Task: Find connections with filter location Mougins with filter topic #homebuyers with filter profile language German with filter current company Teladoc Health with filter school Chettinad Vidyashram with filter industry Steam and Air-Conditioning Supply with filter service category Loans with filter keywords title Store Manager
Action: Mouse moved to (627, 113)
Screenshot: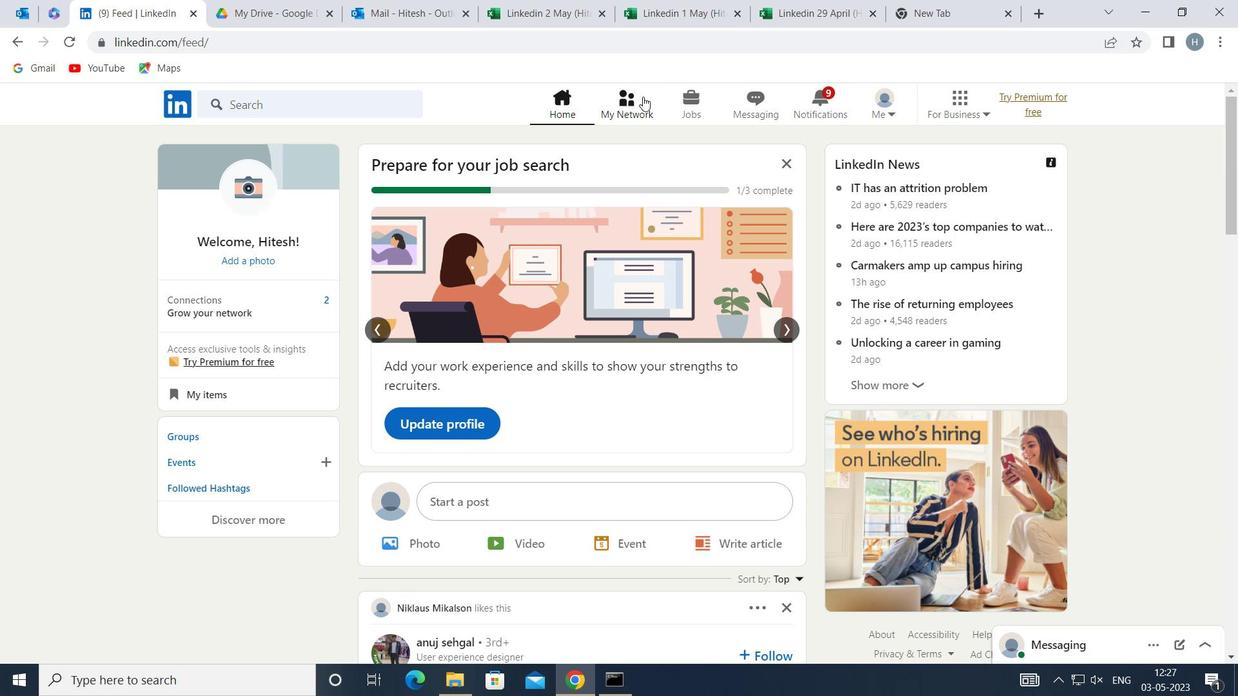 
Action: Mouse pressed left at (627, 113)
Screenshot: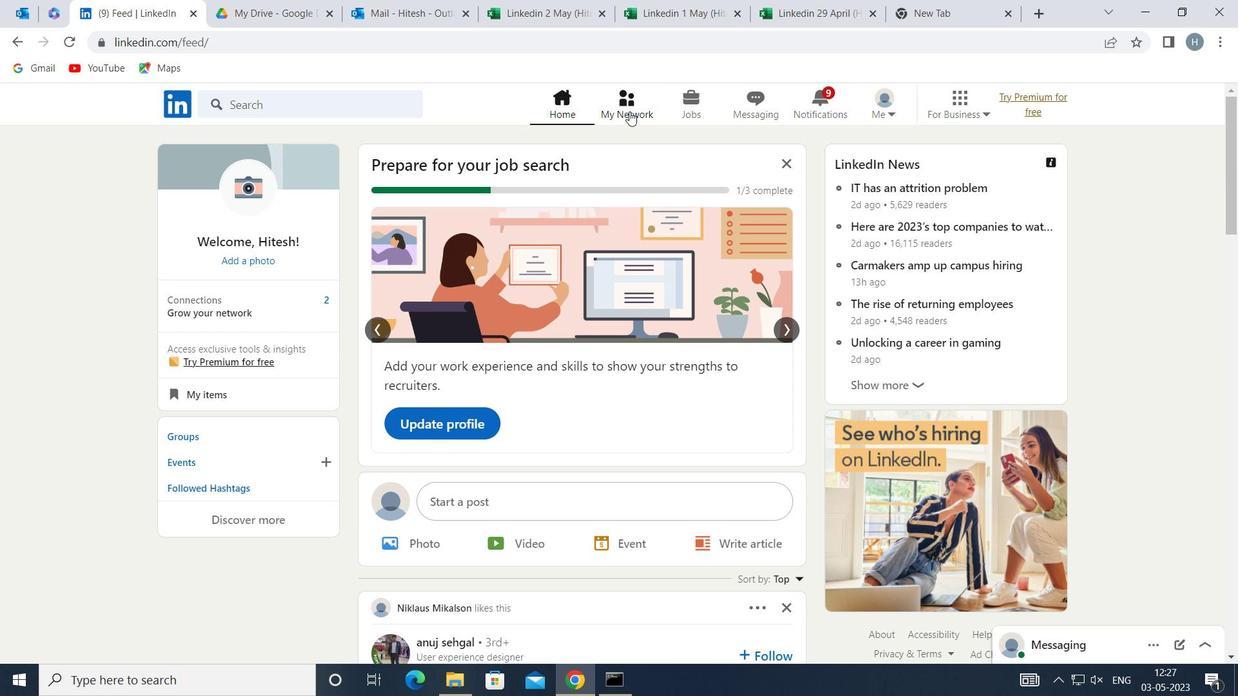 
Action: Mouse moved to (332, 192)
Screenshot: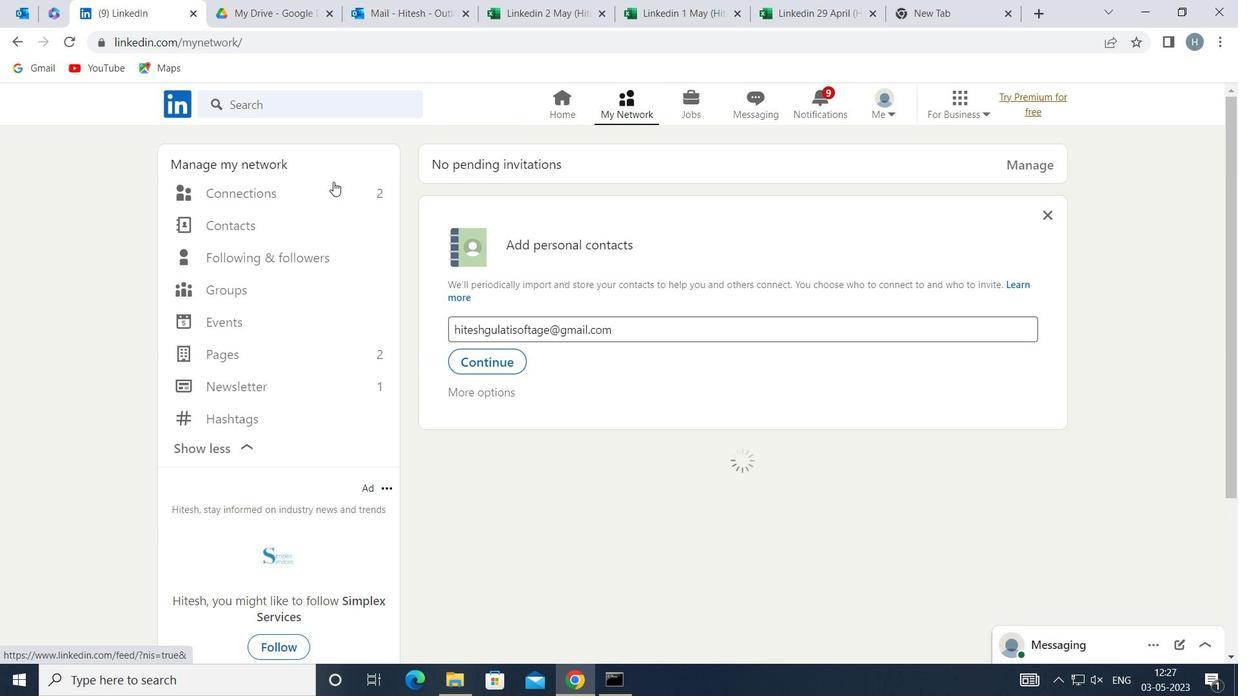 
Action: Mouse pressed left at (332, 192)
Screenshot: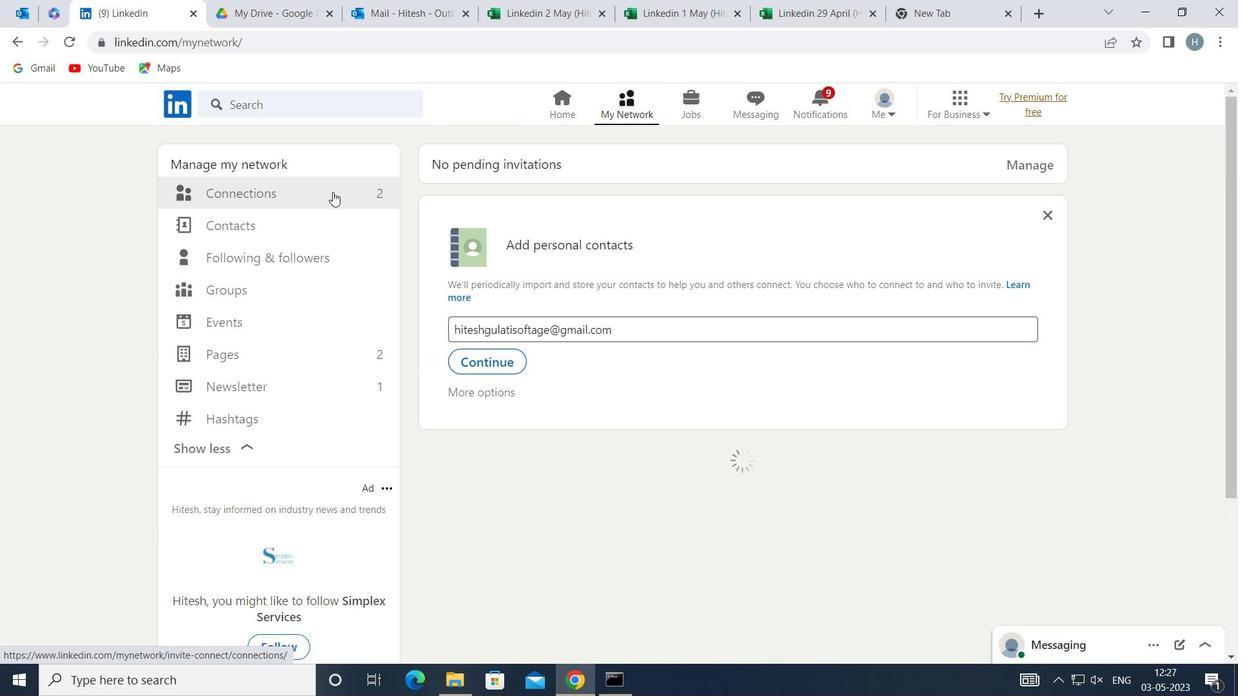 
Action: Mouse moved to (717, 192)
Screenshot: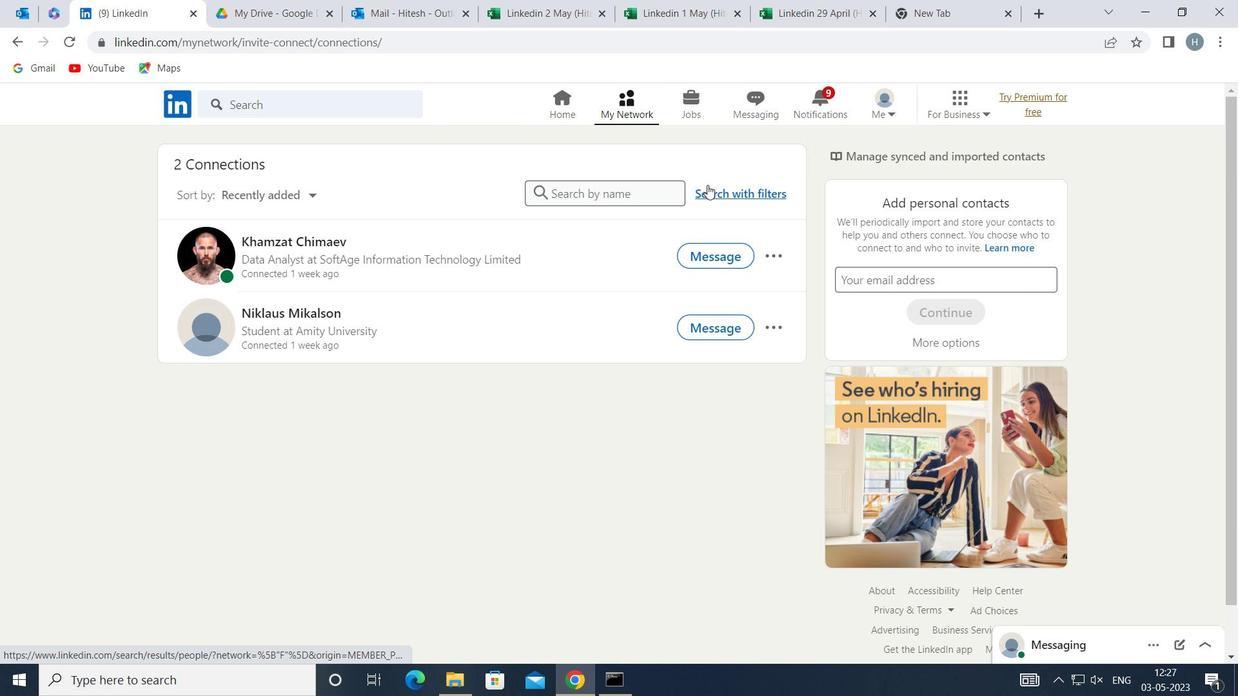 
Action: Mouse pressed left at (717, 192)
Screenshot: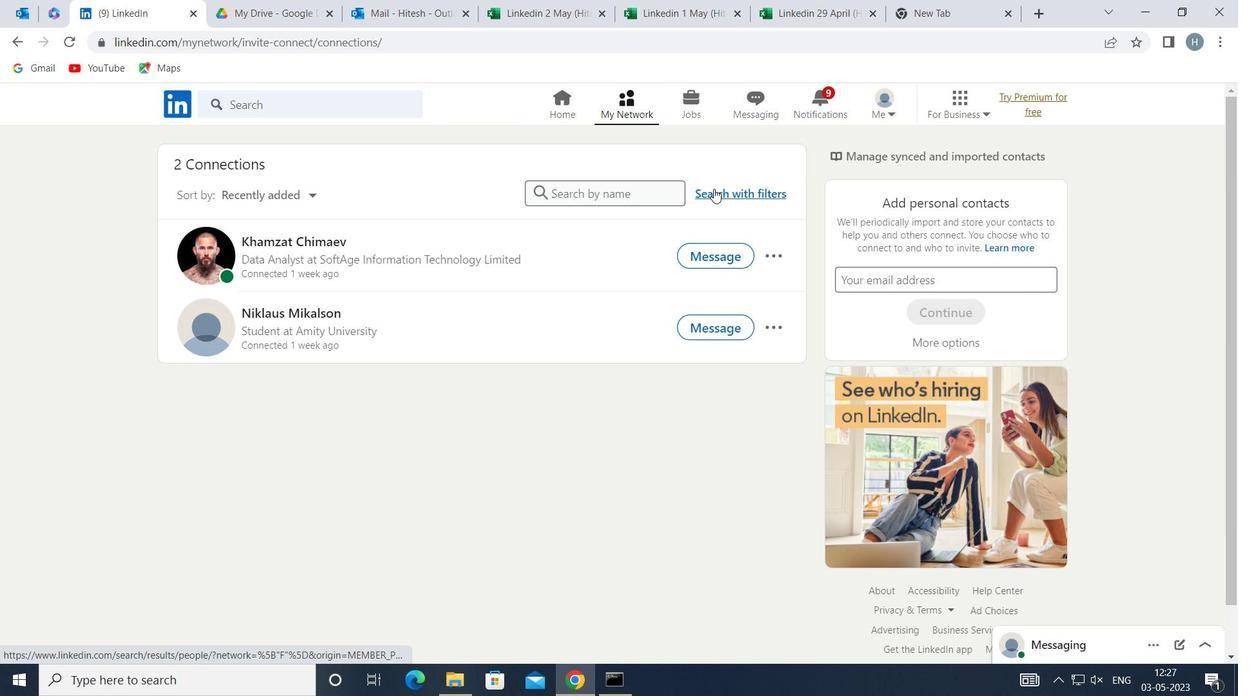 
Action: Mouse moved to (687, 150)
Screenshot: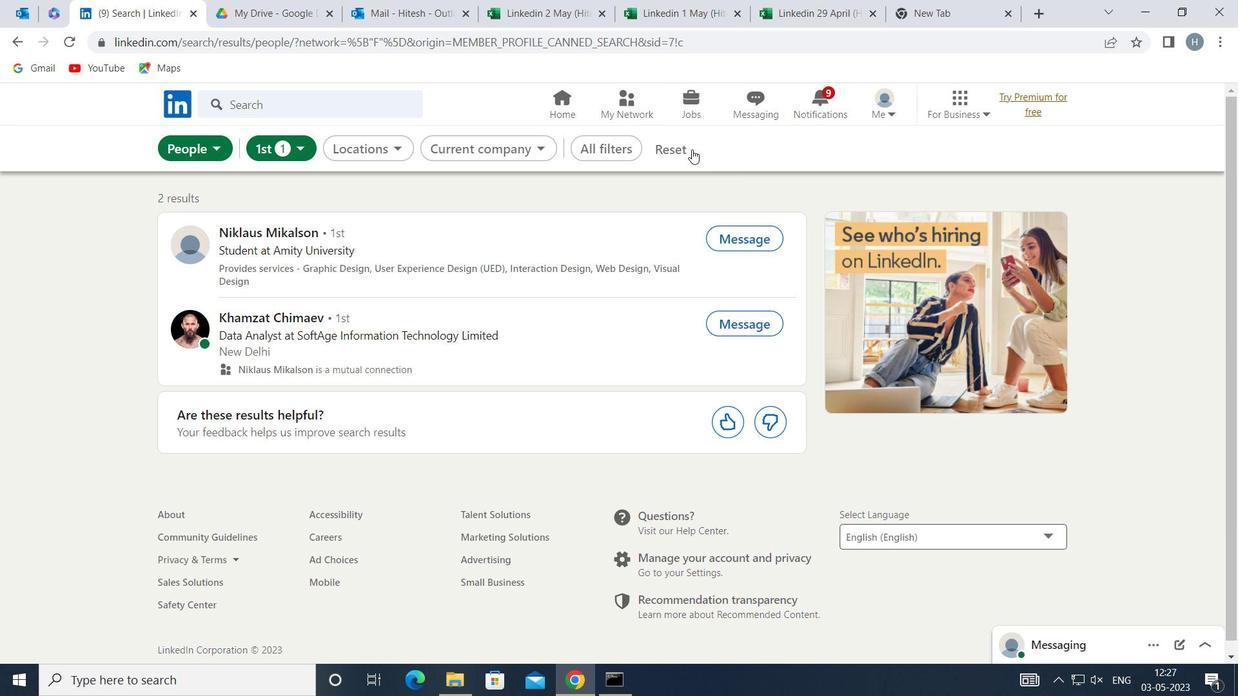 
Action: Mouse pressed left at (687, 150)
Screenshot: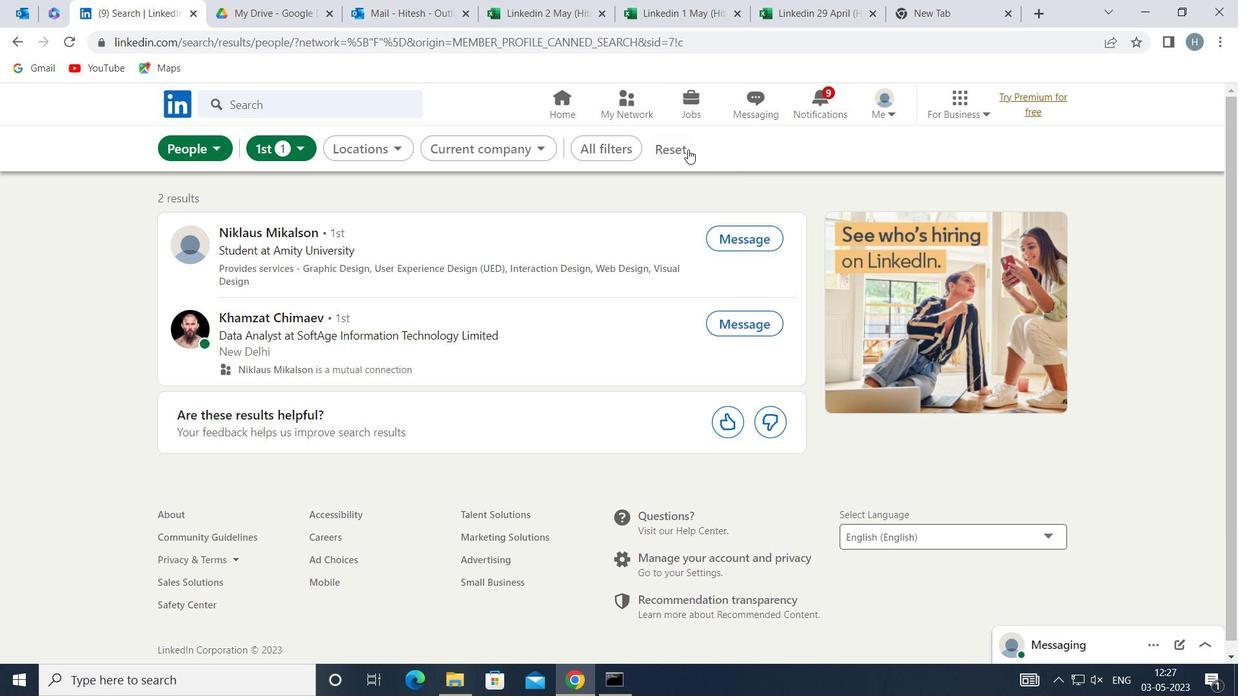 
Action: Mouse moved to (658, 148)
Screenshot: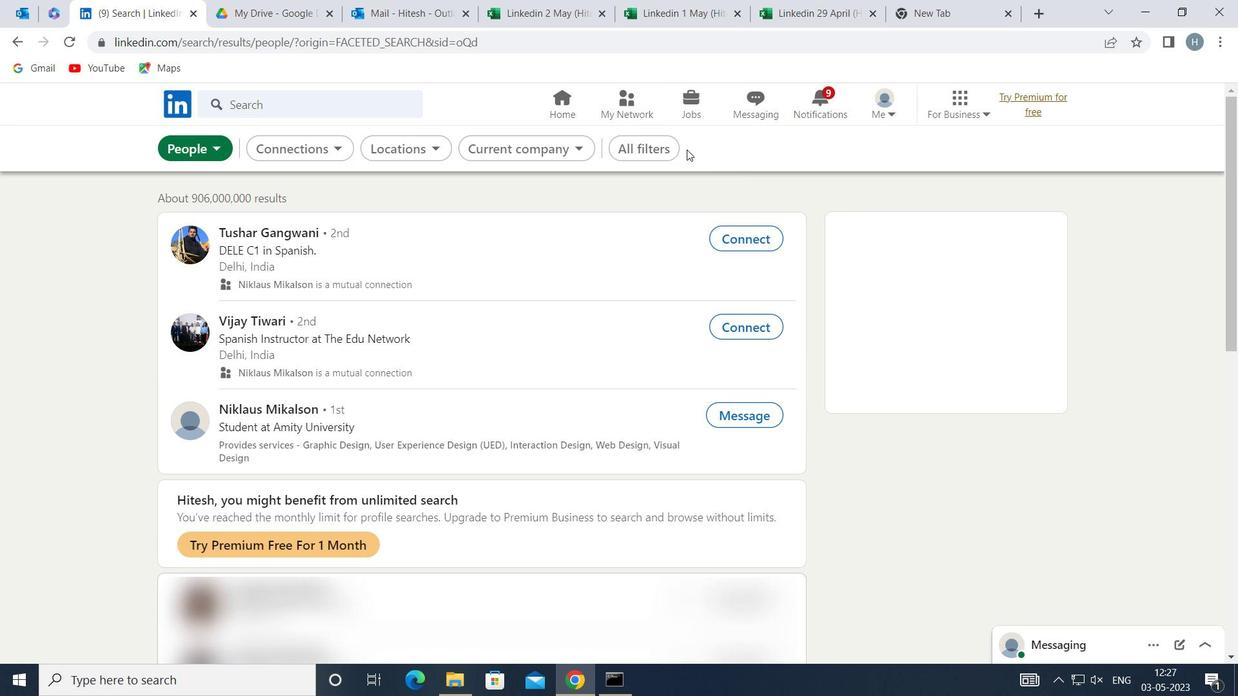 
Action: Mouse pressed left at (658, 148)
Screenshot: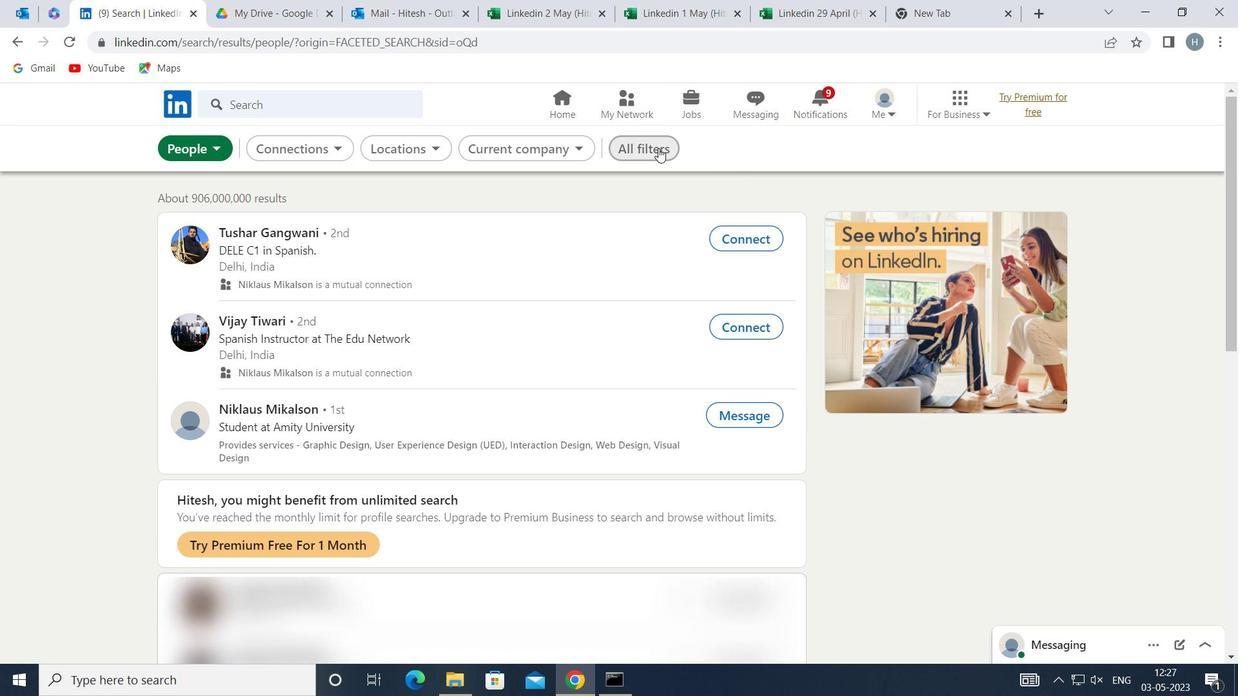 
Action: Mouse moved to (894, 272)
Screenshot: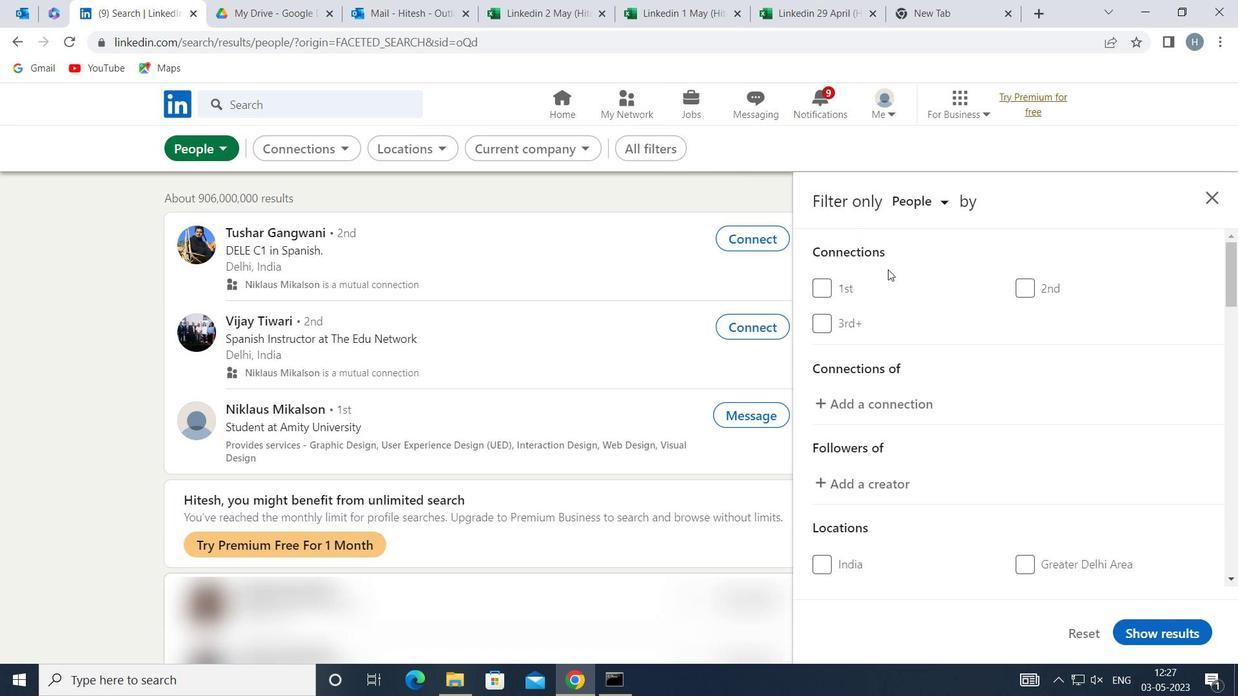 
Action: Mouse scrolled (894, 272) with delta (0, 0)
Screenshot: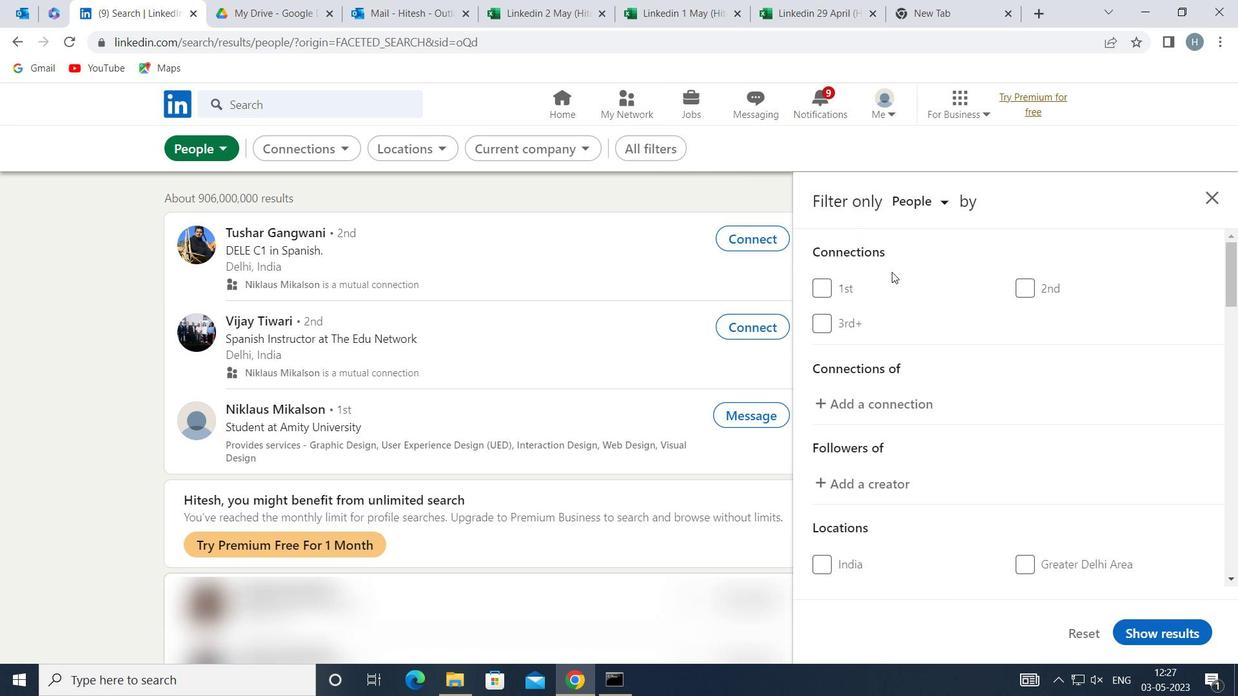 
Action: Mouse moved to (896, 275)
Screenshot: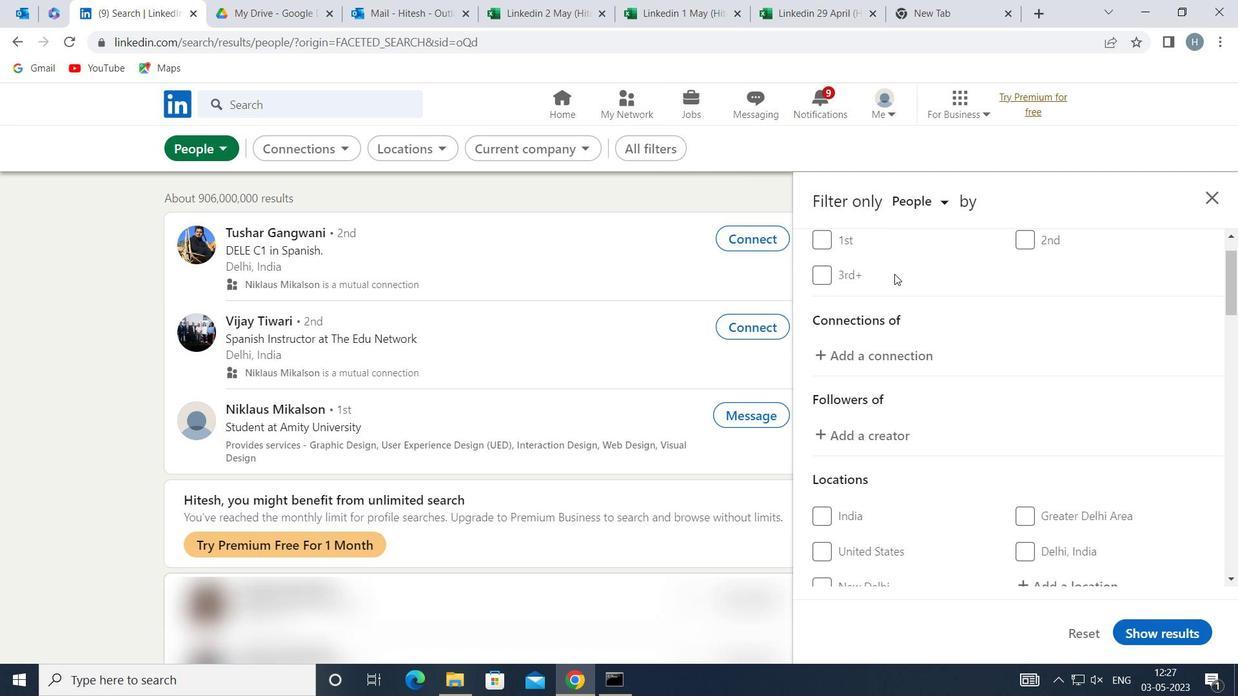 
Action: Mouse scrolled (896, 274) with delta (0, 0)
Screenshot: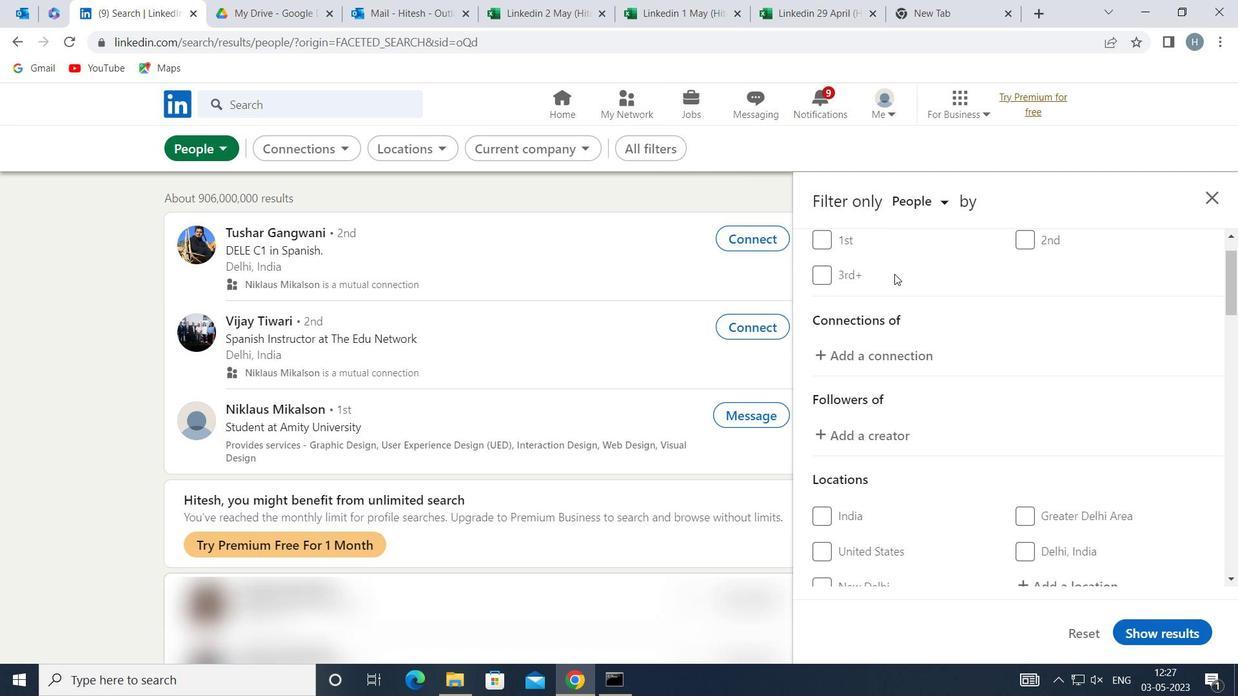 
Action: Mouse moved to (1067, 467)
Screenshot: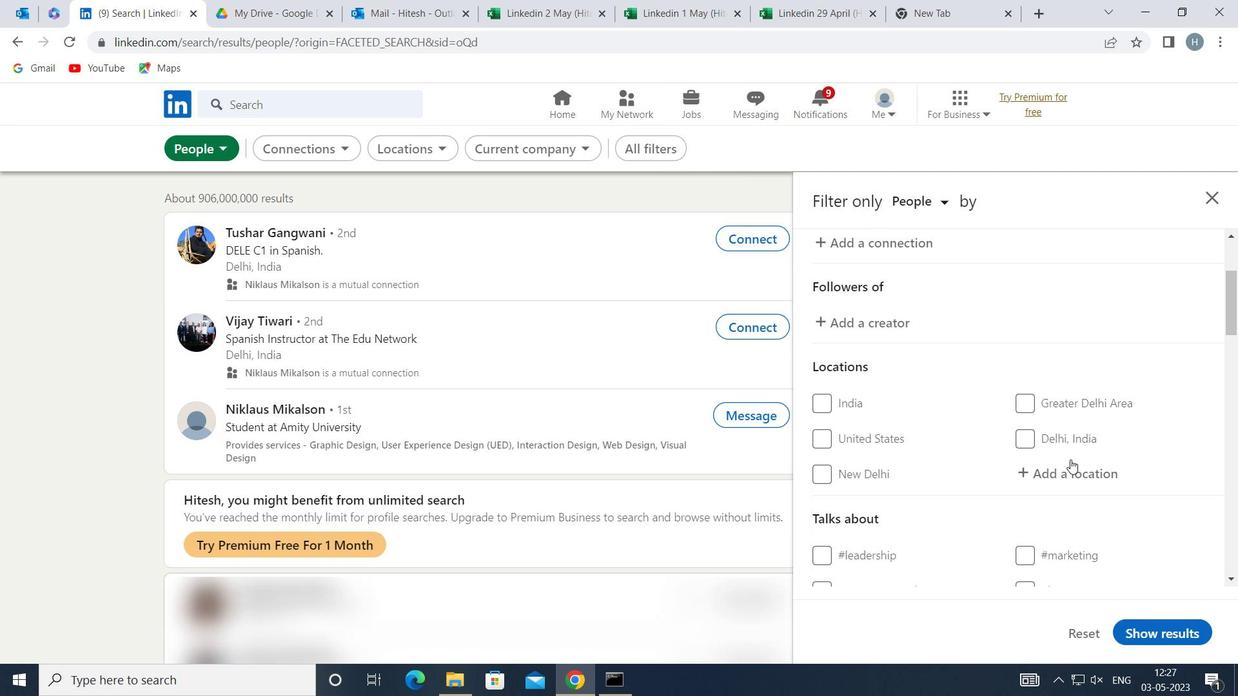 
Action: Mouse pressed left at (1067, 467)
Screenshot: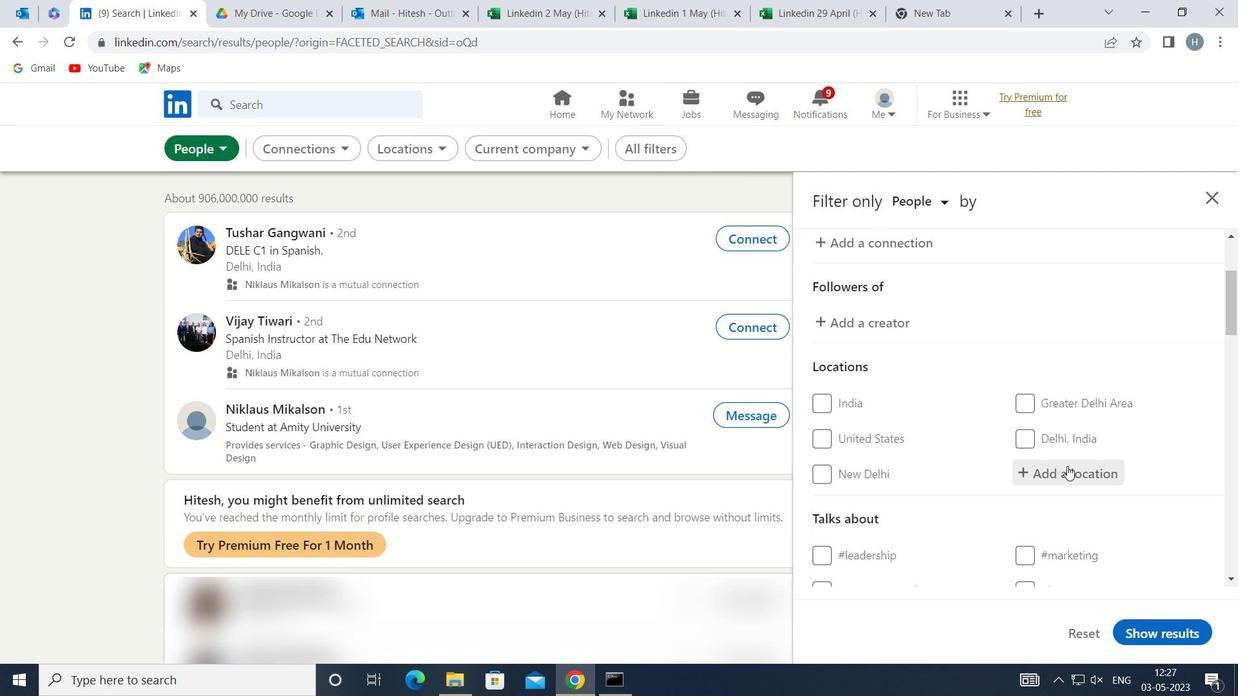 
Action: Mouse moved to (1067, 468)
Screenshot: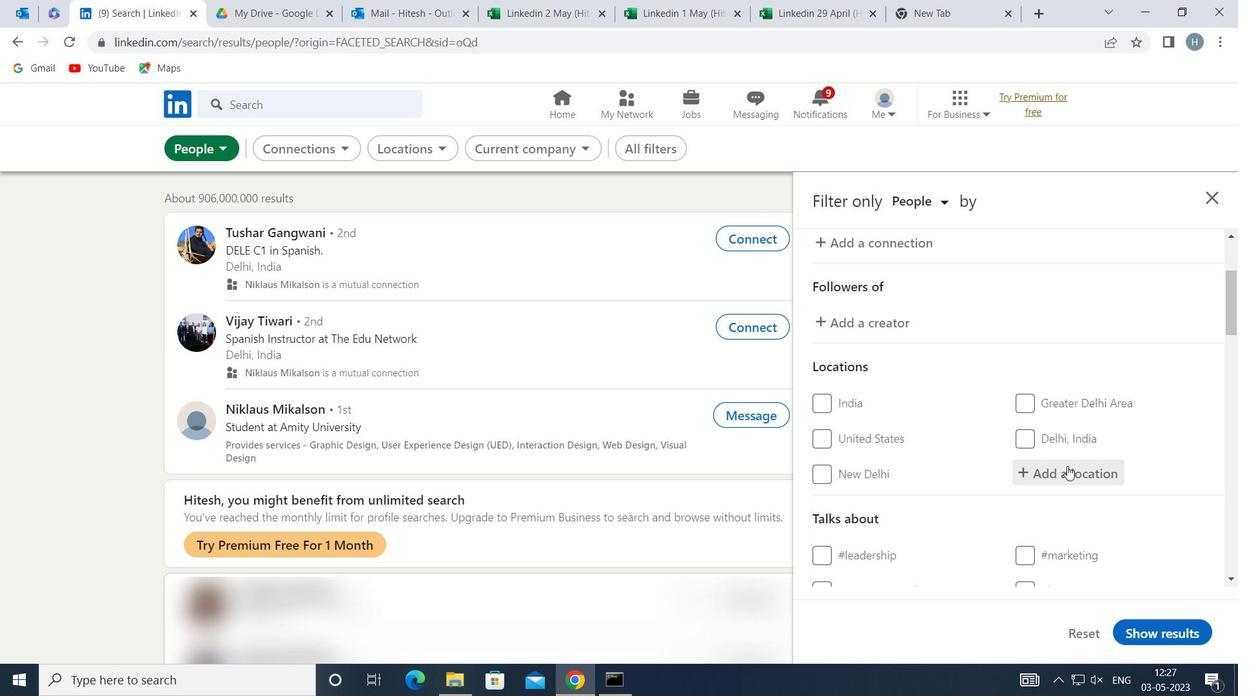 
Action: Key pressed <Key.shift>MOUGINS
Screenshot: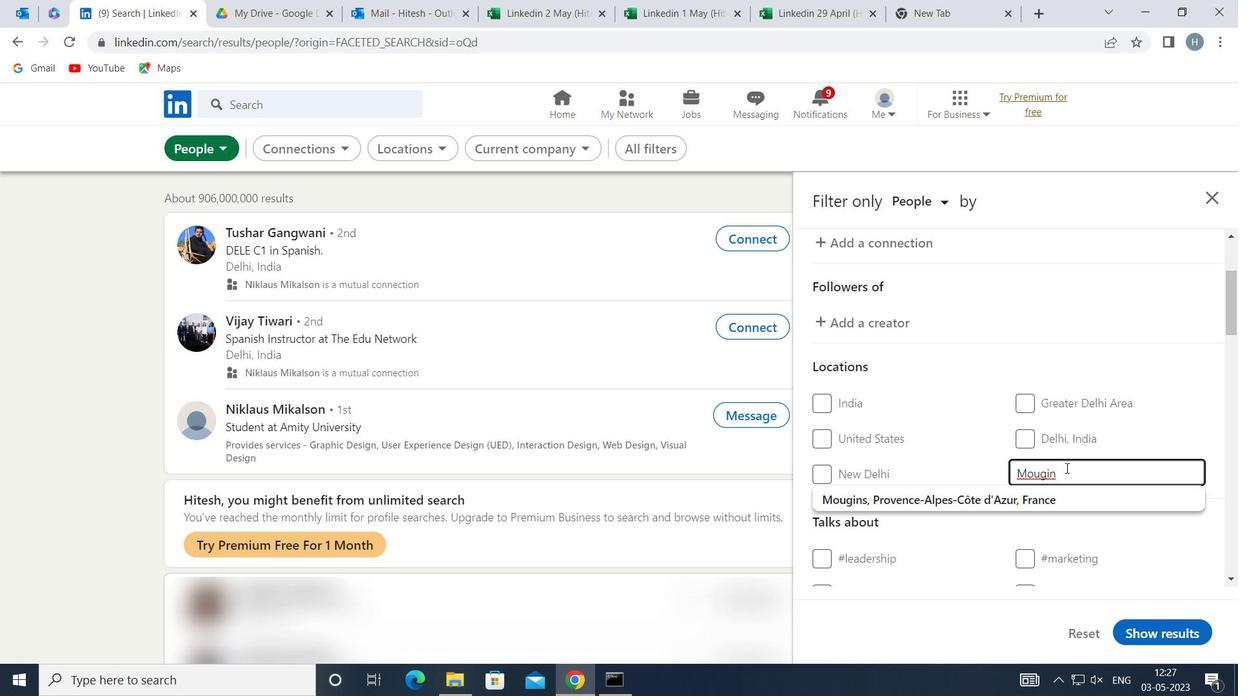 
Action: Mouse moved to (1062, 496)
Screenshot: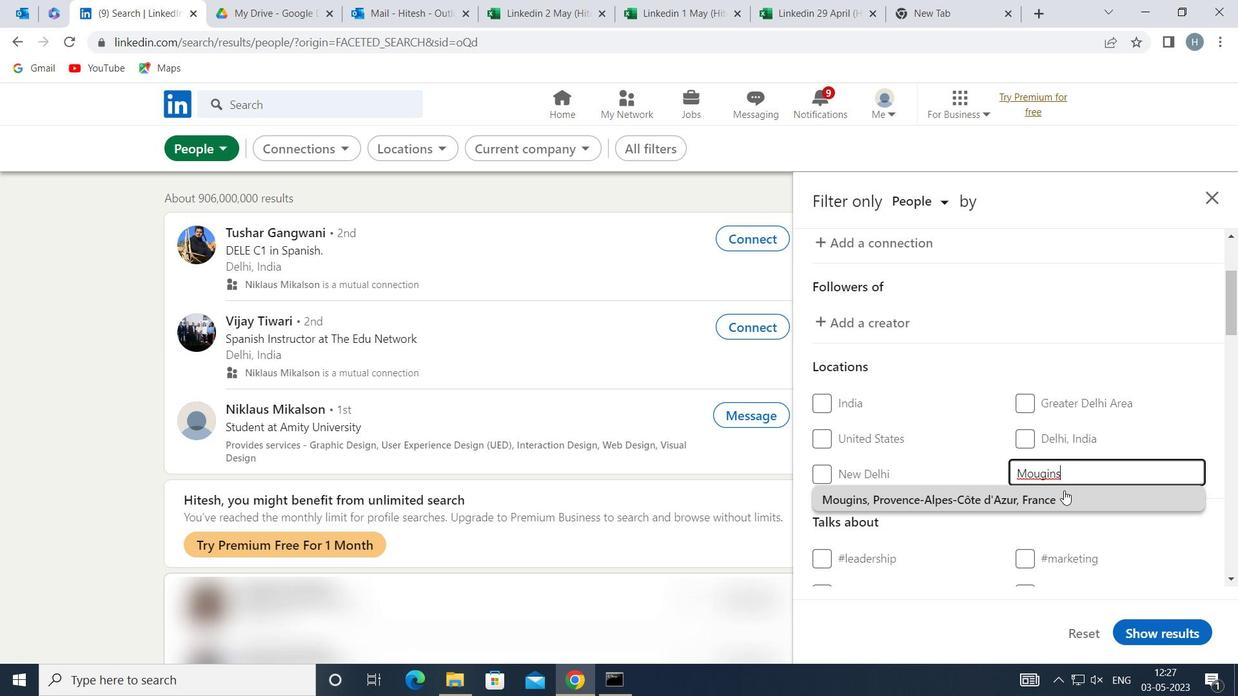 
Action: Mouse pressed left at (1062, 496)
Screenshot: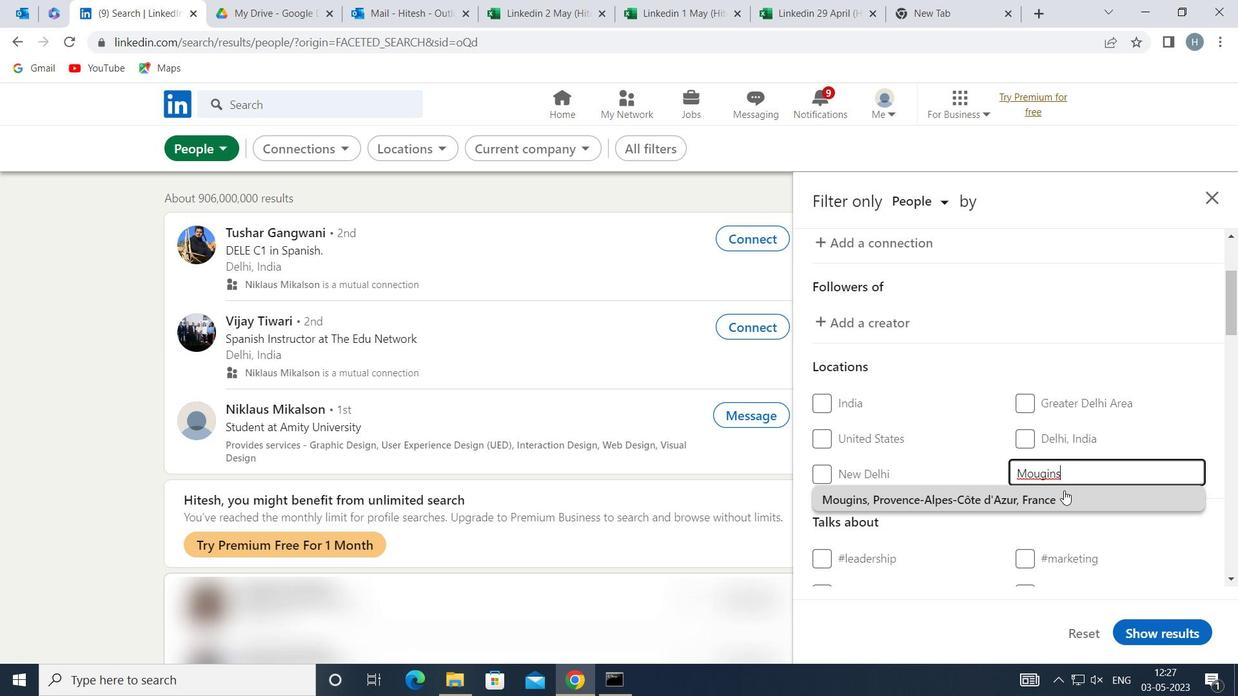 
Action: Mouse moved to (1059, 485)
Screenshot: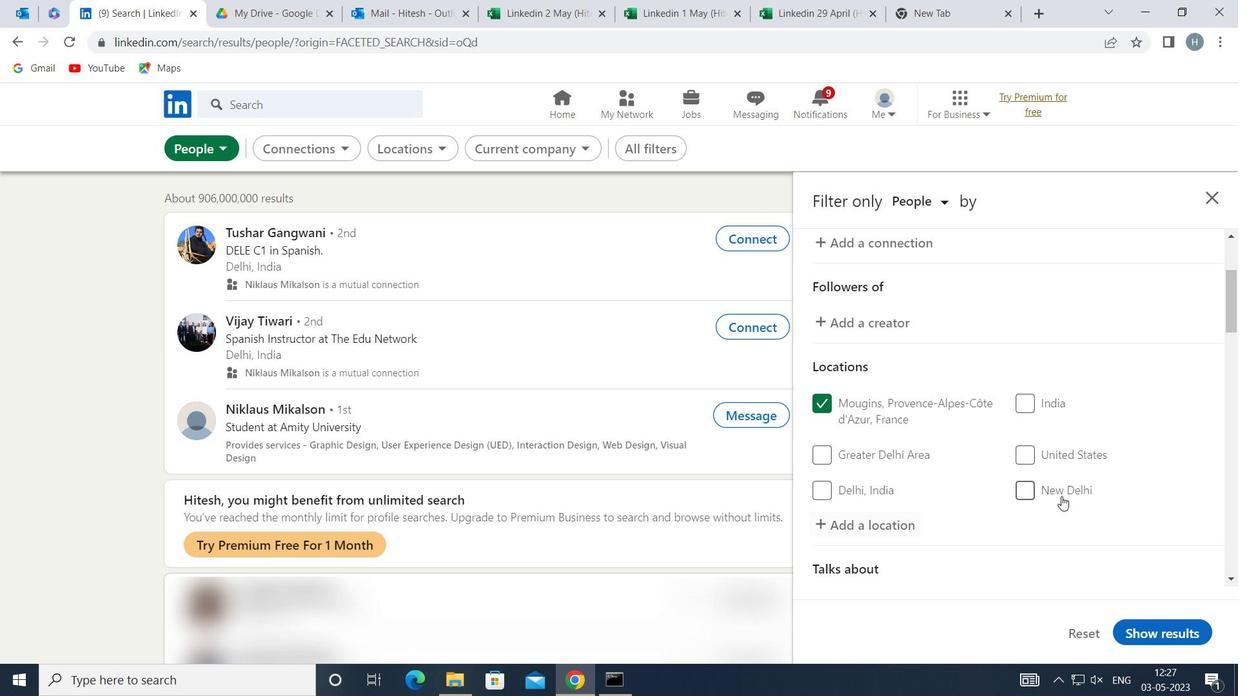 
Action: Mouse scrolled (1059, 484) with delta (0, 0)
Screenshot: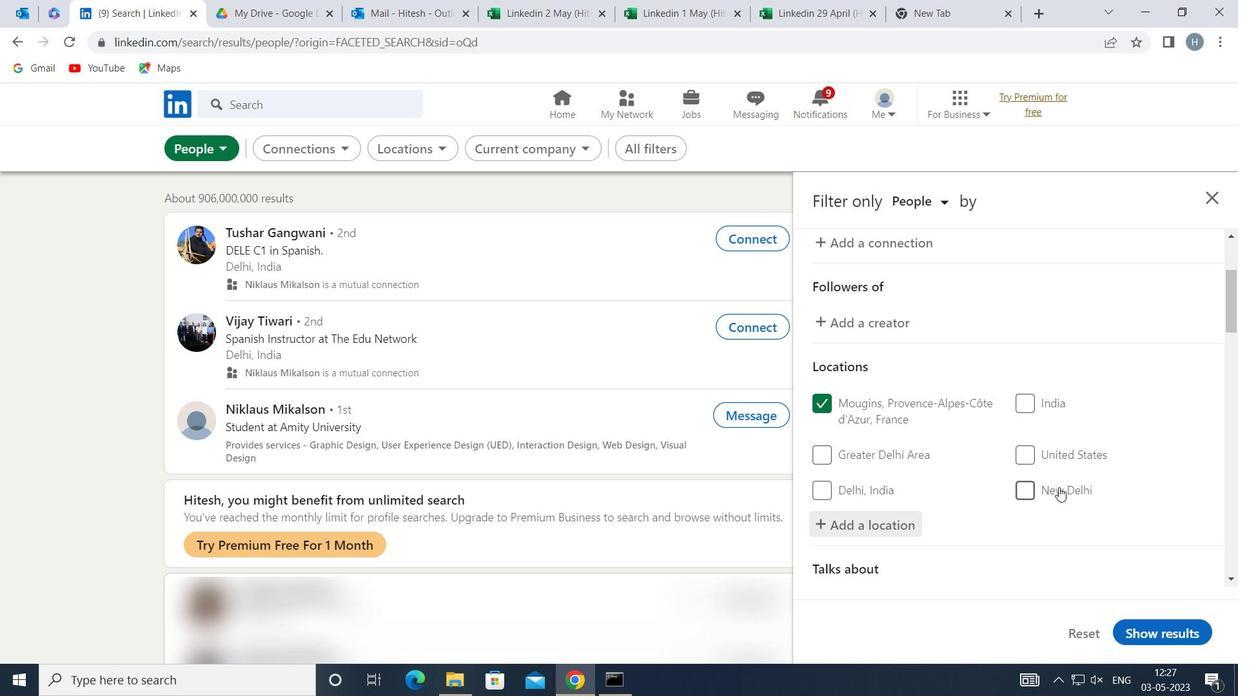 
Action: Mouse moved to (1053, 469)
Screenshot: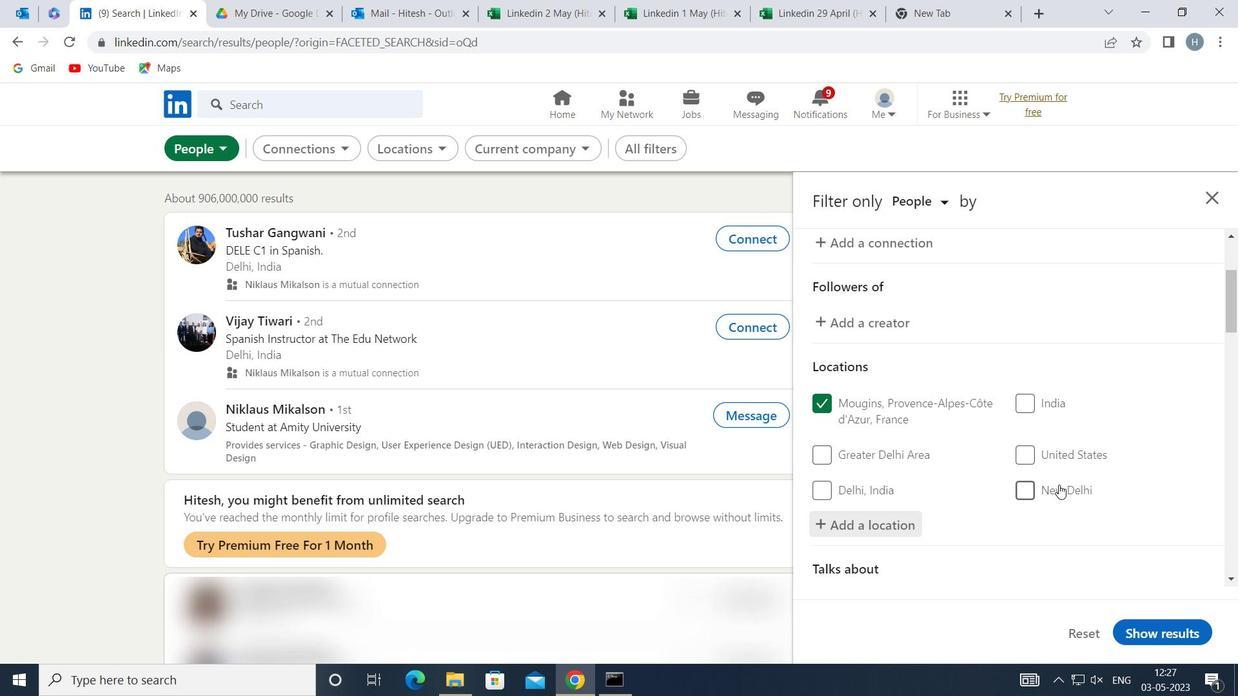 
Action: Mouse scrolled (1053, 468) with delta (0, 0)
Screenshot: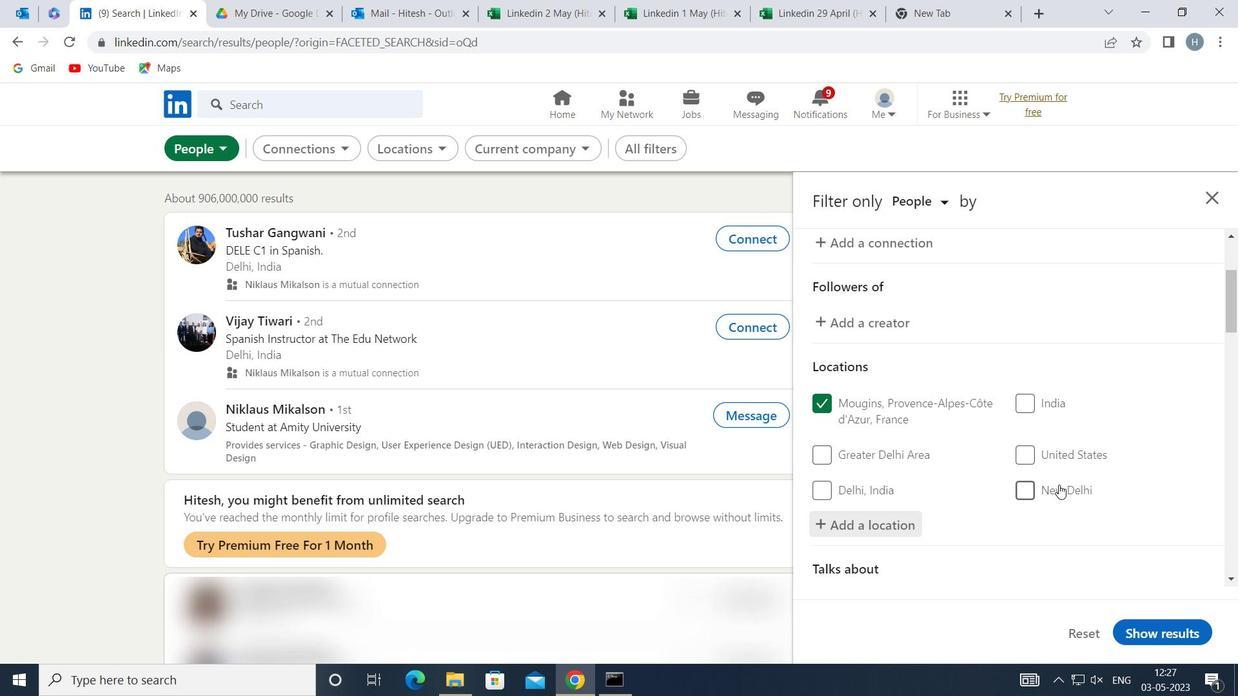 
Action: Mouse moved to (1055, 449)
Screenshot: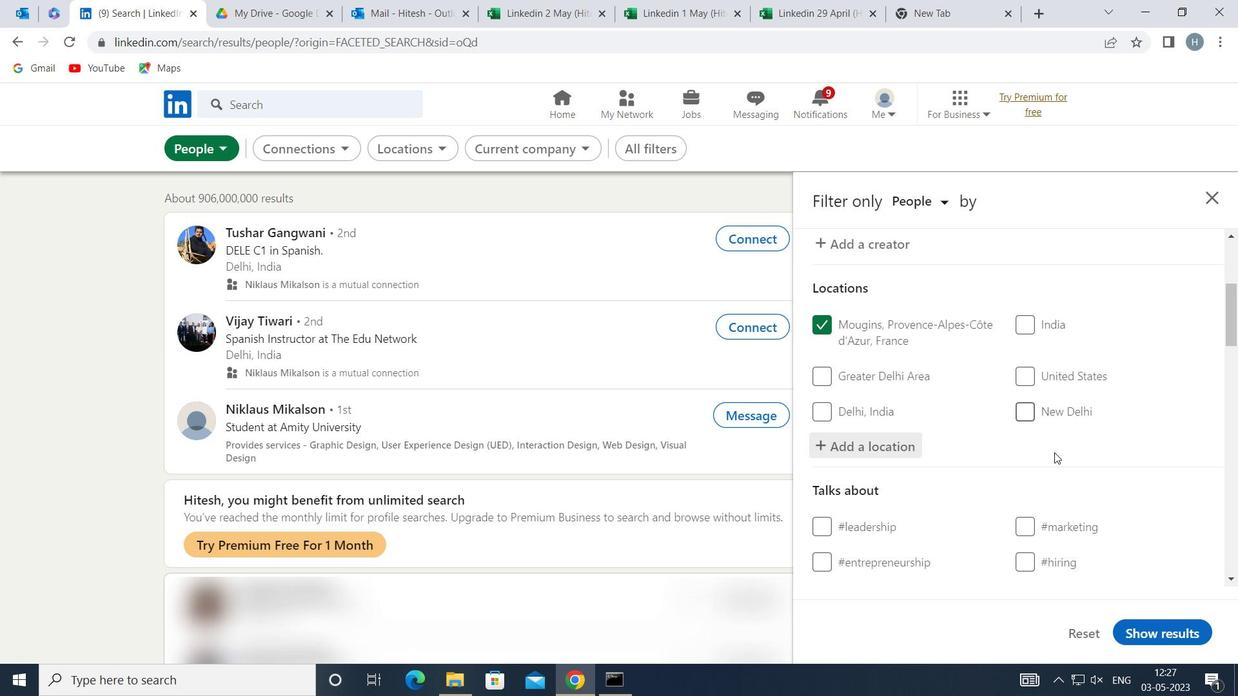 
Action: Mouse scrolled (1055, 448) with delta (0, 0)
Screenshot: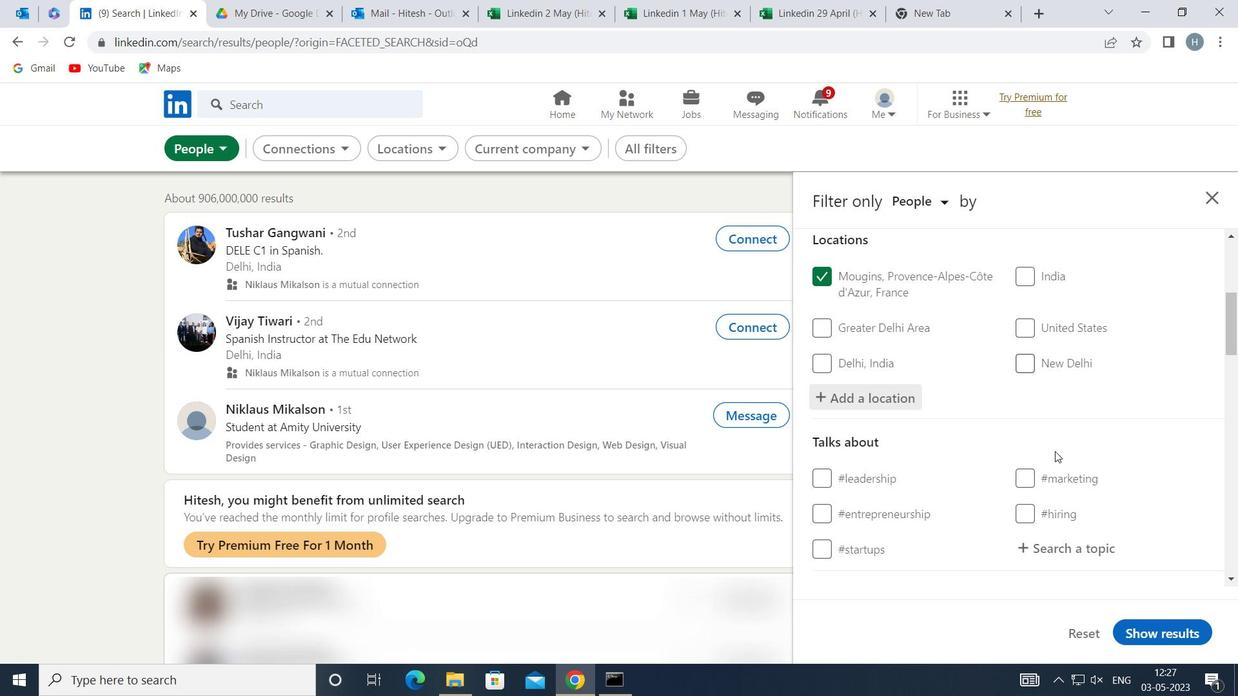 
Action: Mouse moved to (1067, 436)
Screenshot: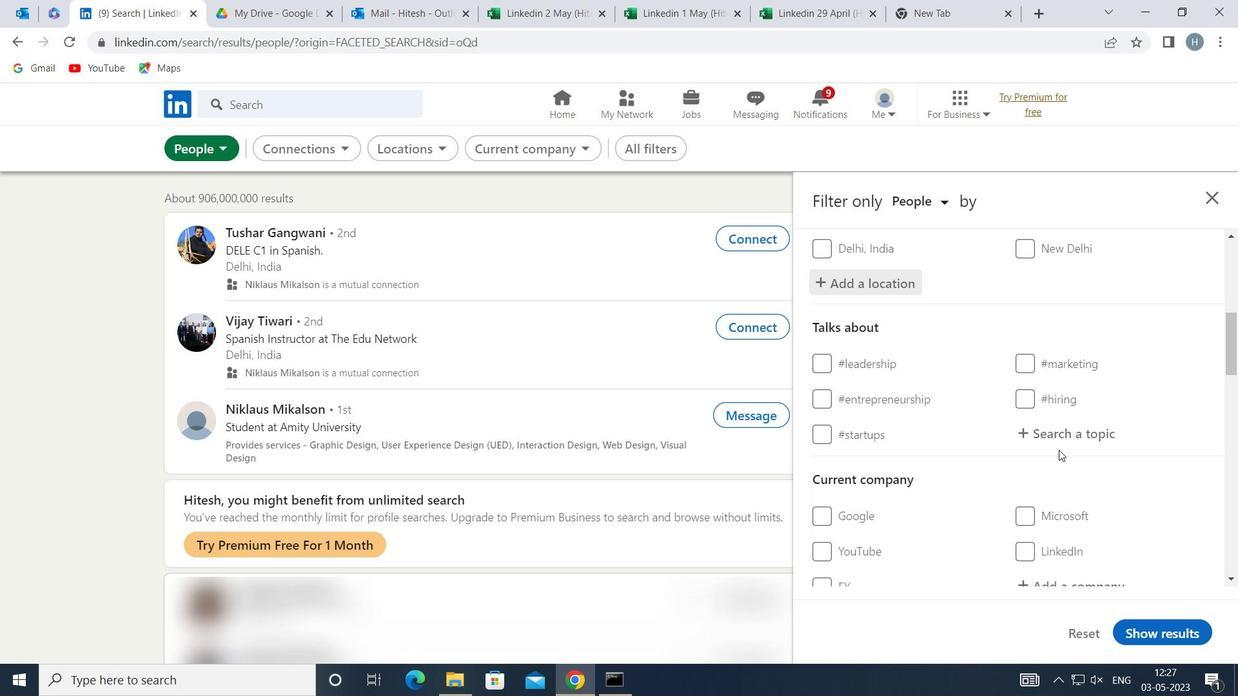 
Action: Mouse pressed left at (1067, 436)
Screenshot: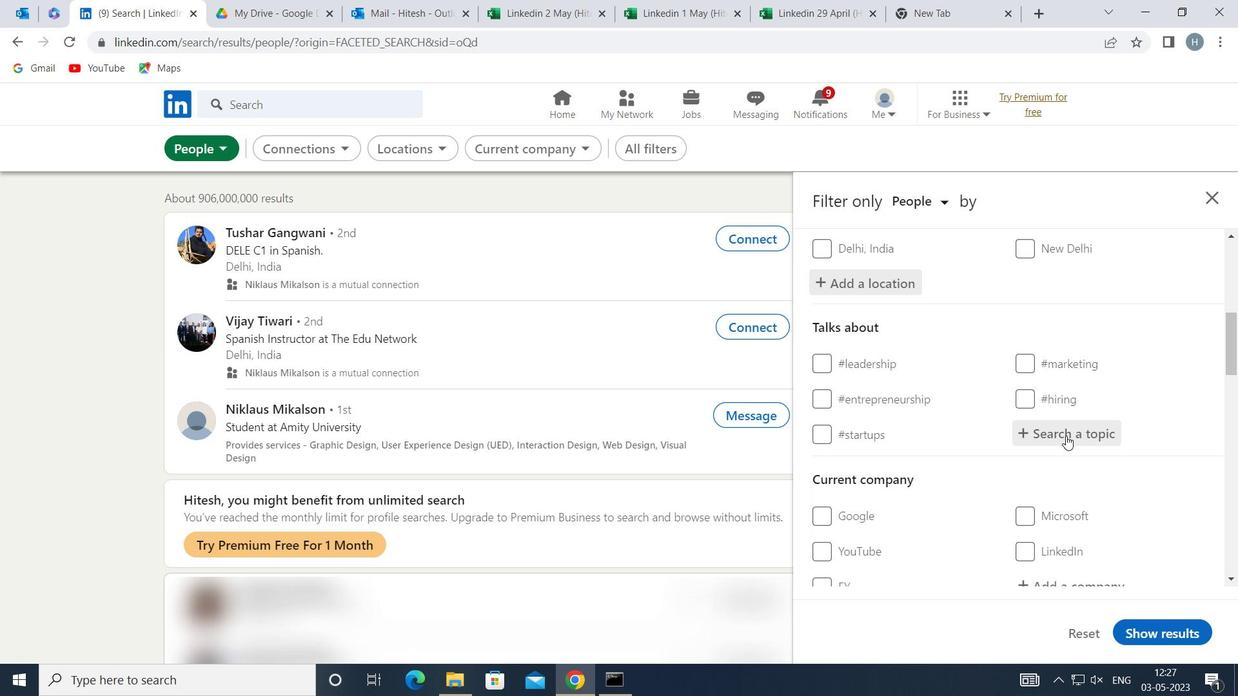 
Action: Key pressed HOMEBUYERS
Screenshot: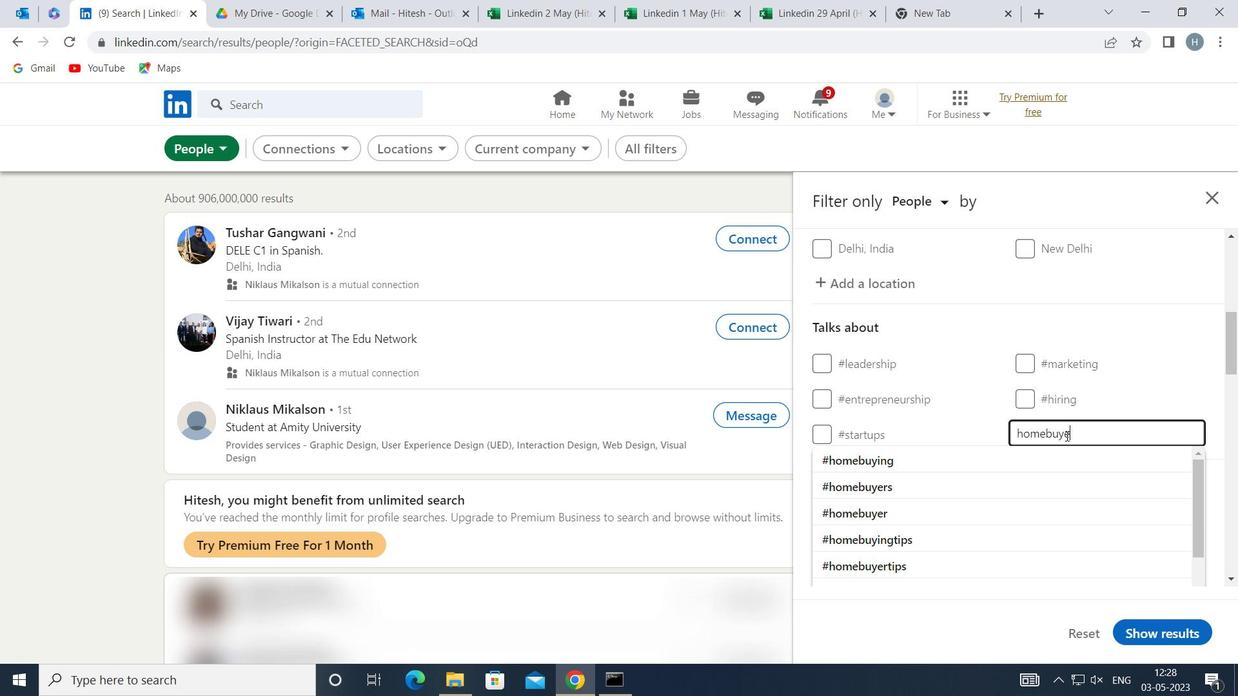 
Action: Mouse moved to (989, 454)
Screenshot: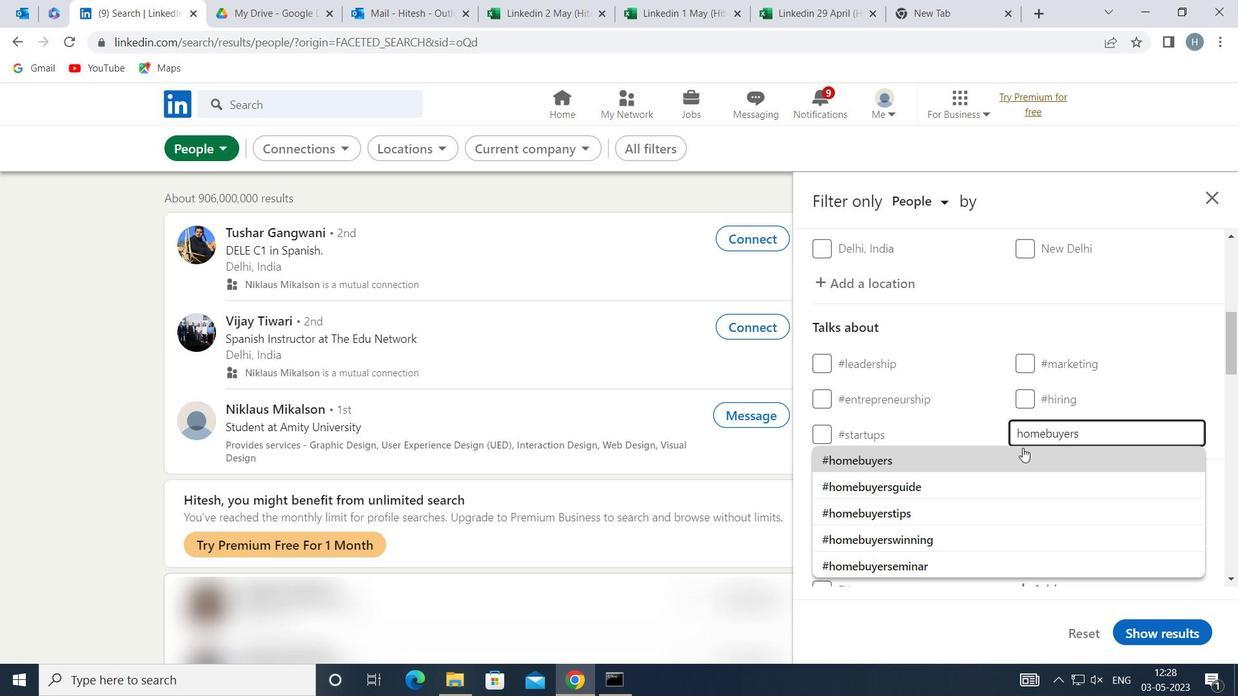 
Action: Mouse pressed left at (989, 454)
Screenshot: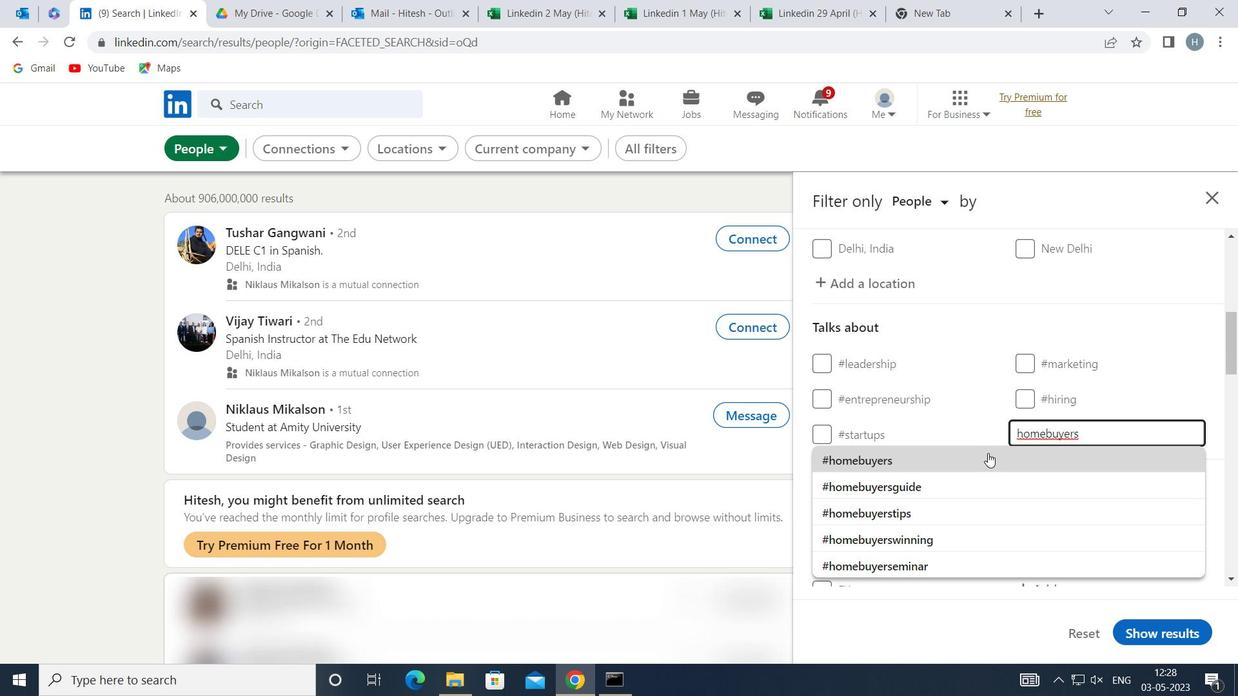 
Action: Mouse scrolled (989, 453) with delta (0, 0)
Screenshot: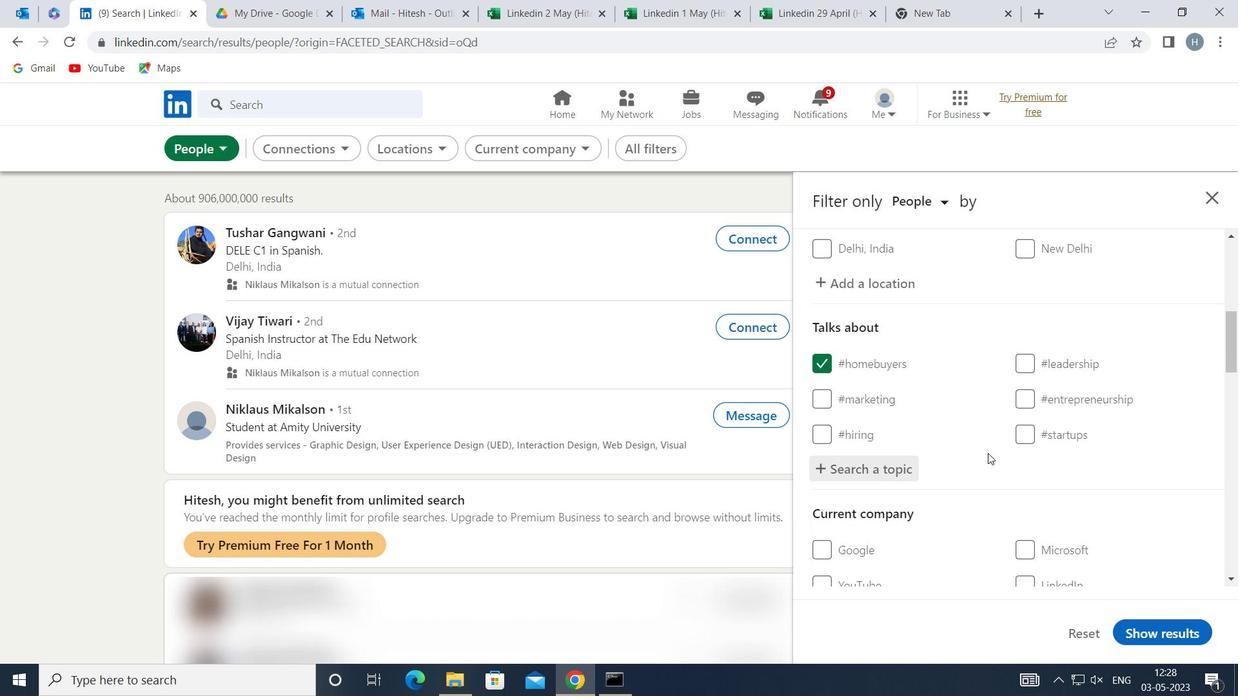 
Action: Mouse scrolled (989, 453) with delta (0, 0)
Screenshot: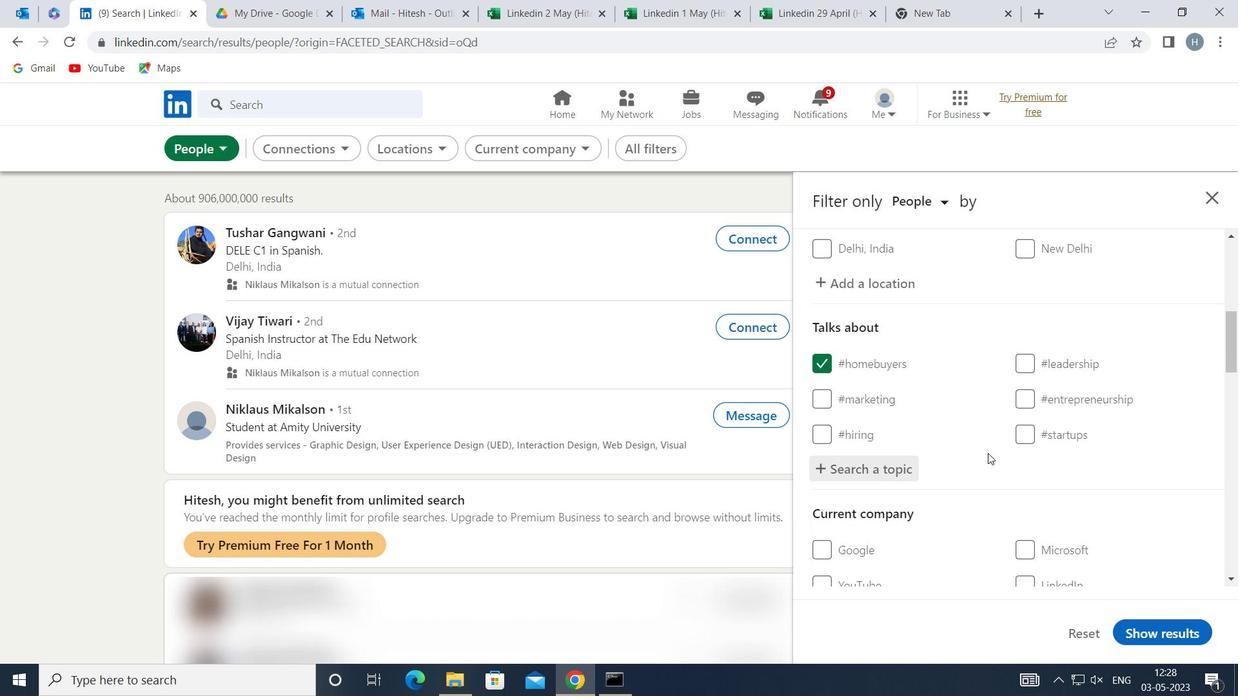 
Action: Mouse moved to (987, 453)
Screenshot: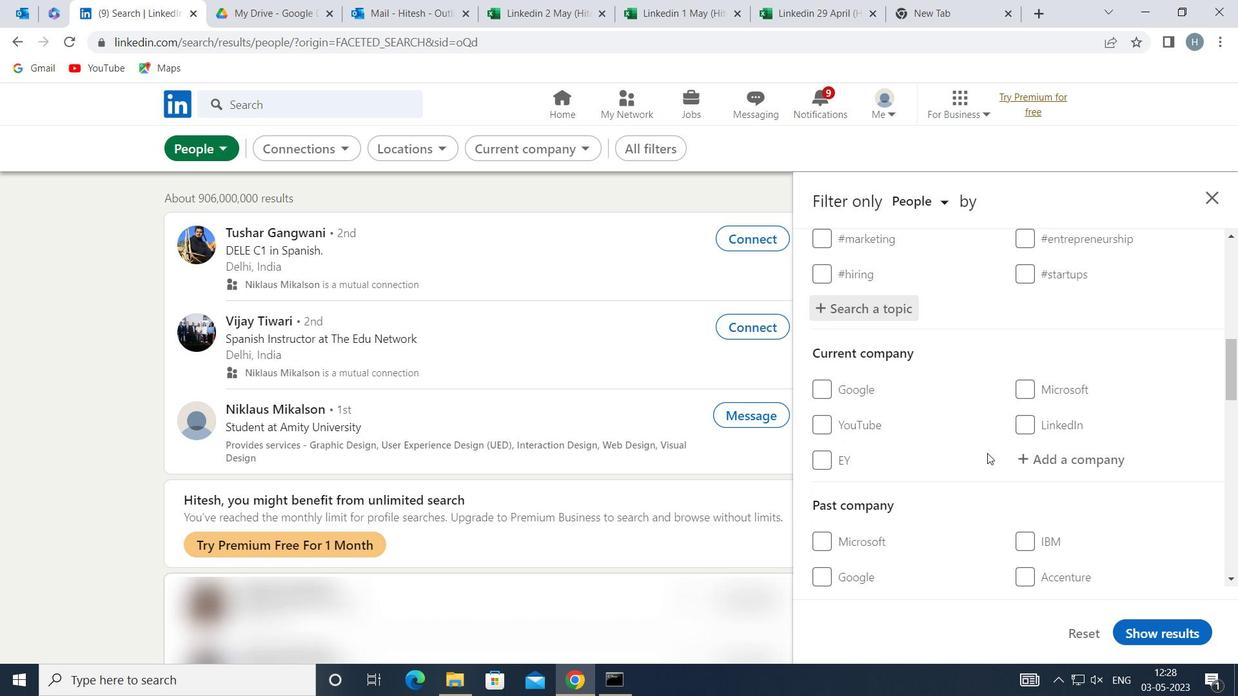 
Action: Mouse scrolled (987, 452) with delta (0, 0)
Screenshot: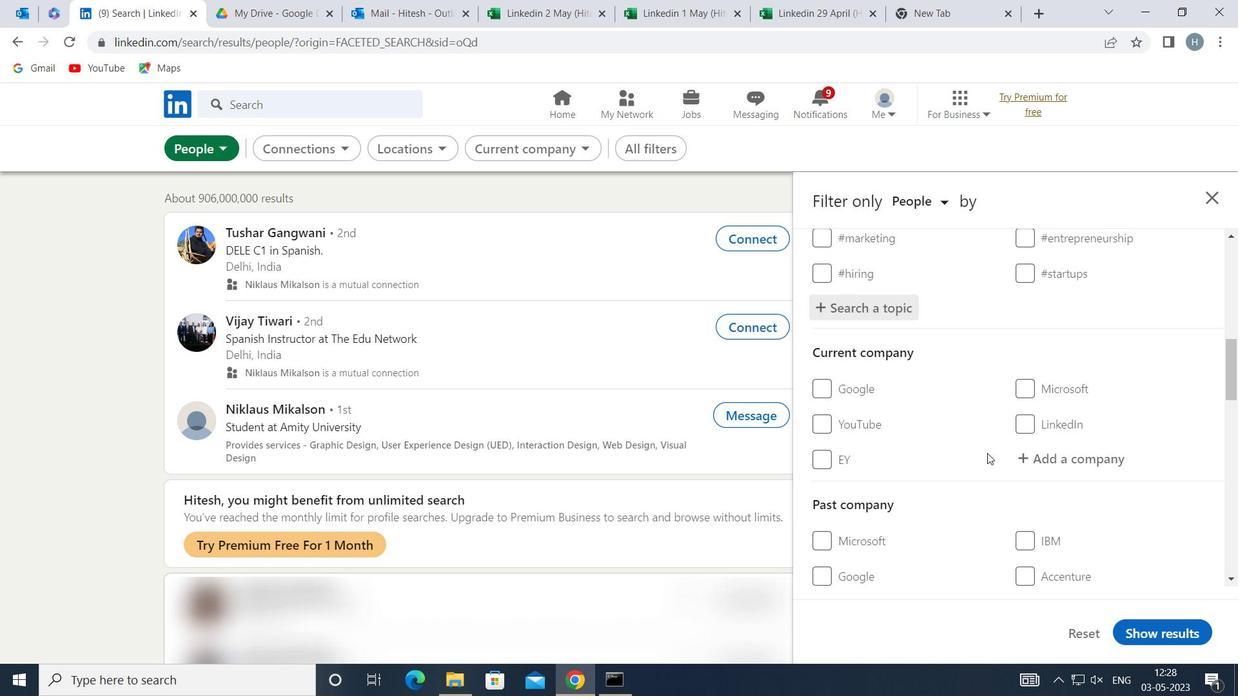 
Action: Mouse moved to (987, 453)
Screenshot: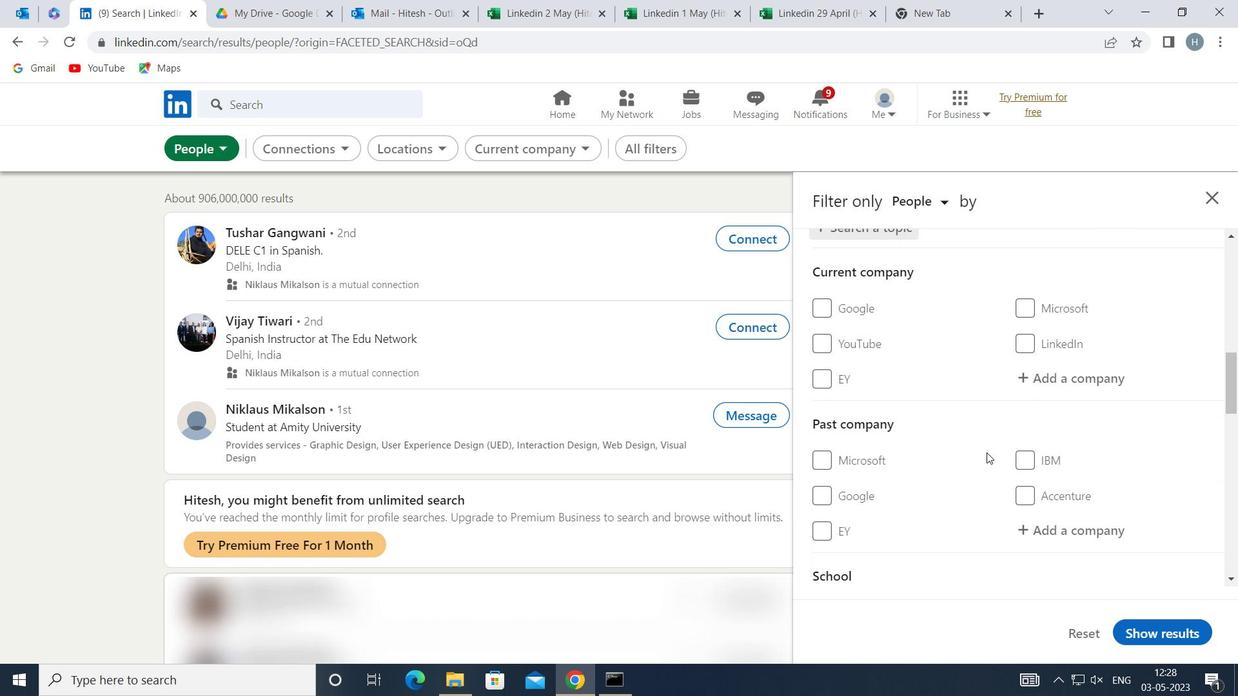 
Action: Mouse scrolled (987, 452) with delta (0, 0)
Screenshot: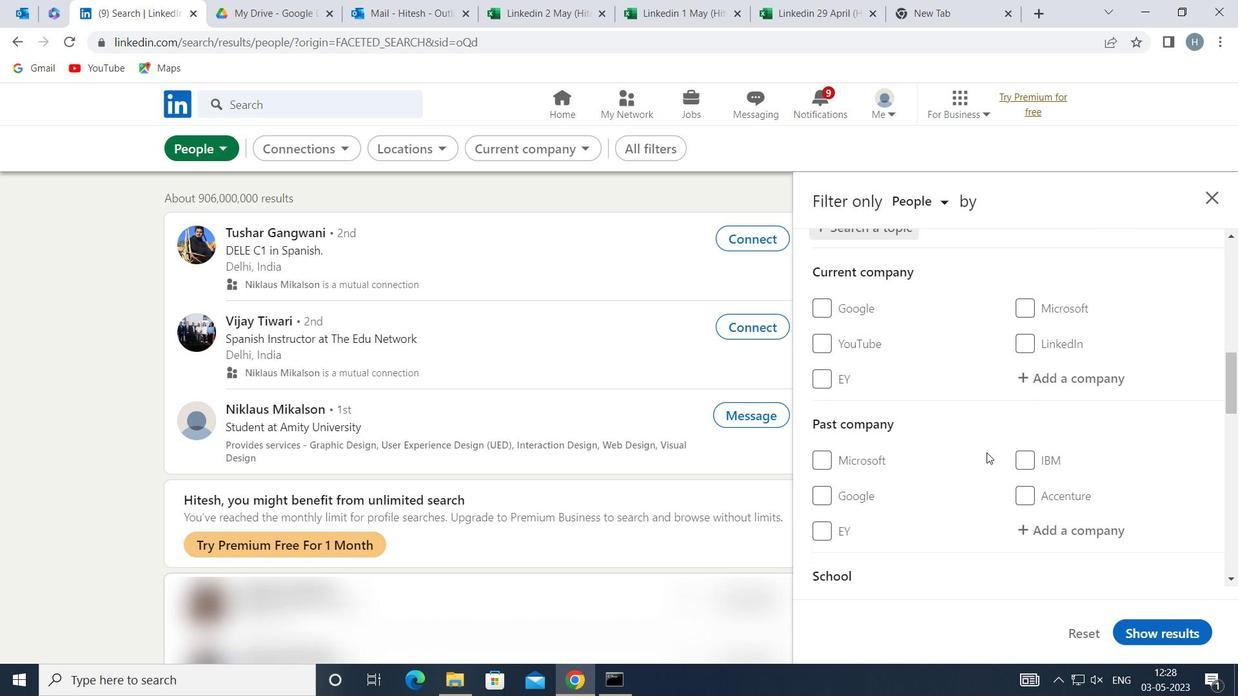 
Action: Mouse scrolled (987, 452) with delta (0, 0)
Screenshot: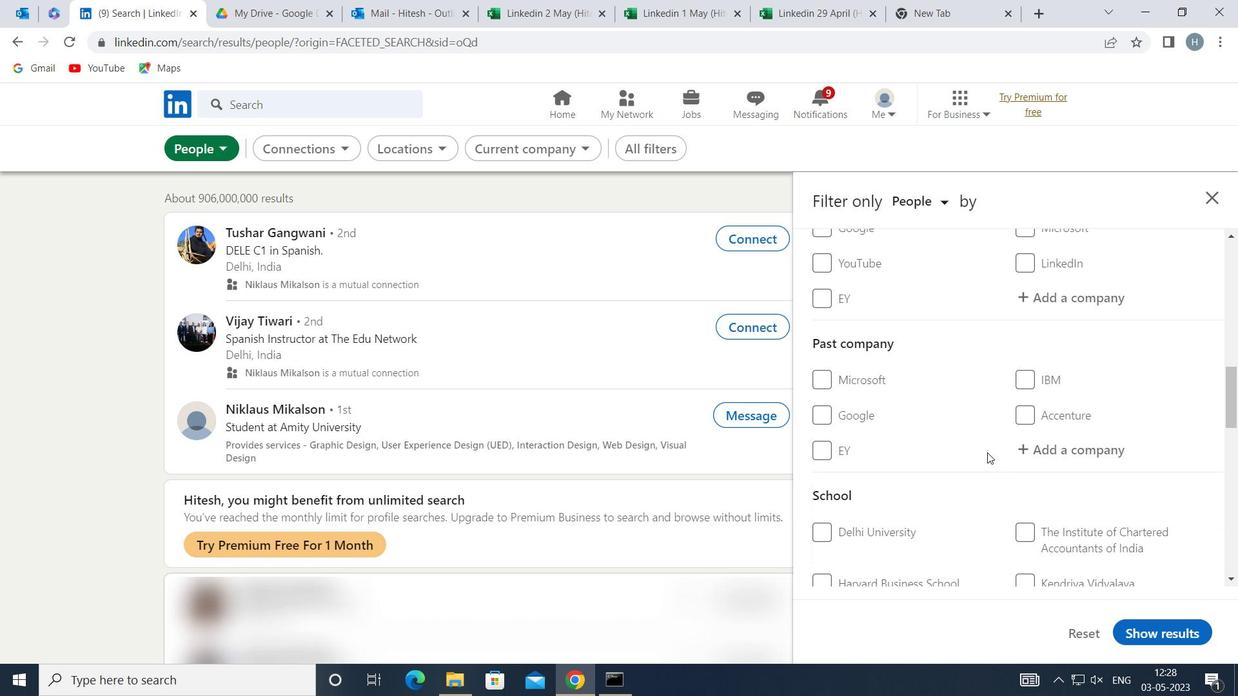 
Action: Mouse moved to (981, 457)
Screenshot: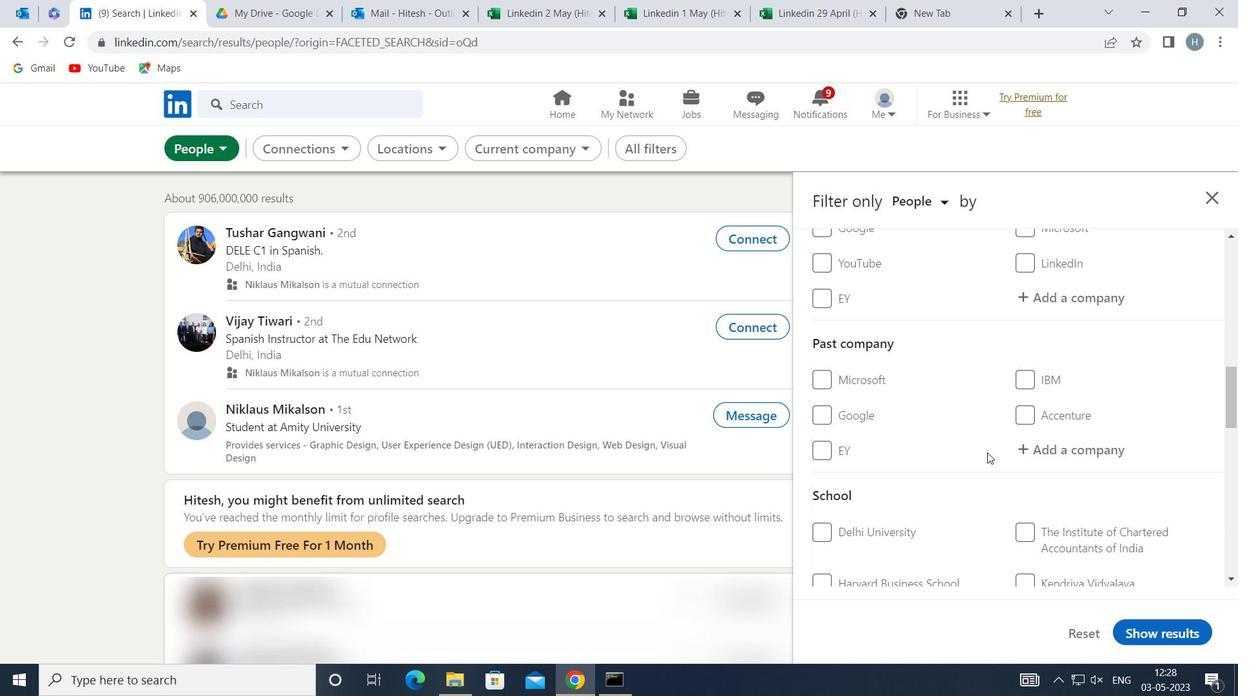 
Action: Mouse scrolled (981, 456) with delta (0, 0)
Screenshot: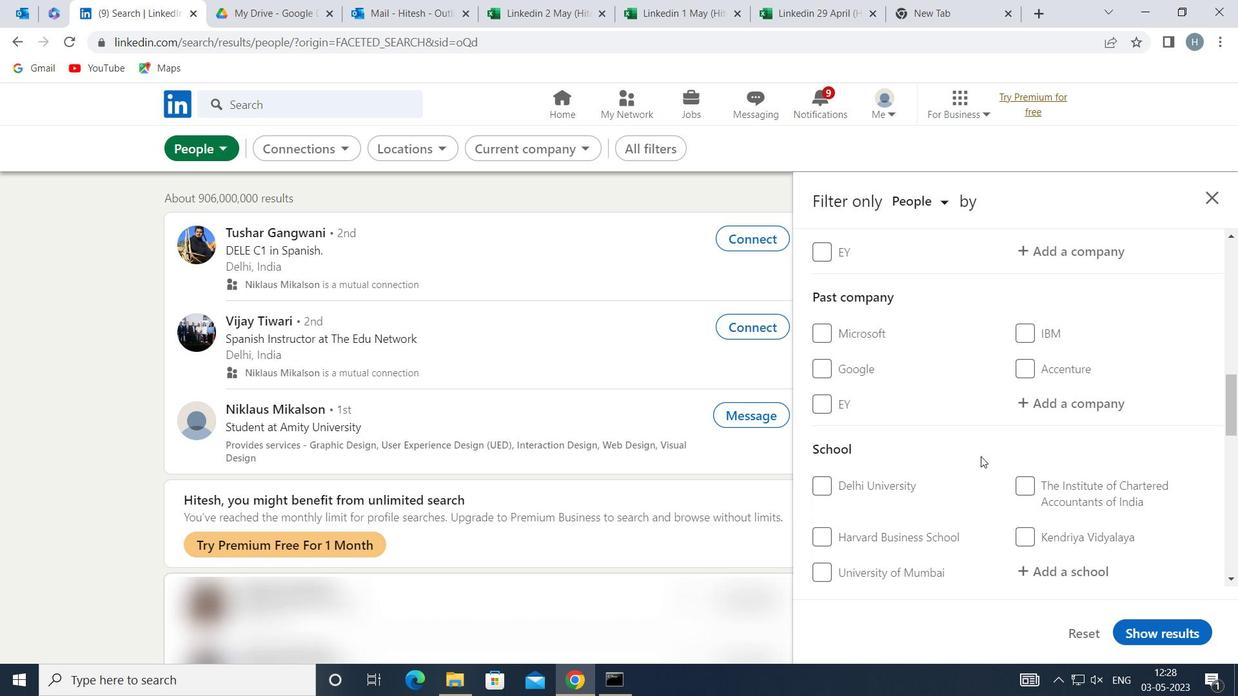 
Action: Mouse scrolled (981, 456) with delta (0, 0)
Screenshot: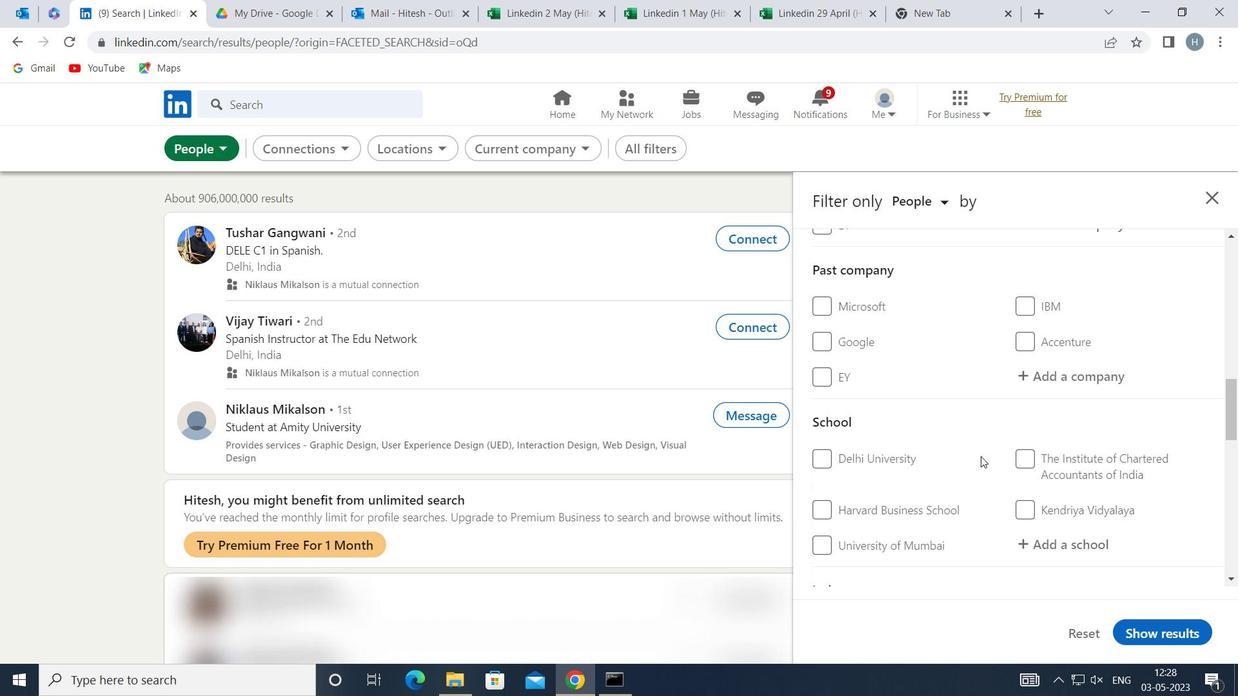
Action: Mouse scrolled (981, 456) with delta (0, 0)
Screenshot: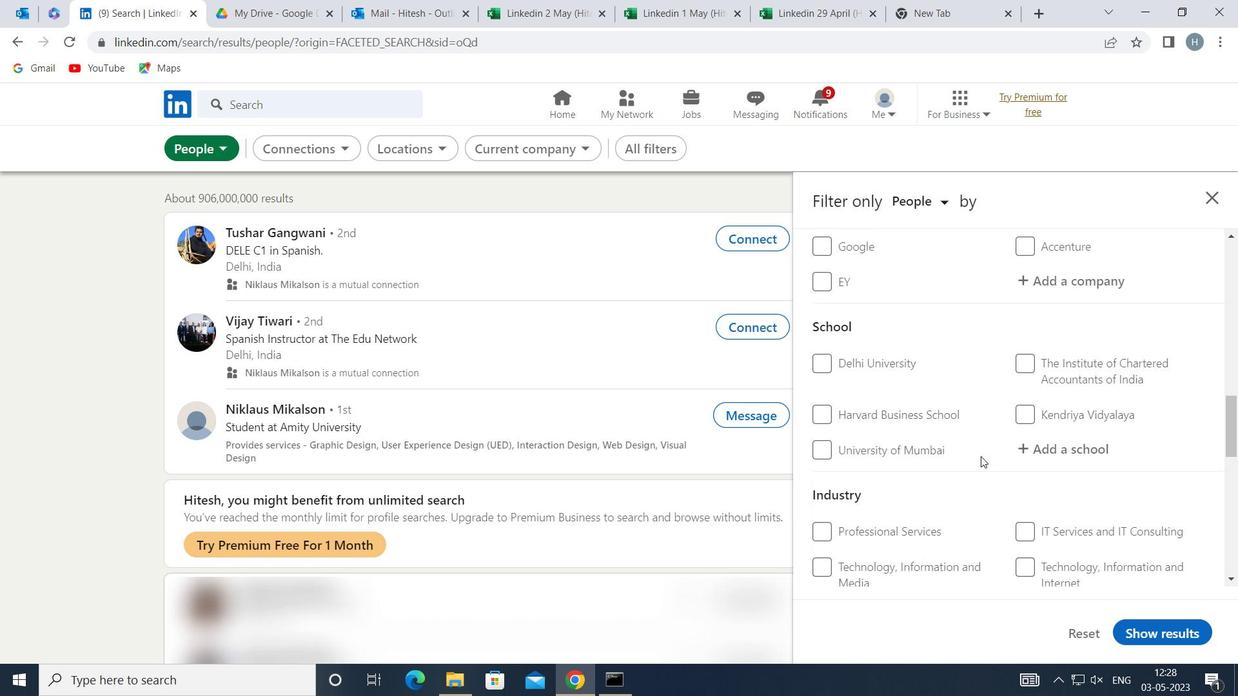 
Action: Mouse moved to (978, 462)
Screenshot: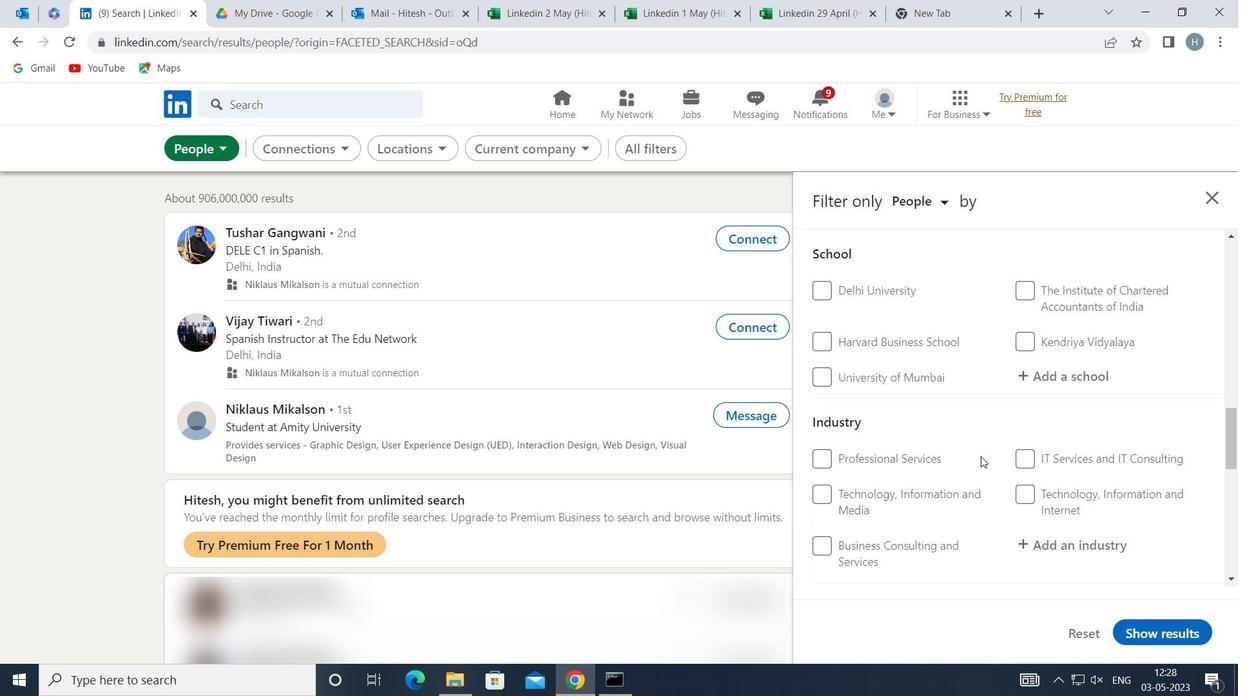 
Action: Mouse scrolled (978, 461) with delta (0, 0)
Screenshot: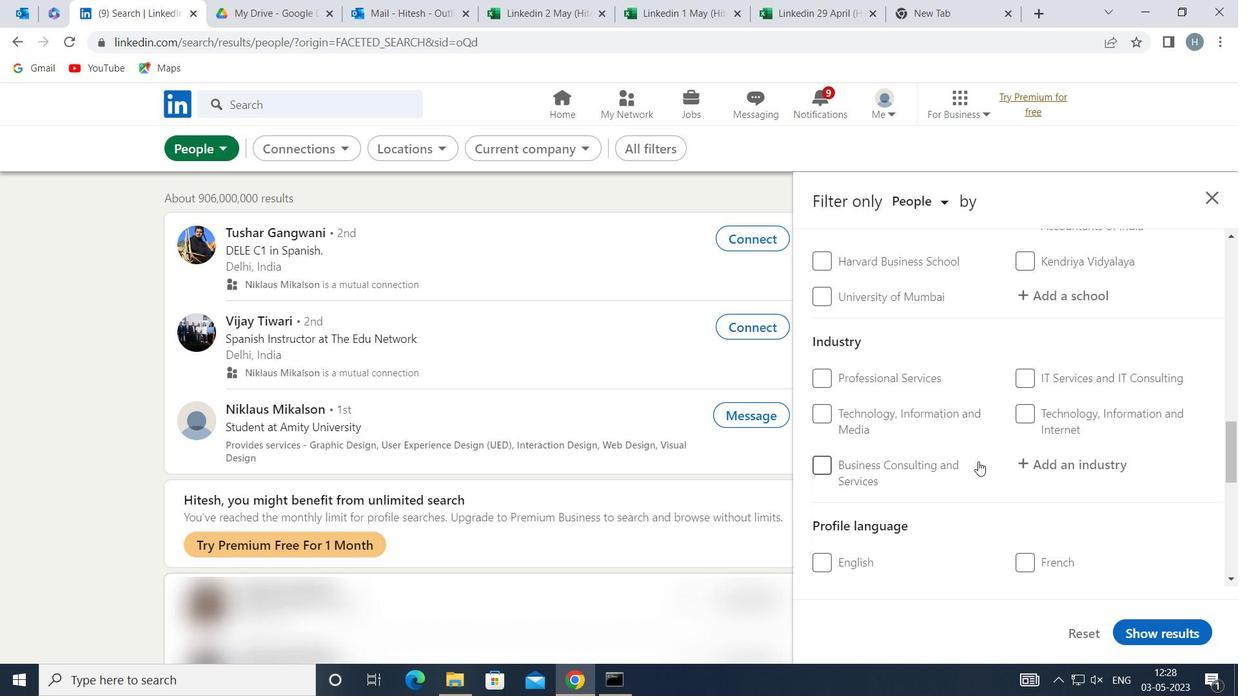 
Action: Mouse moved to (978, 461)
Screenshot: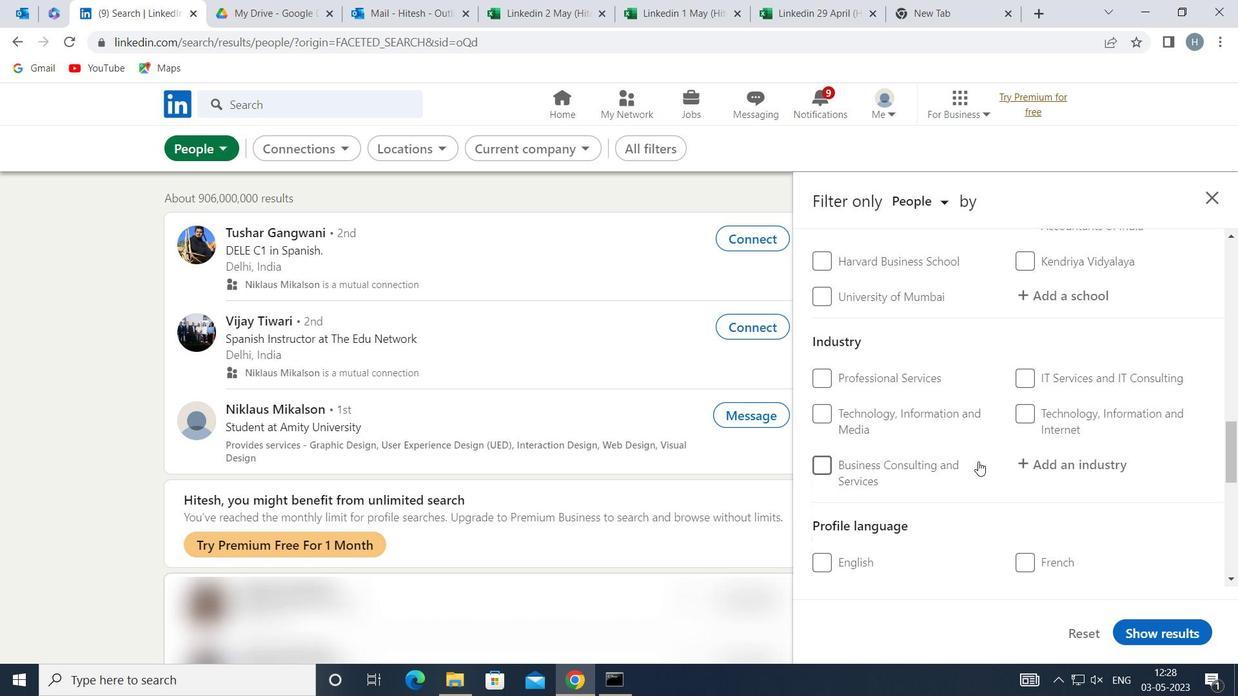 
Action: Mouse scrolled (978, 460) with delta (0, 0)
Screenshot: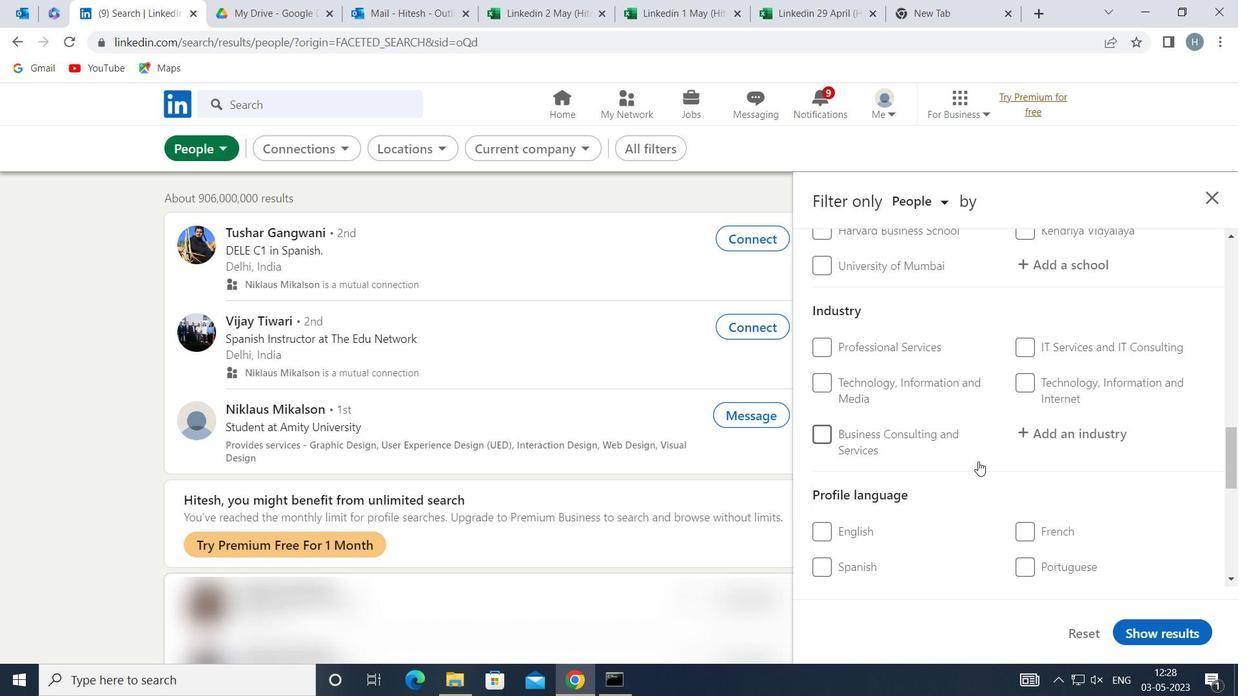 
Action: Mouse moved to (860, 468)
Screenshot: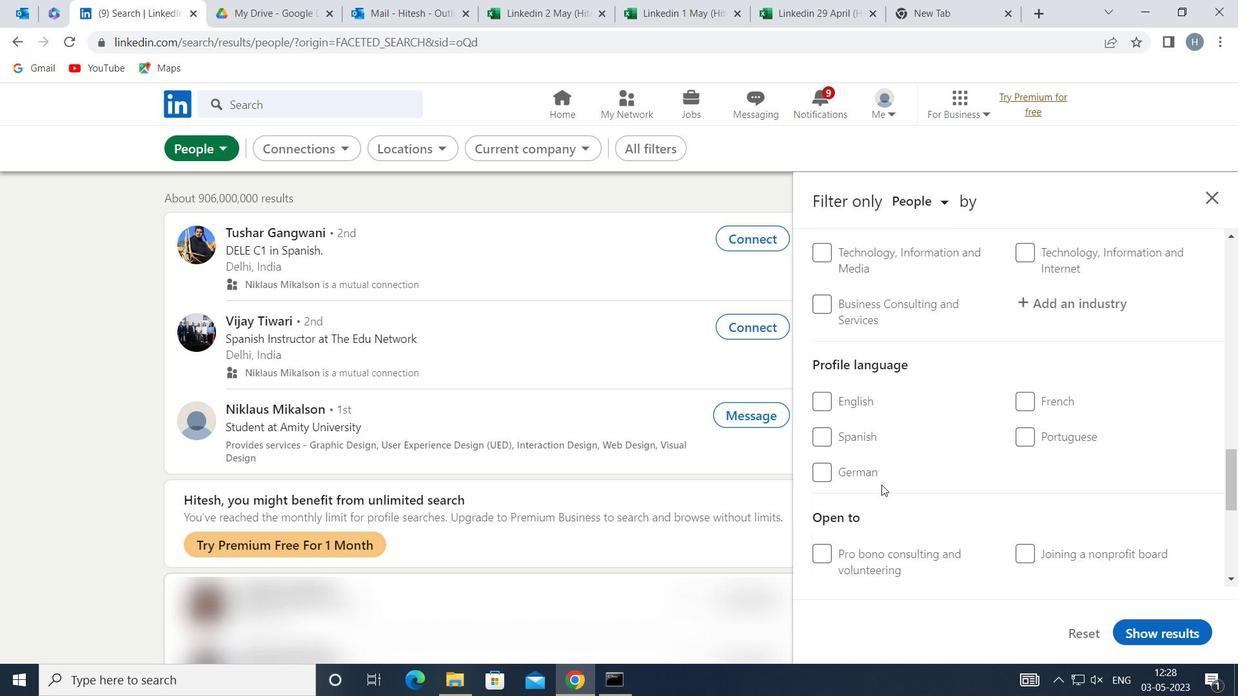 
Action: Mouse pressed left at (860, 468)
Screenshot: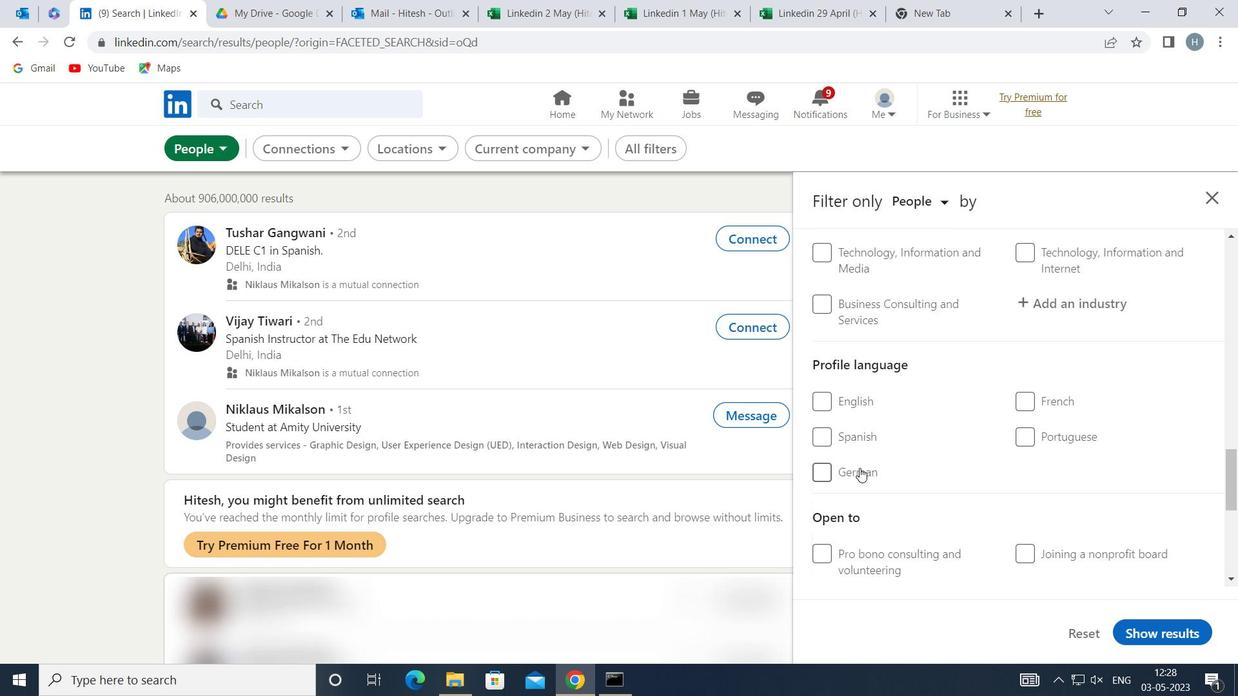 
Action: Mouse moved to (971, 463)
Screenshot: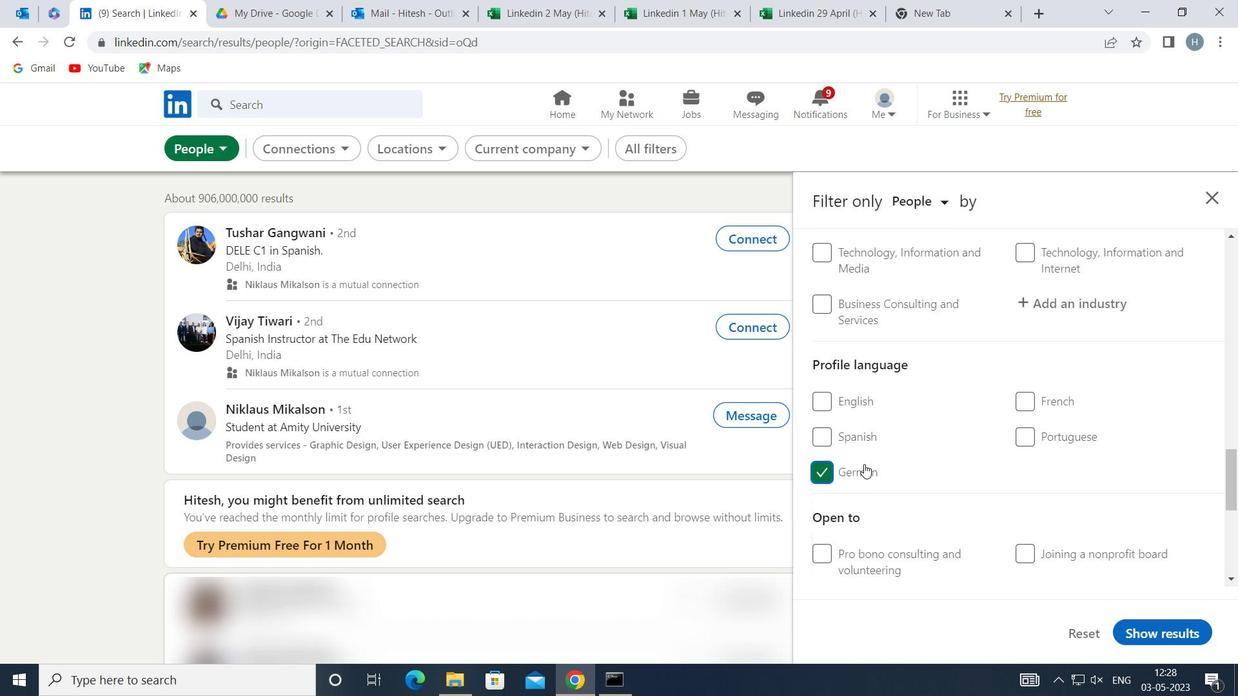 
Action: Mouse scrolled (971, 464) with delta (0, 0)
Screenshot: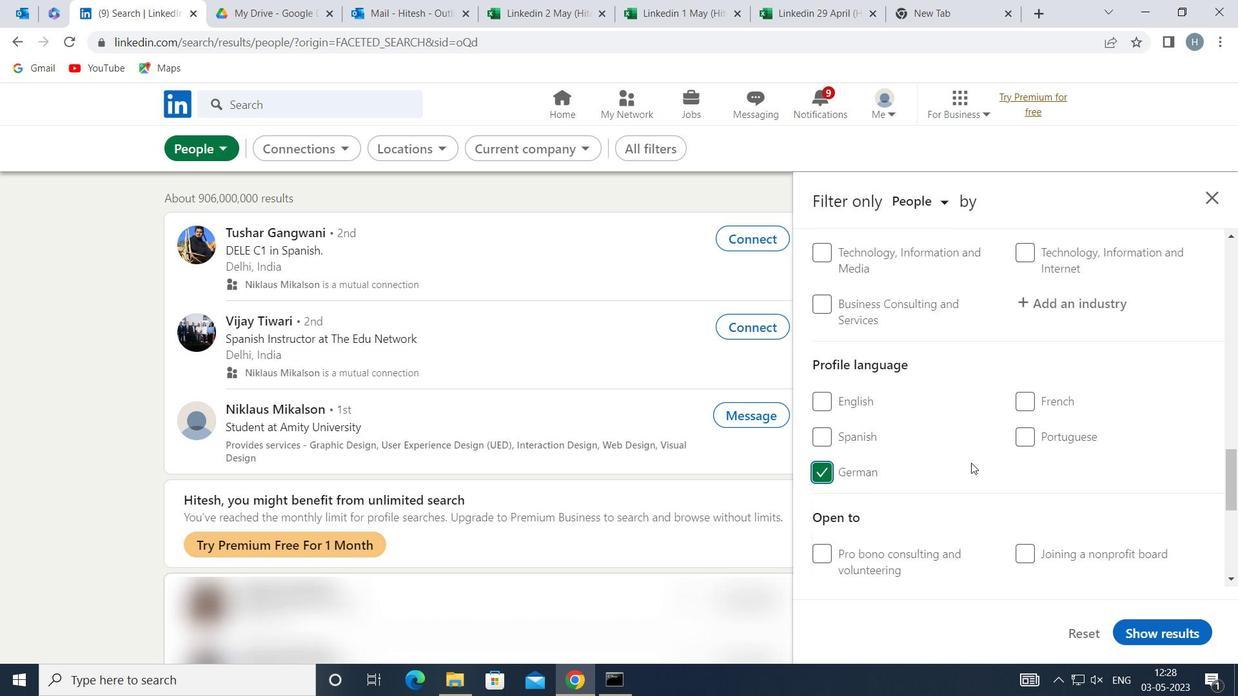 
Action: Mouse moved to (972, 463)
Screenshot: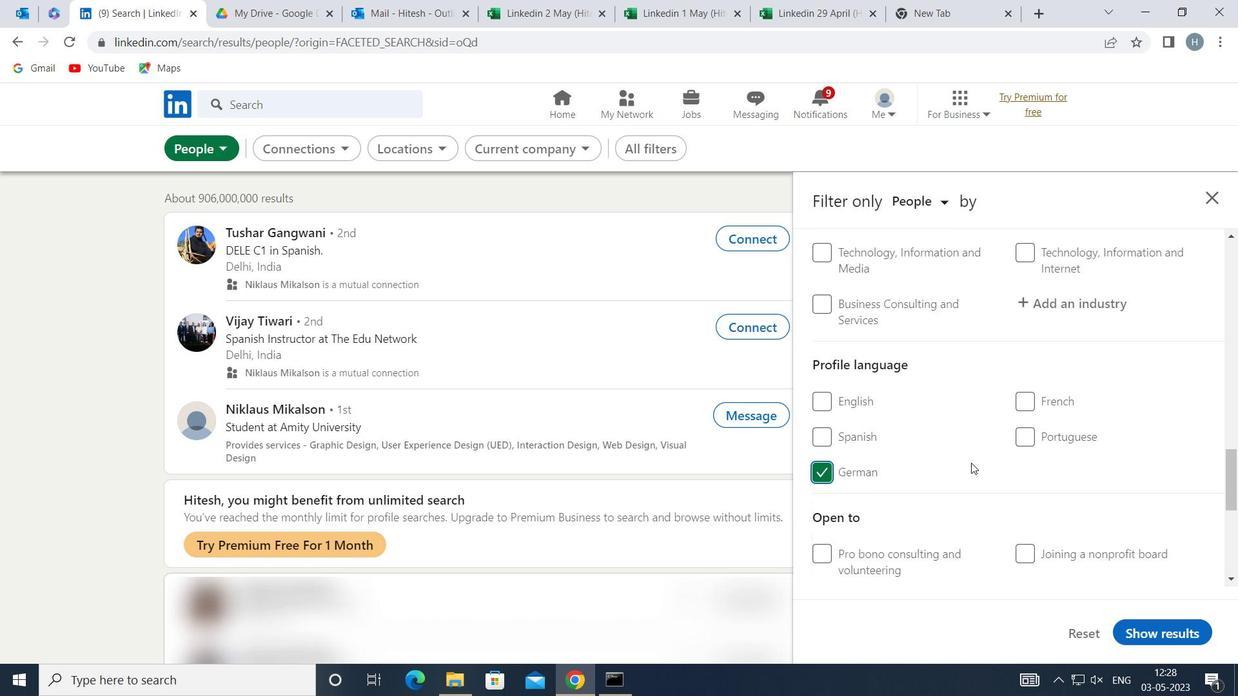 
Action: Mouse scrolled (972, 463) with delta (0, 0)
Screenshot: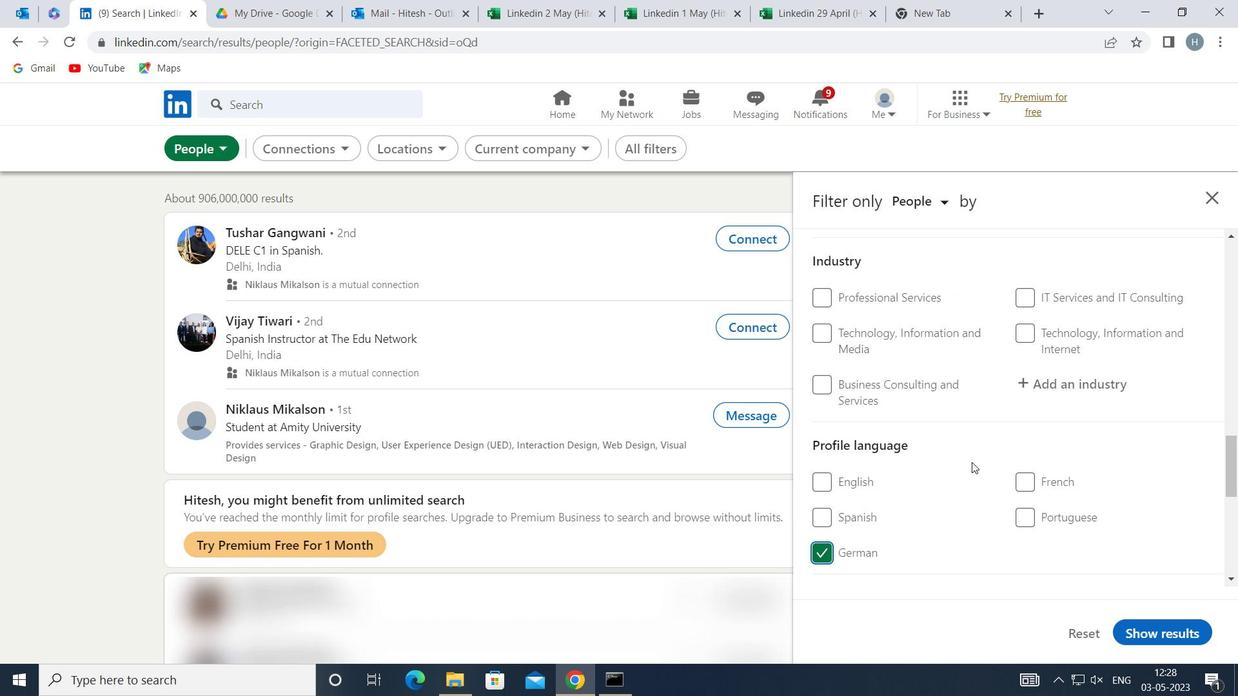 
Action: Mouse scrolled (972, 463) with delta (0, 0)
Screenshot: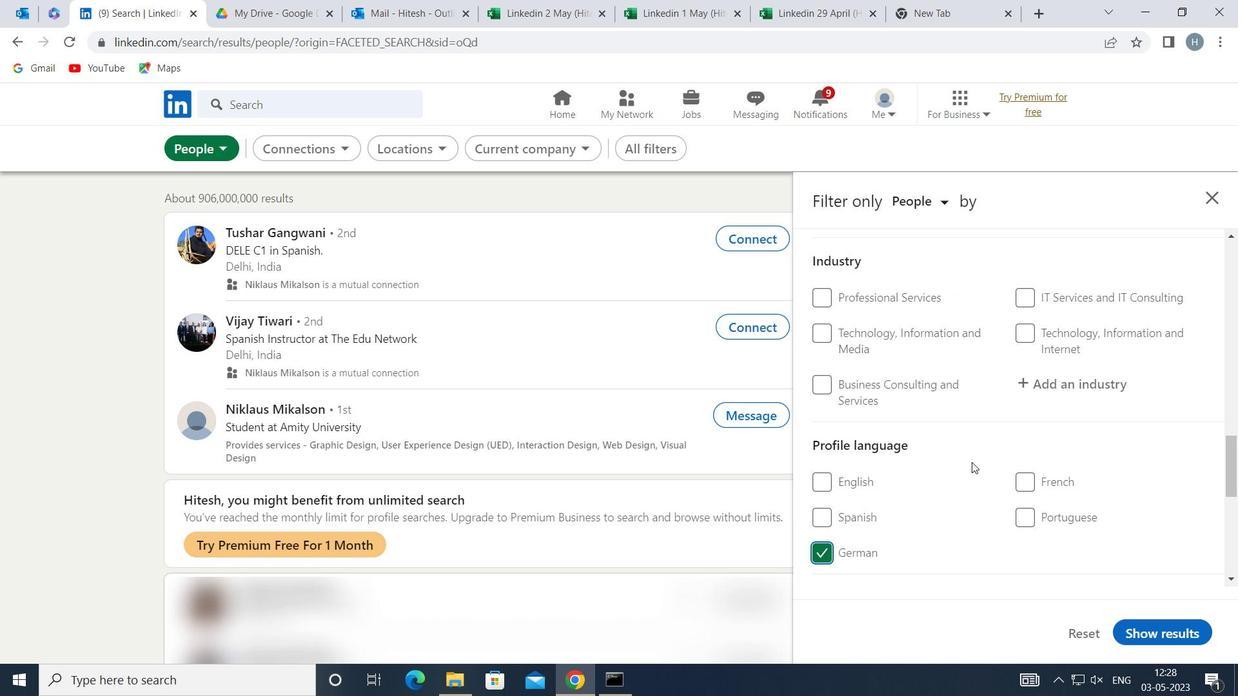 
Action: Mouse scrolled (972, 463) with delta (0, 0)
Screenshot: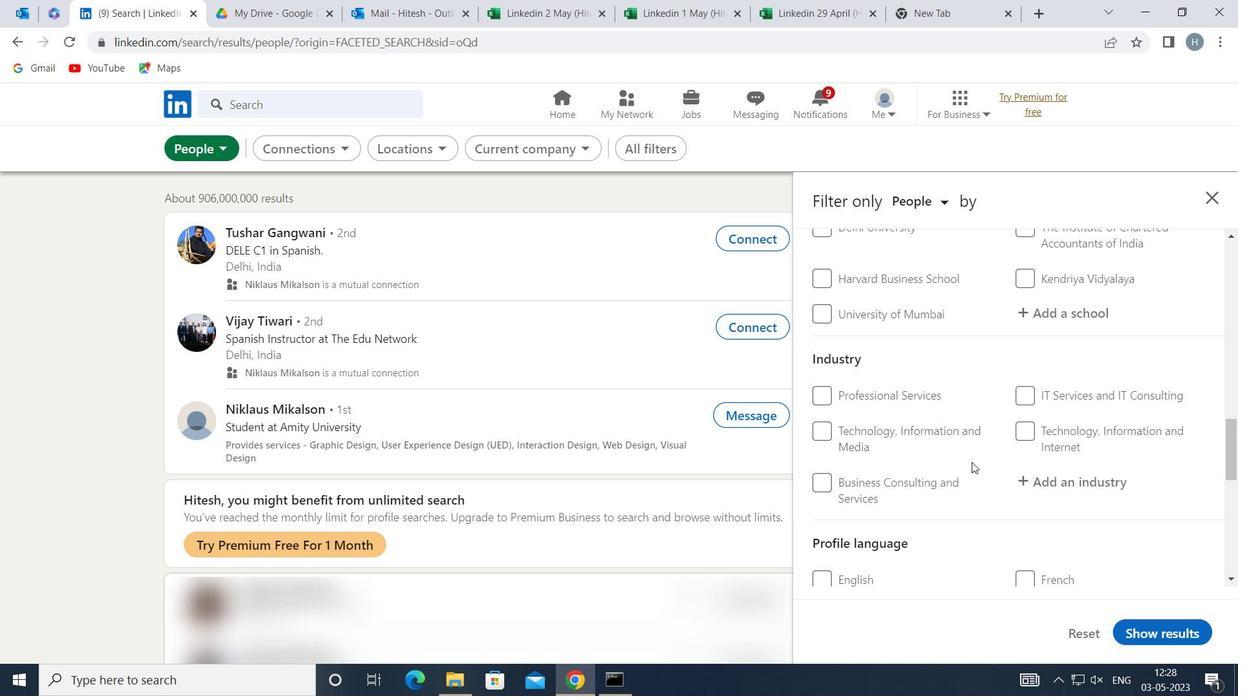 
Action: Mouse scrolled (972, 463) with delta (0, 0)
Screenshot: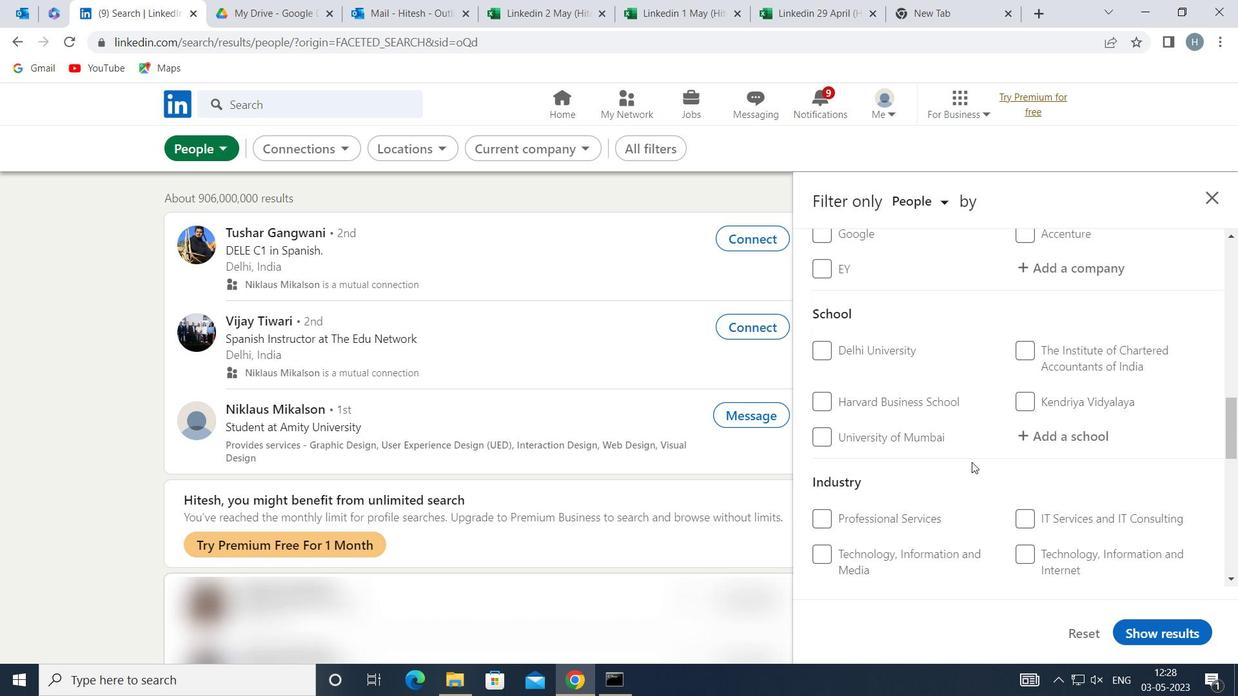 
Action: Mouse scrolled (972, 463) with delta (0, 0)
Screenshot: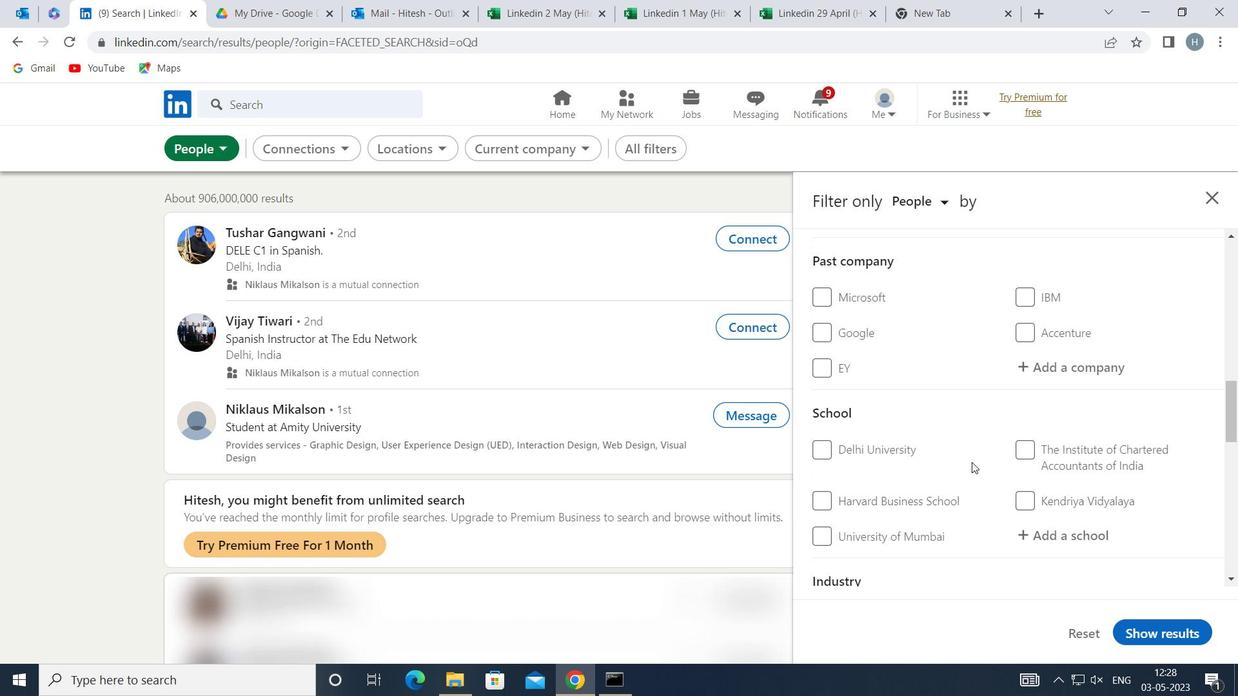 
Action: Mouse scrolled (972, 463) with delta (0, 0)
Screenshot: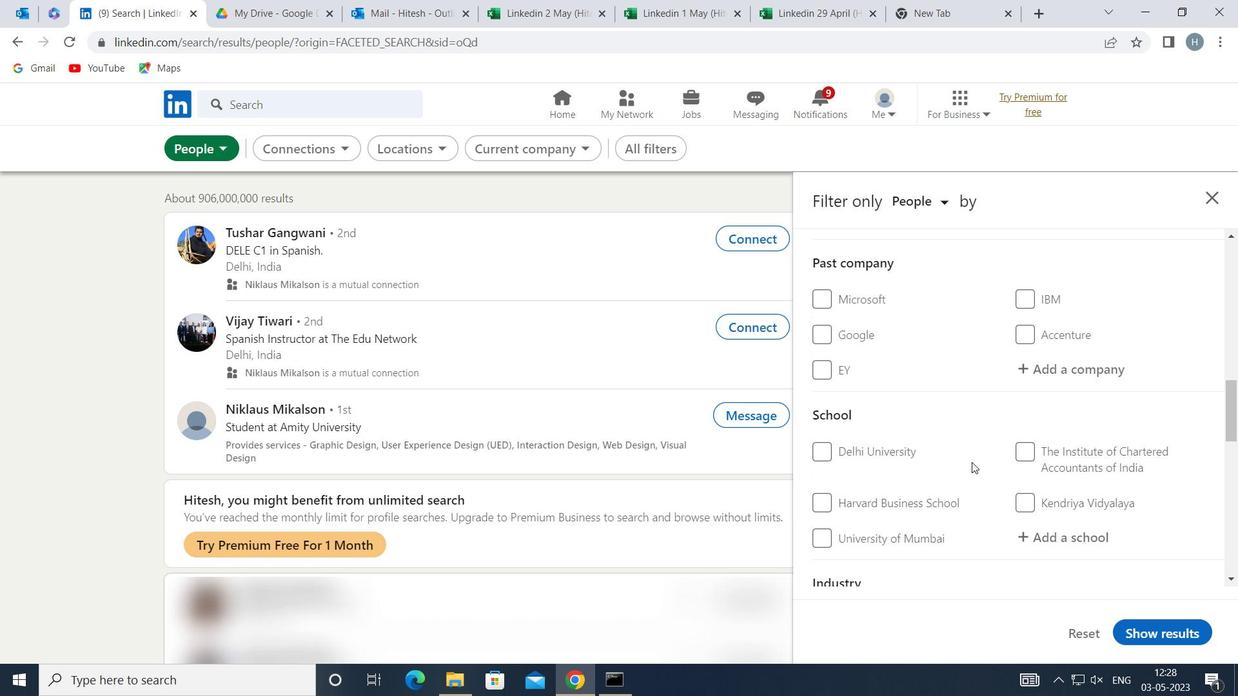 
Action: Mouse scrolled (972, 463) with delta (0, 0)
Screenshot: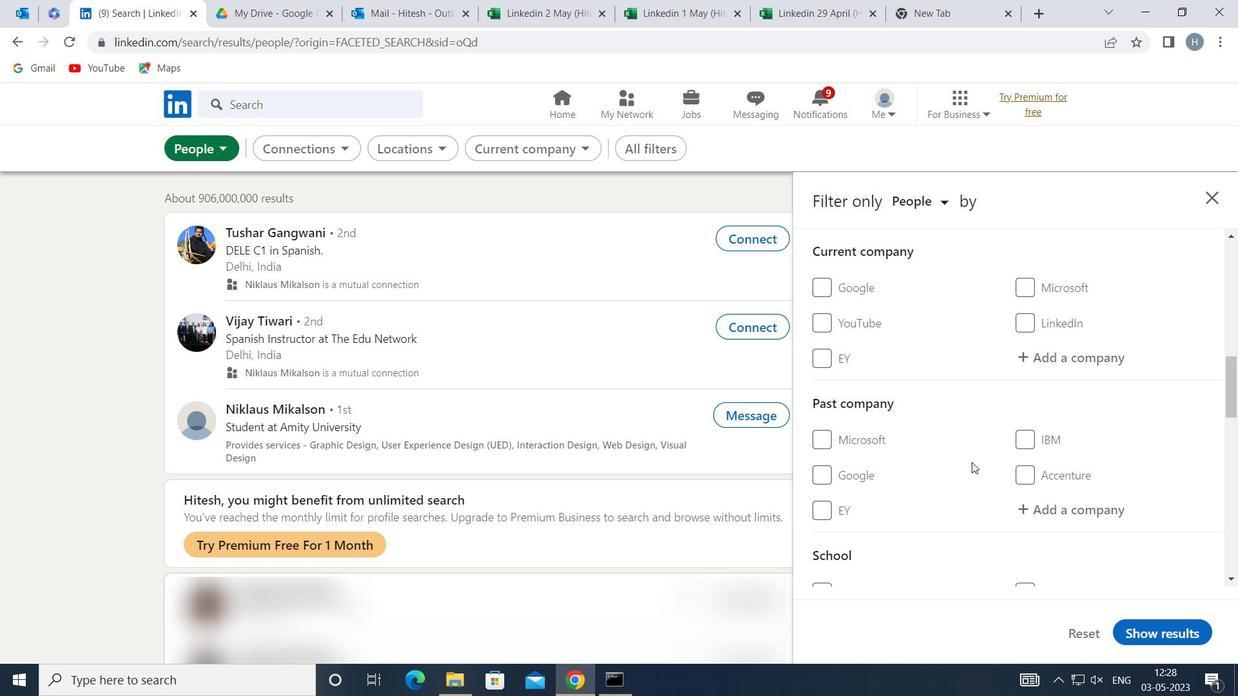 
Action: Mouse moved to (1047, 456)
Screenshot: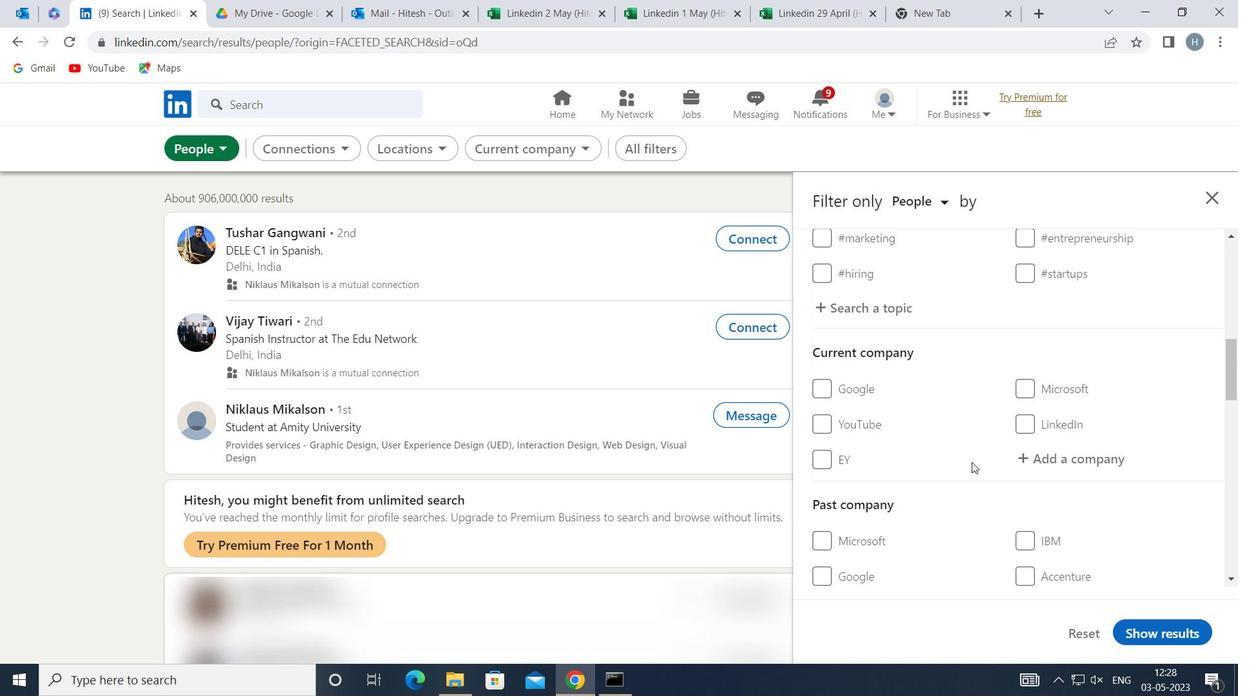 
Action: Mouse pressed left at (1047, 456)
Screenshot: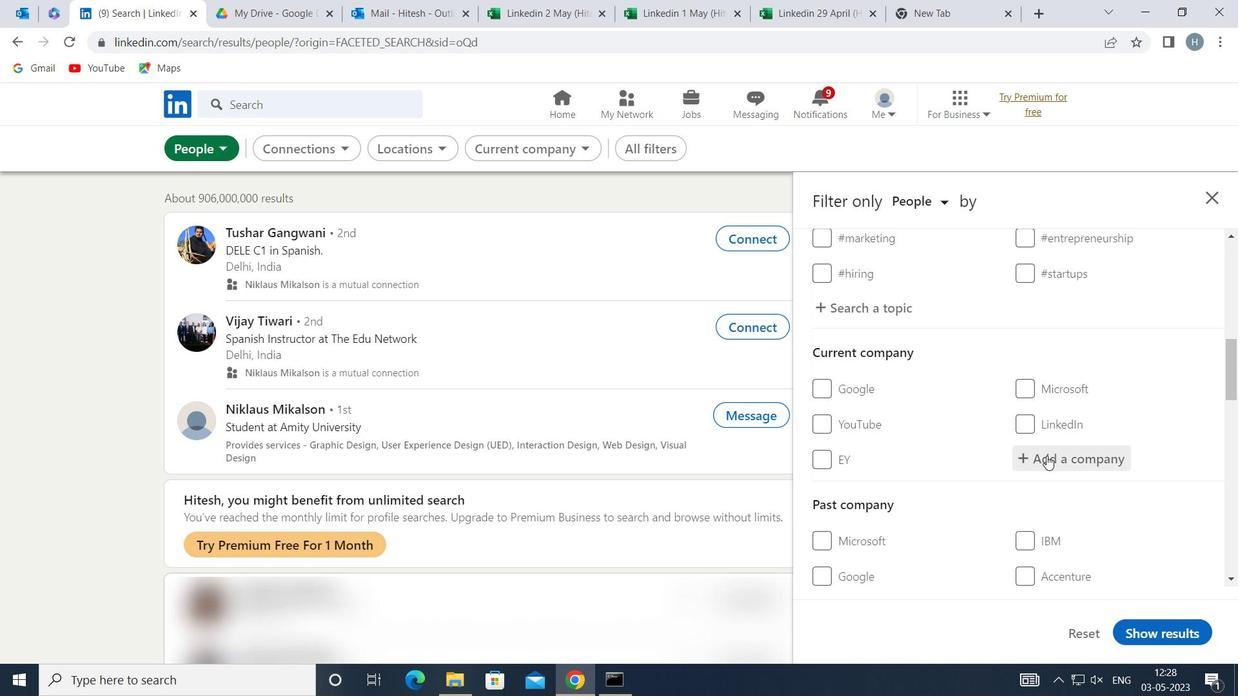 
Action: Key pressed <Key.shift>TELADOC
Screenshot: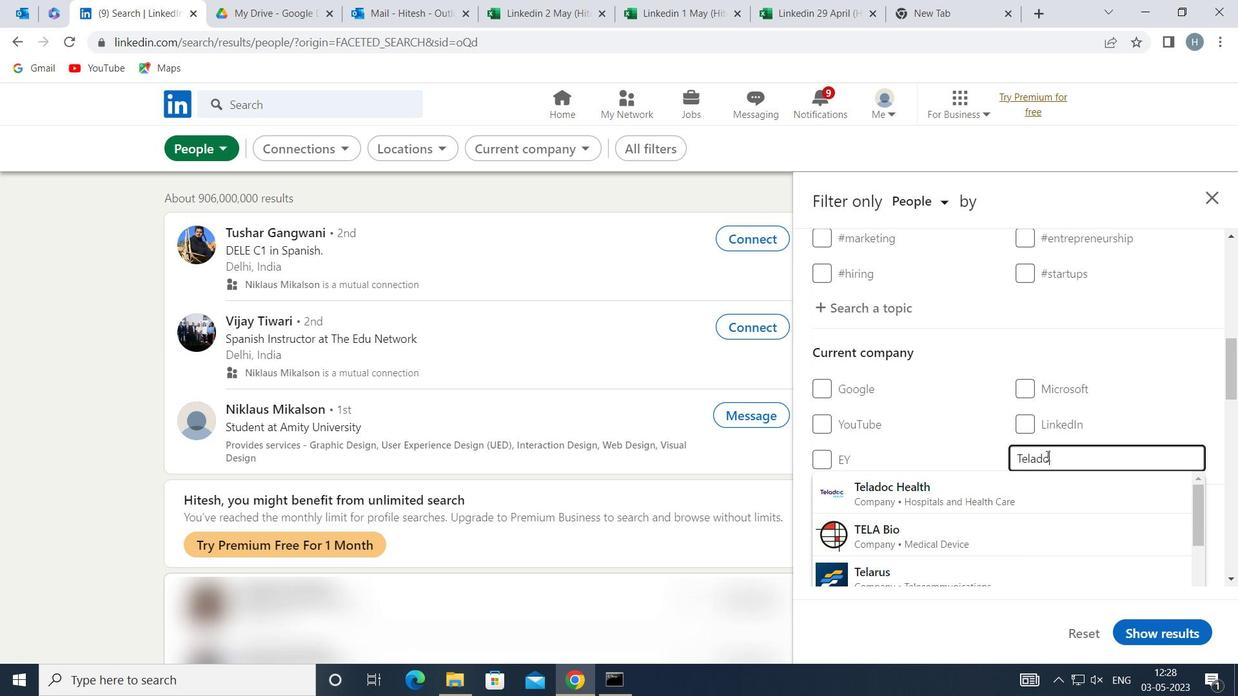 
Action: Mouse moved to (1018, 491)
Screenshot: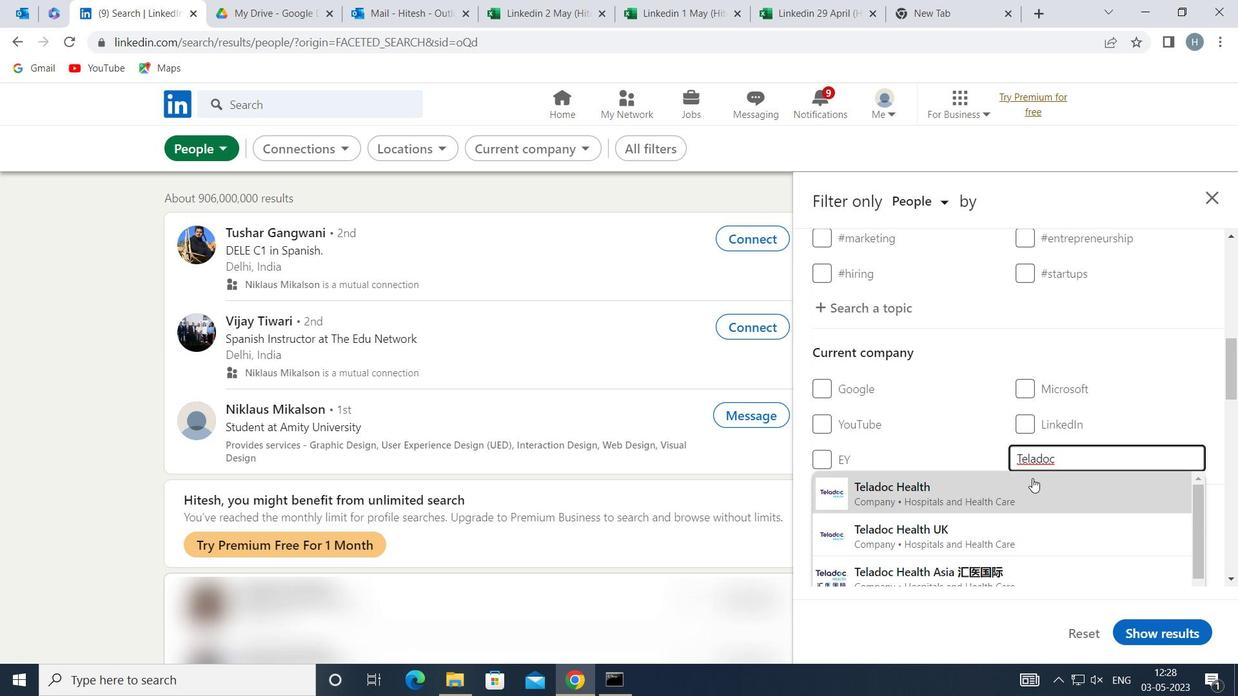 
Action: Mouse pressed left at (1018, 491)
Screenshot: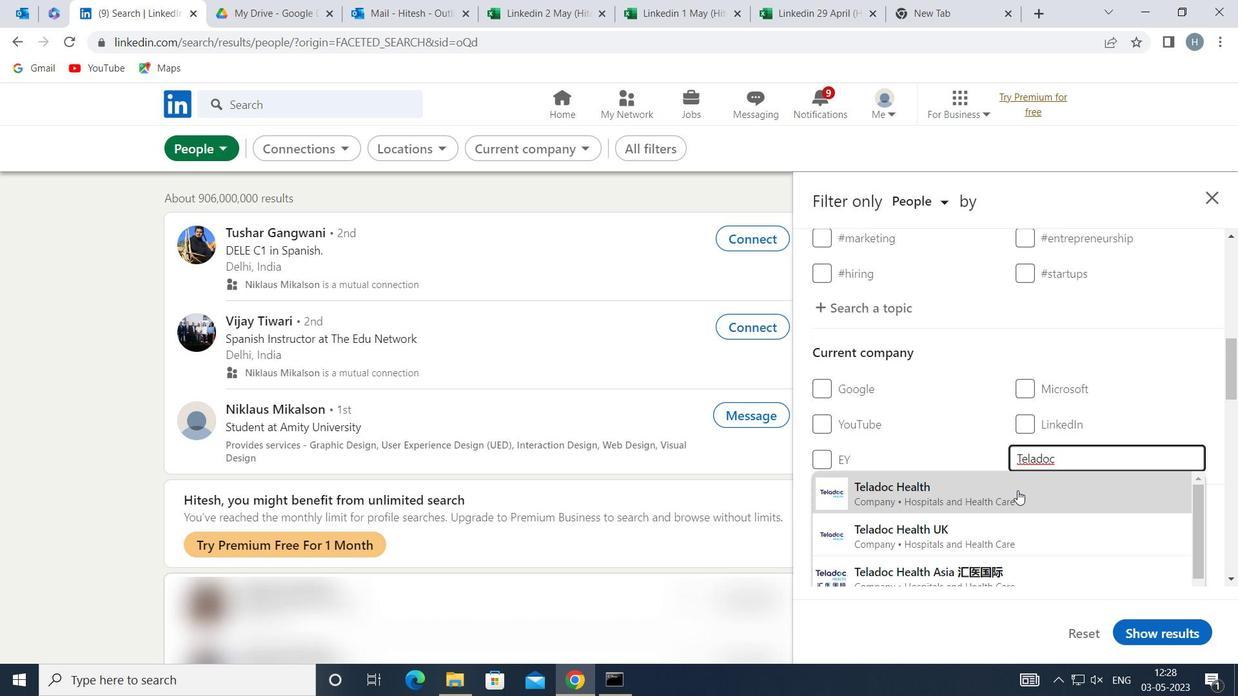 
Action: Mouse moved to (987, 449)
Screenshot: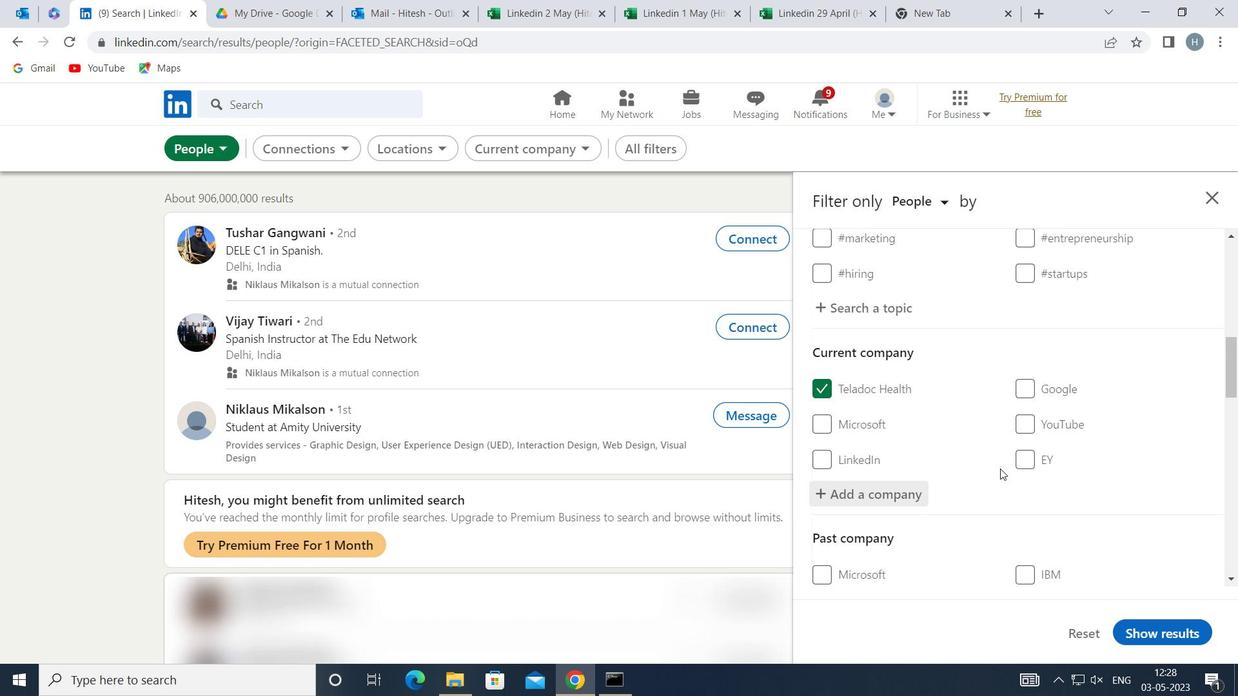 
Action: Mouse scrolled (987, 449) with delta (0, 0)
Screenshot: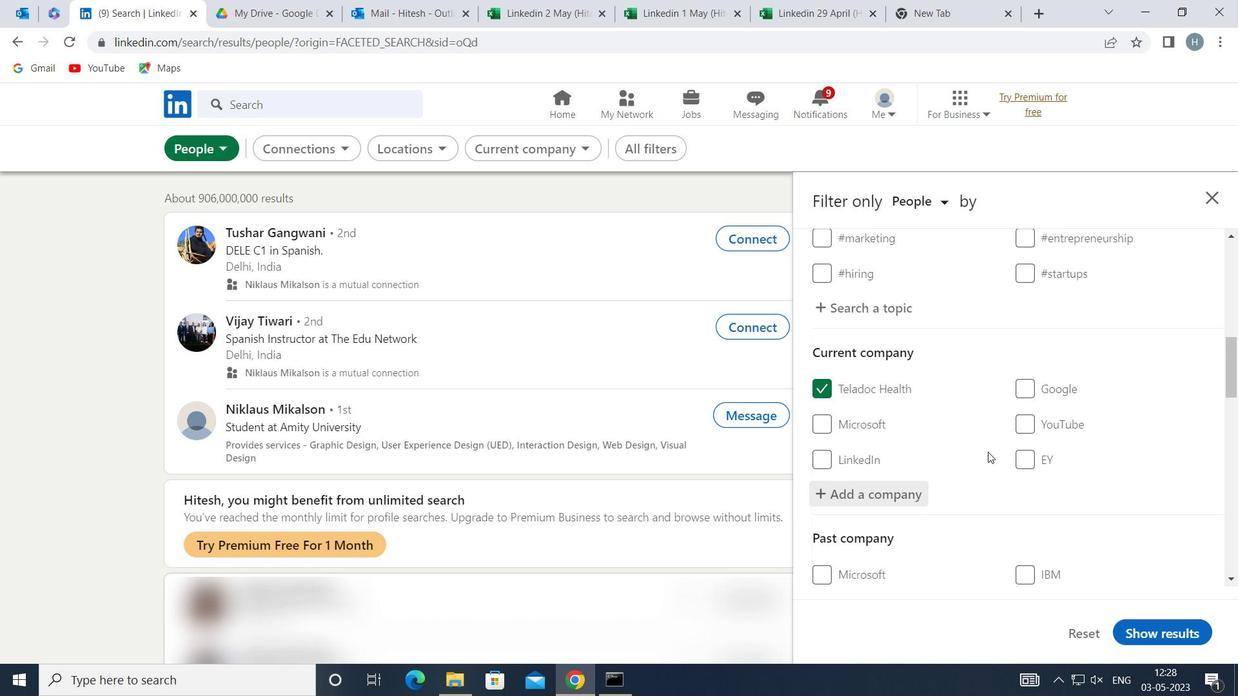 
Action: Mouse scrolled (987, 449) with delta (0, 0)
Screenshot: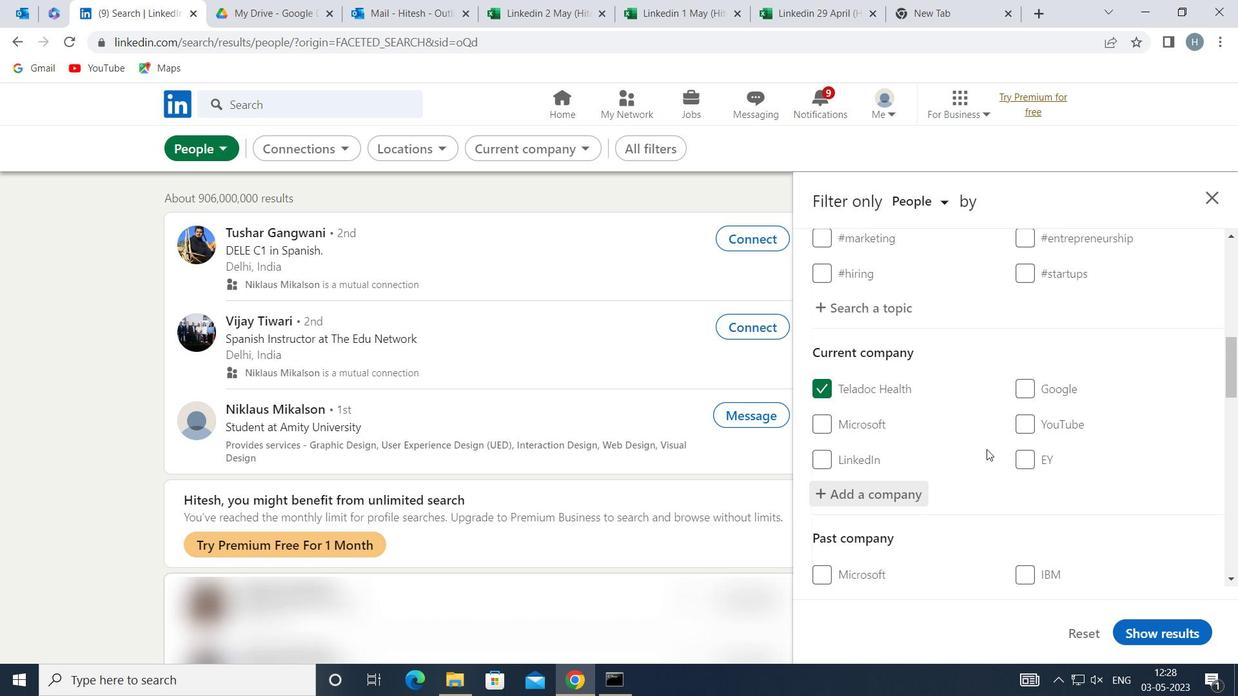 
Action: Mouse moved to (986, 447)
Screenshot: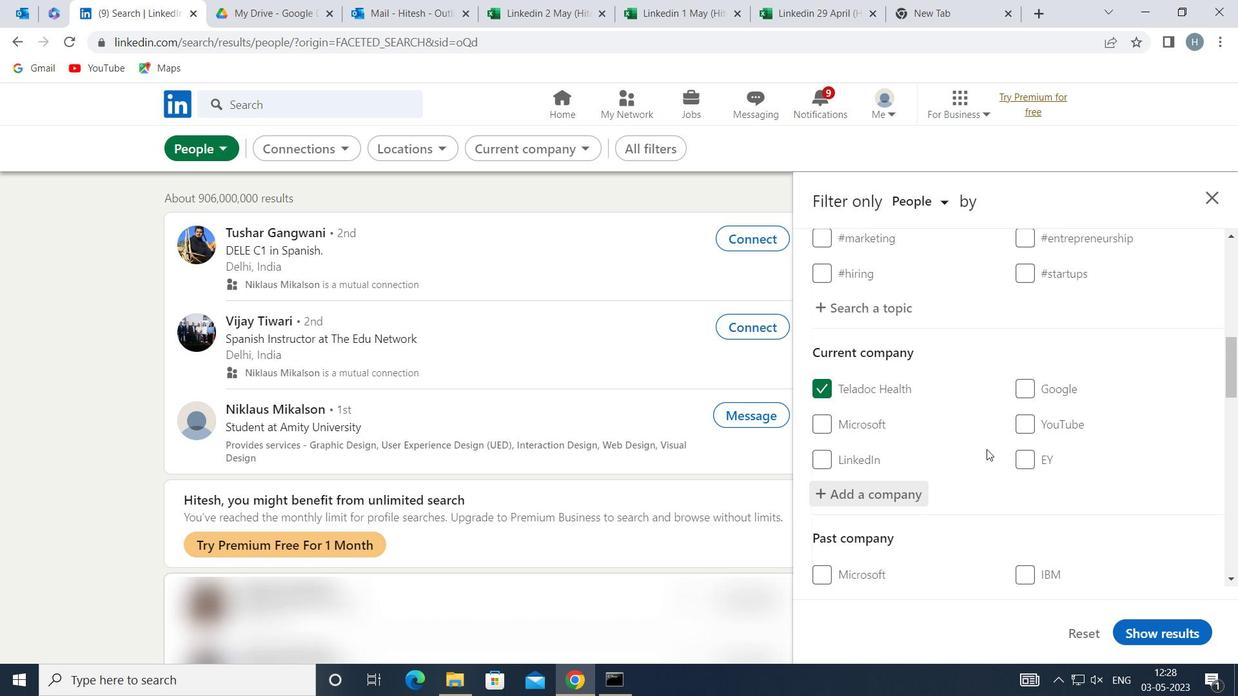 
Action: Mouse scrolled (986, 446) with delta (0, 0)
Screenshot: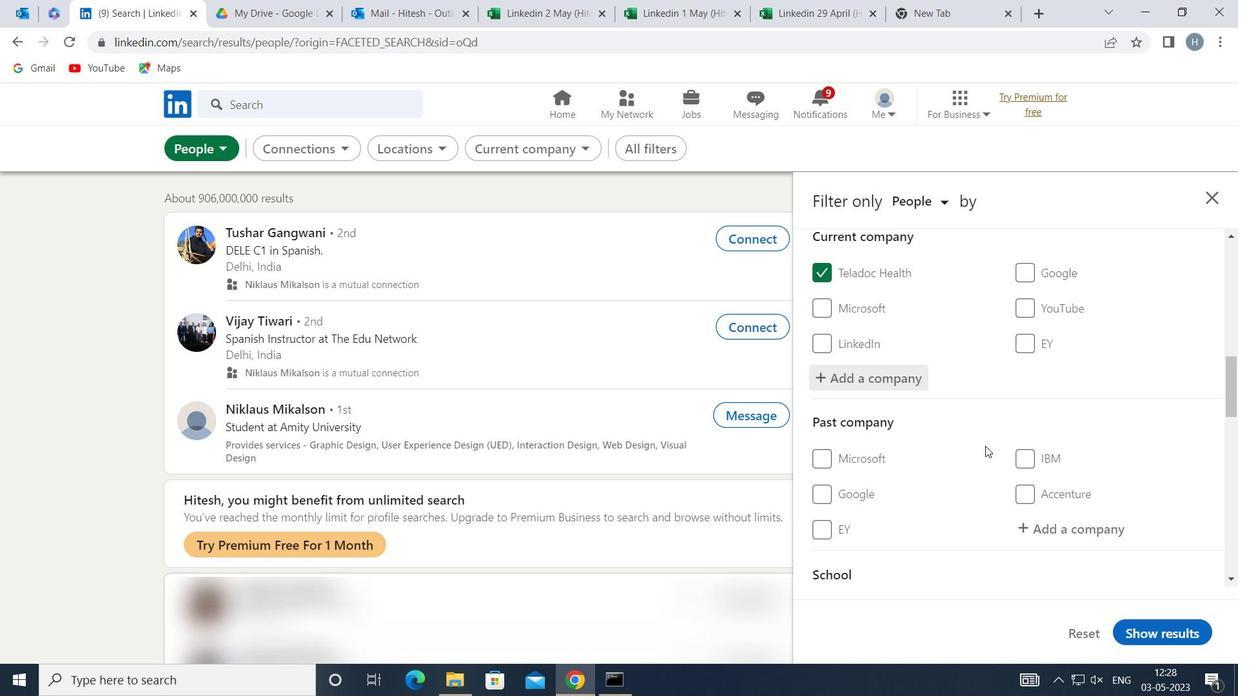 
Action: Mouse scrolled (986, 446) with delta (0, 0)
Screenshot: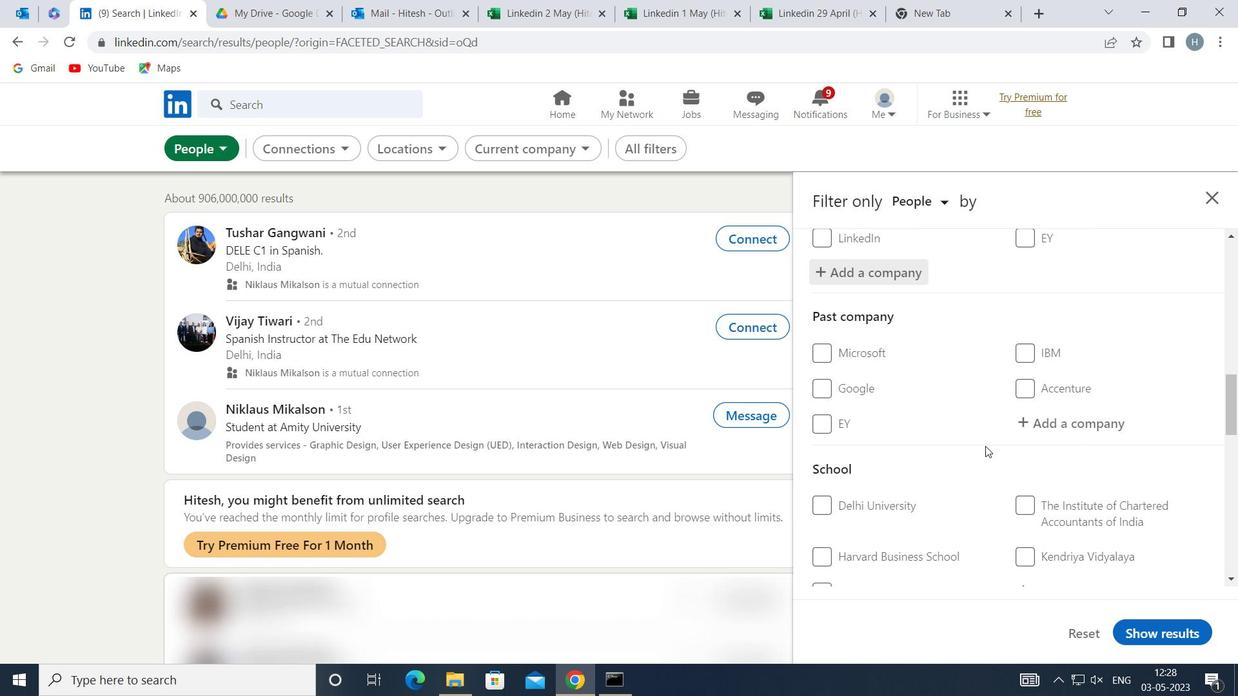 
Action: Mouse moved to (1081, 489)
Screenshot: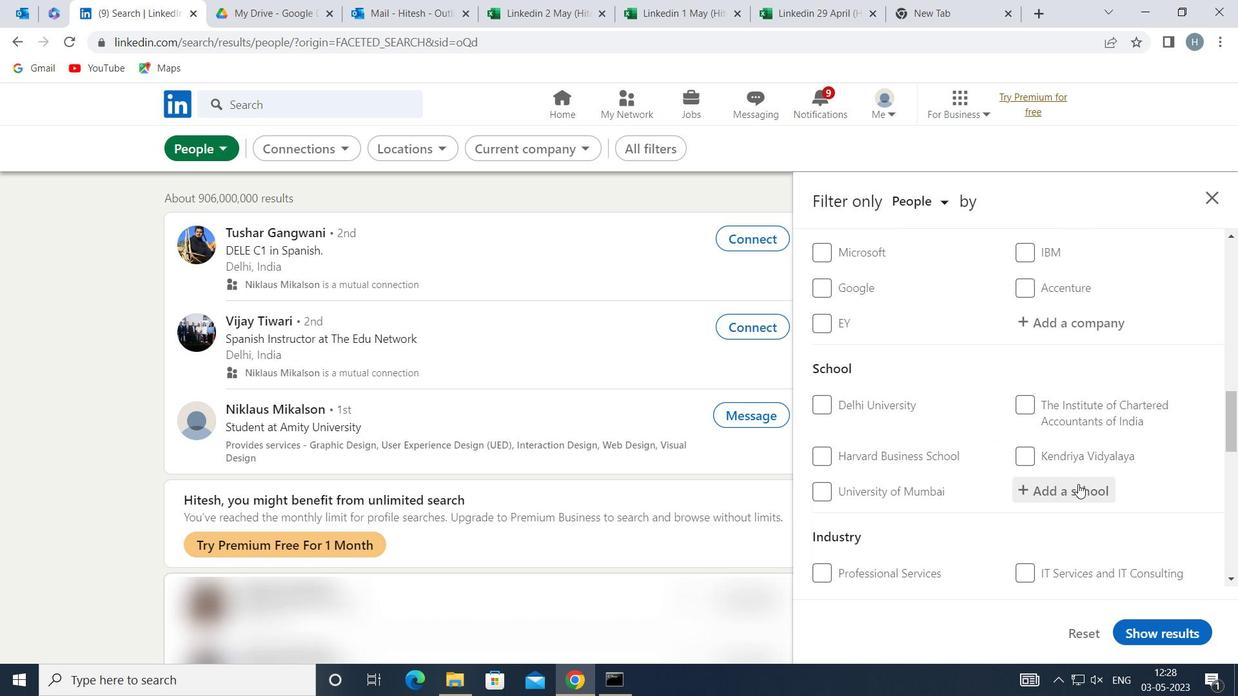 
Action: Mouse pressed left at (1081, 489)
Screenshot: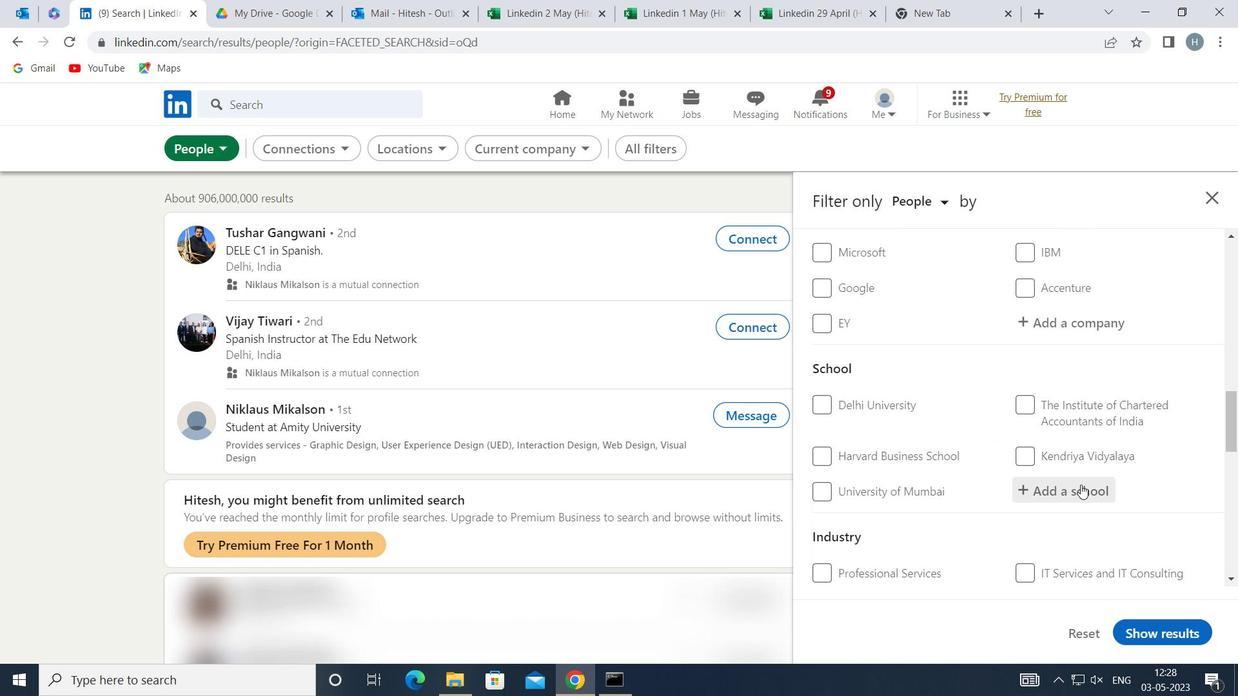 
Action: Mouse moved to (1081, 490)
Screenshot: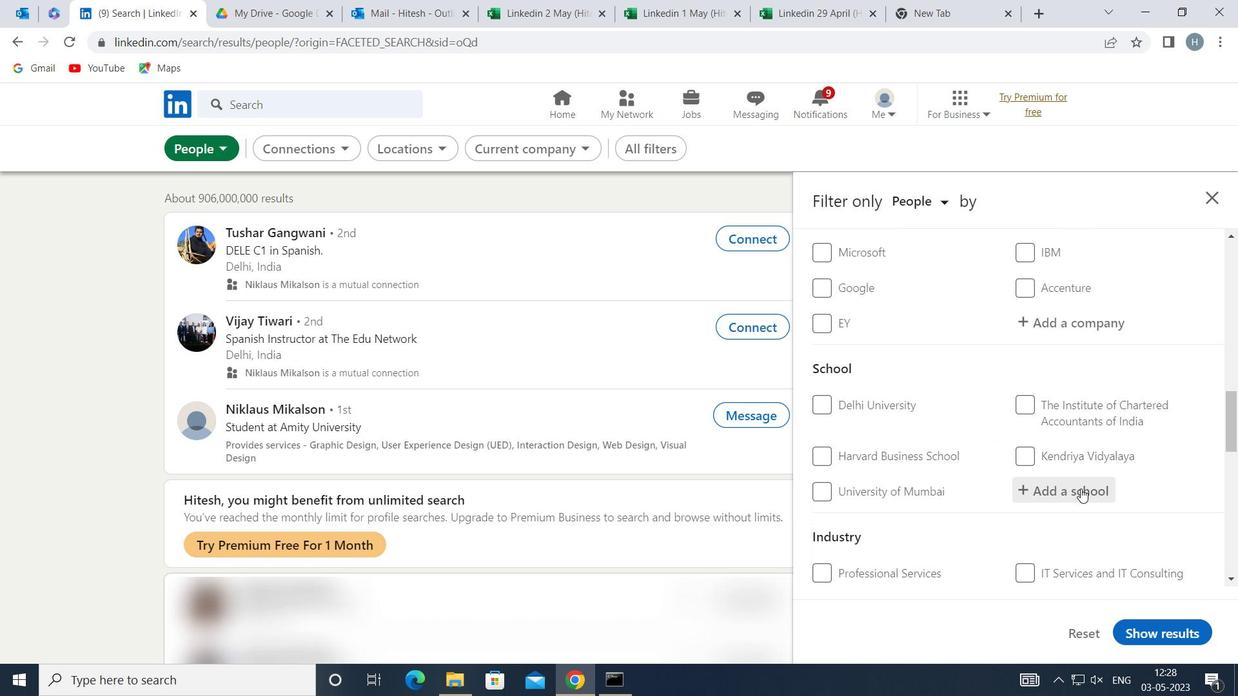 
Action: Key pressed <Key.shift>CHR<Key.backspace>
Screenshot: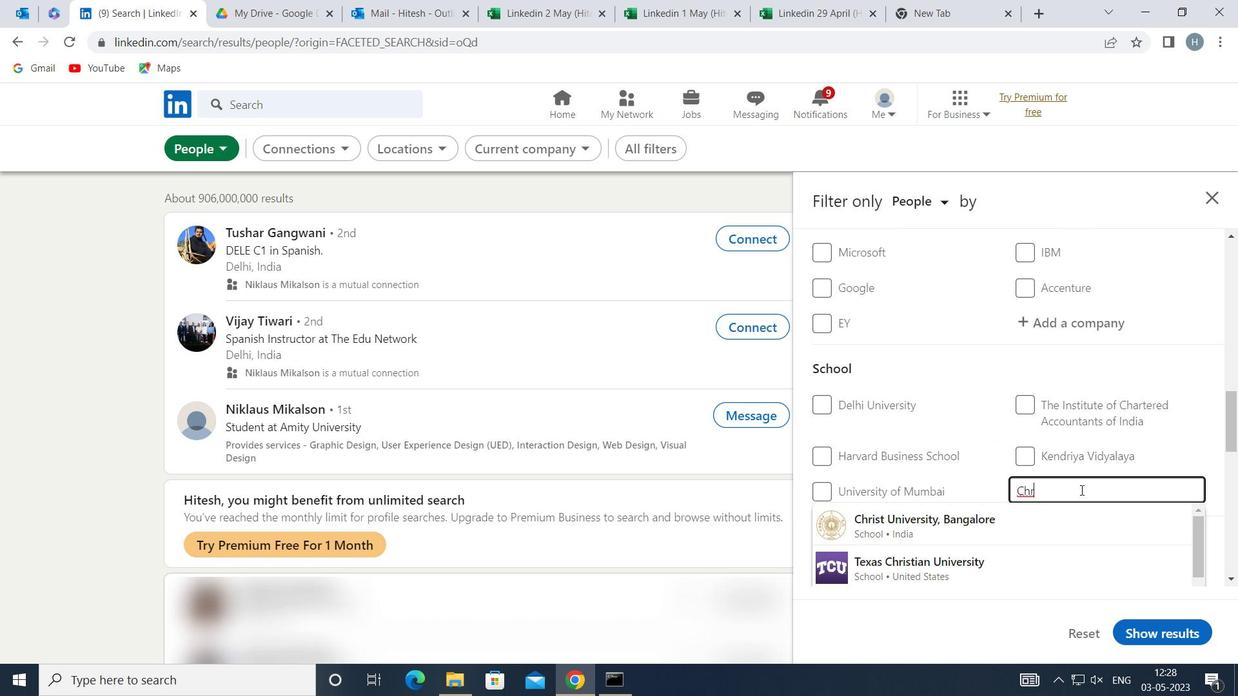 
Action: Mouse moved to (1072, 492)
Screenshot: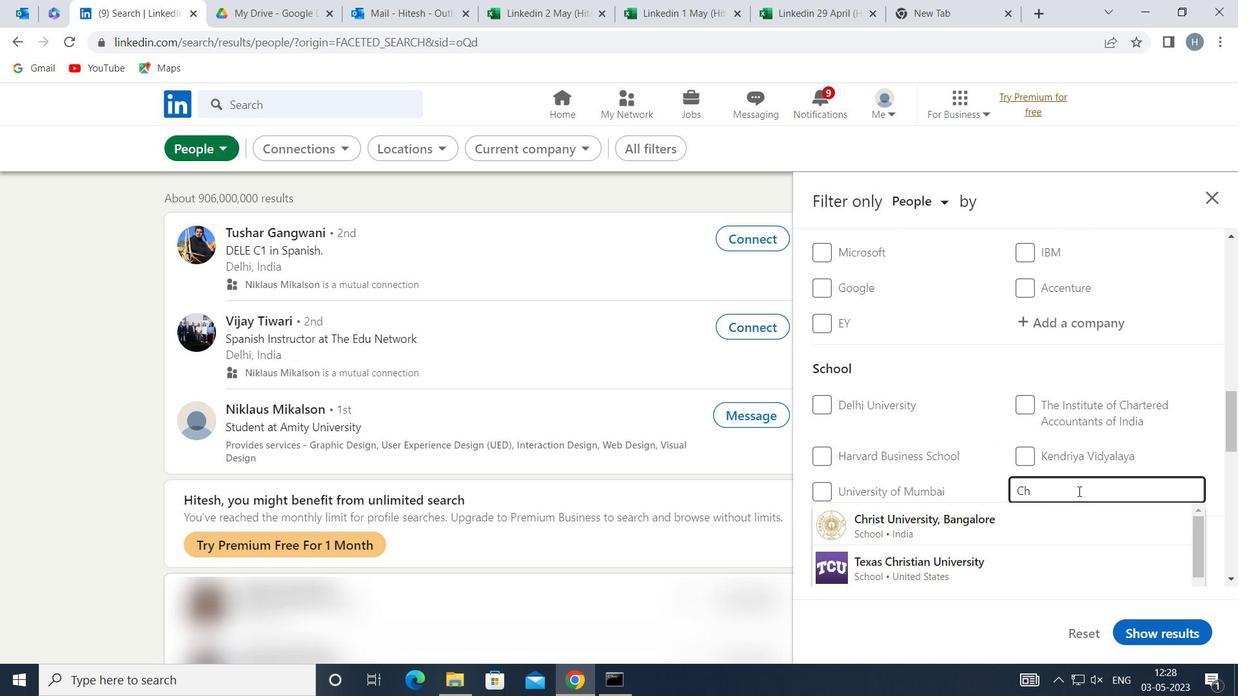 
Action: Key pressed ETT
Screenshot: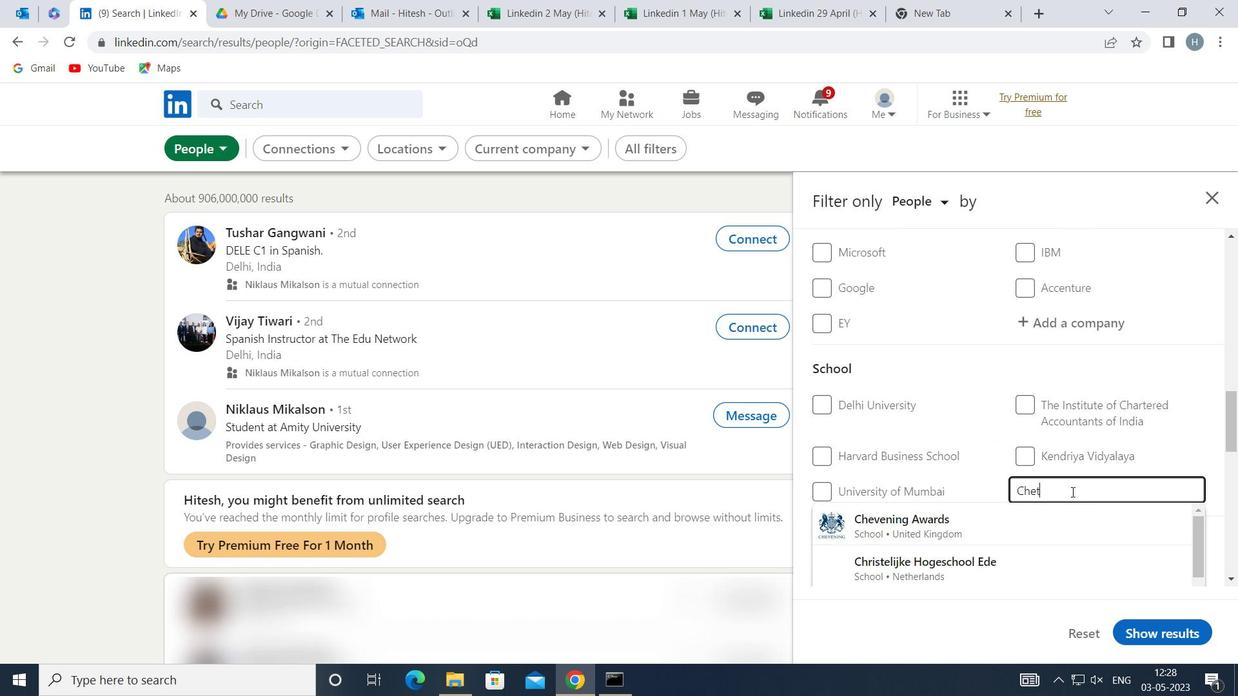
Action: Mouse moved to (1070, 494)
Screenshot: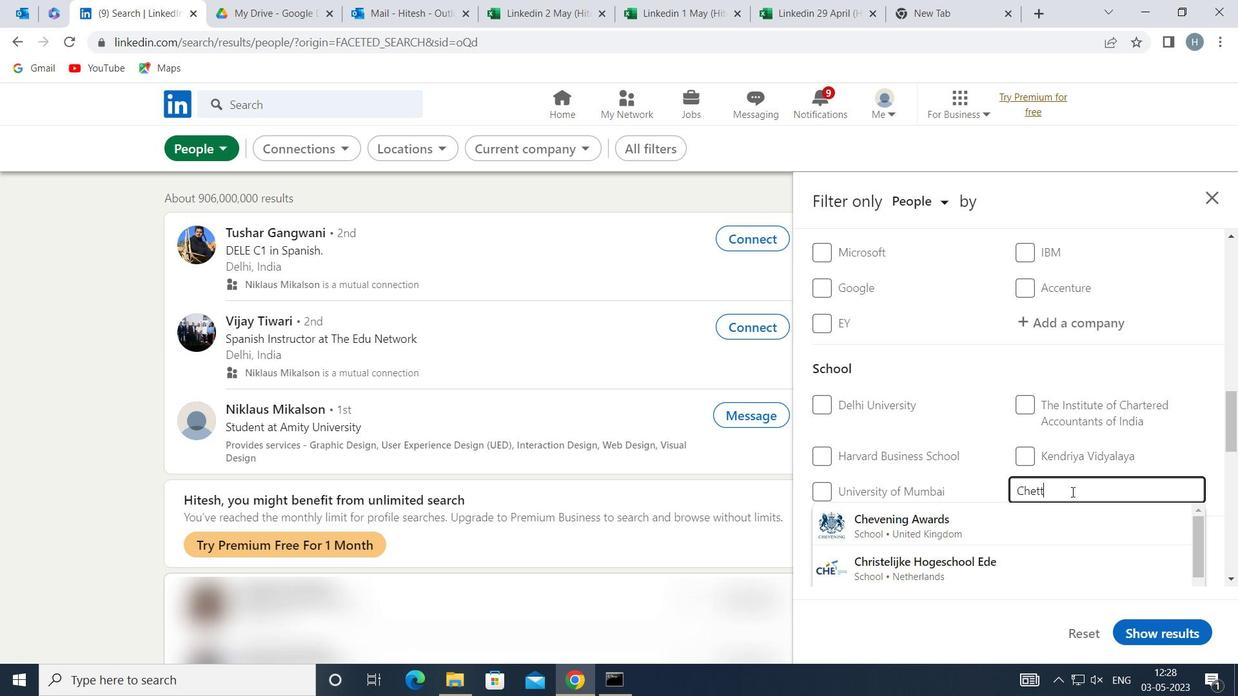 
Action: Key pressed I
Screenshot: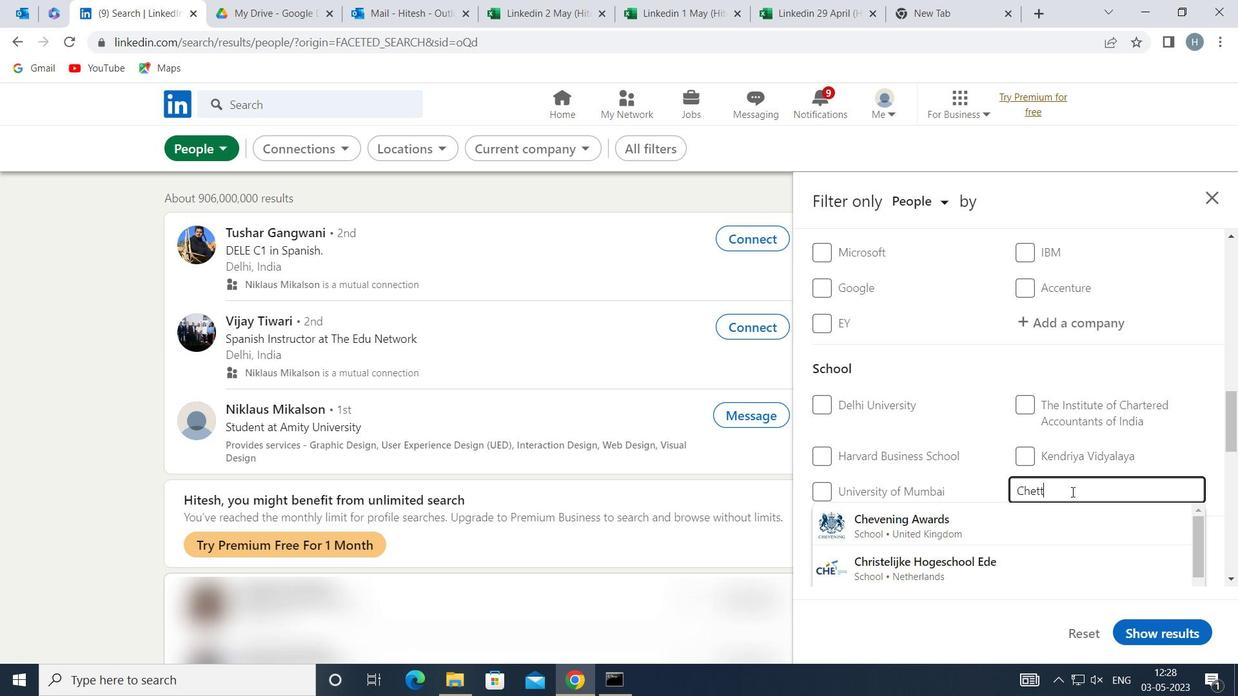 
Action: Mouse moved to (1069, 496)
Screenshot: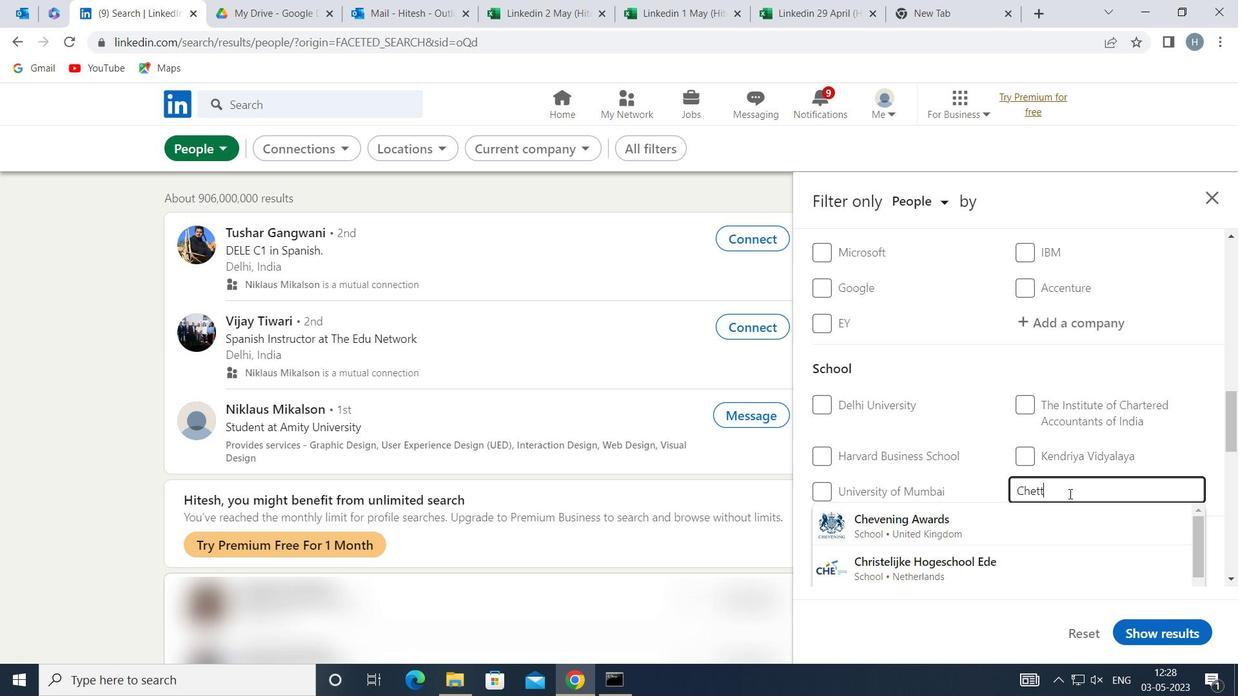 
Action: Key pressed NAD
Screenshot: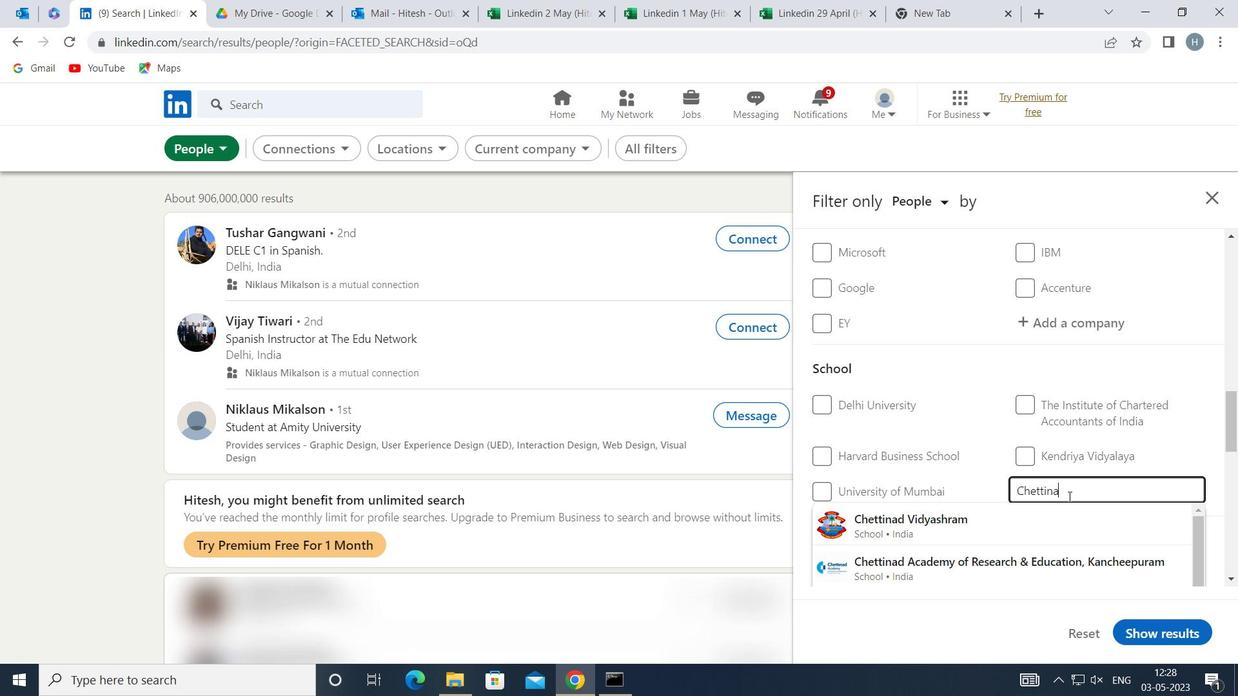 
Action: Mouse moved to (1067, 498)
Screenshot: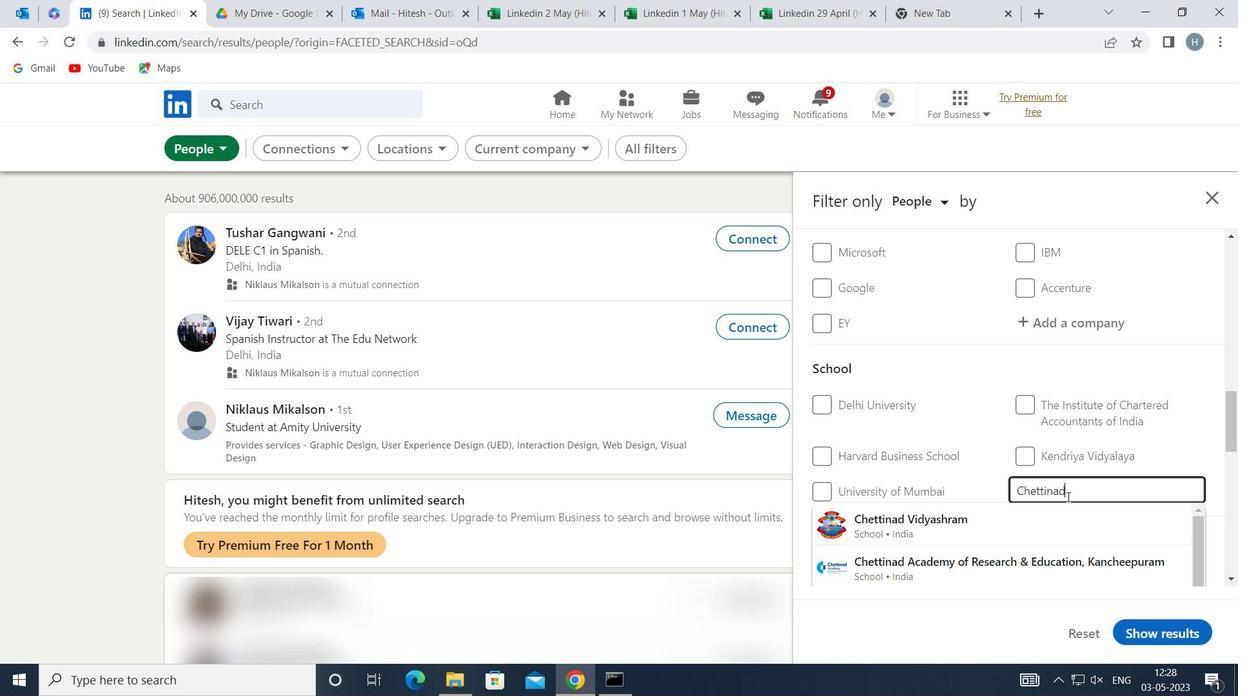 
Action: Key pressed <Key.space><Key.shift>V
Screenshot: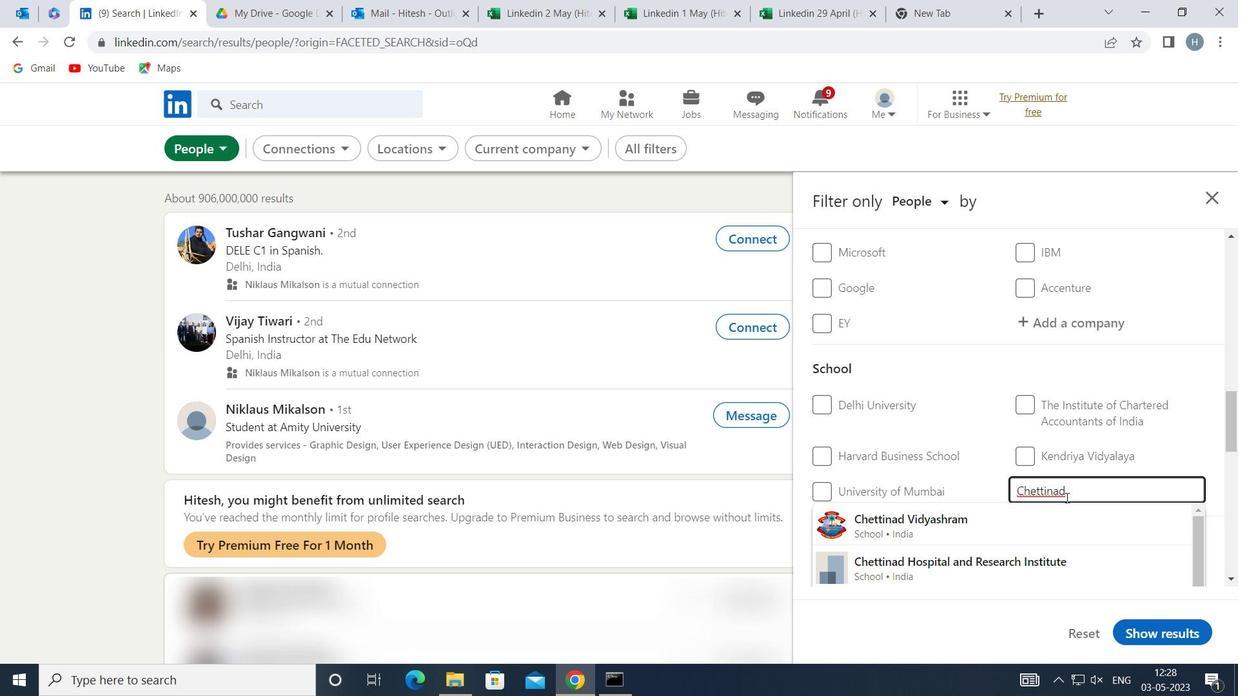 
Action: Mouse moved to (1017, 523)
Screenshot: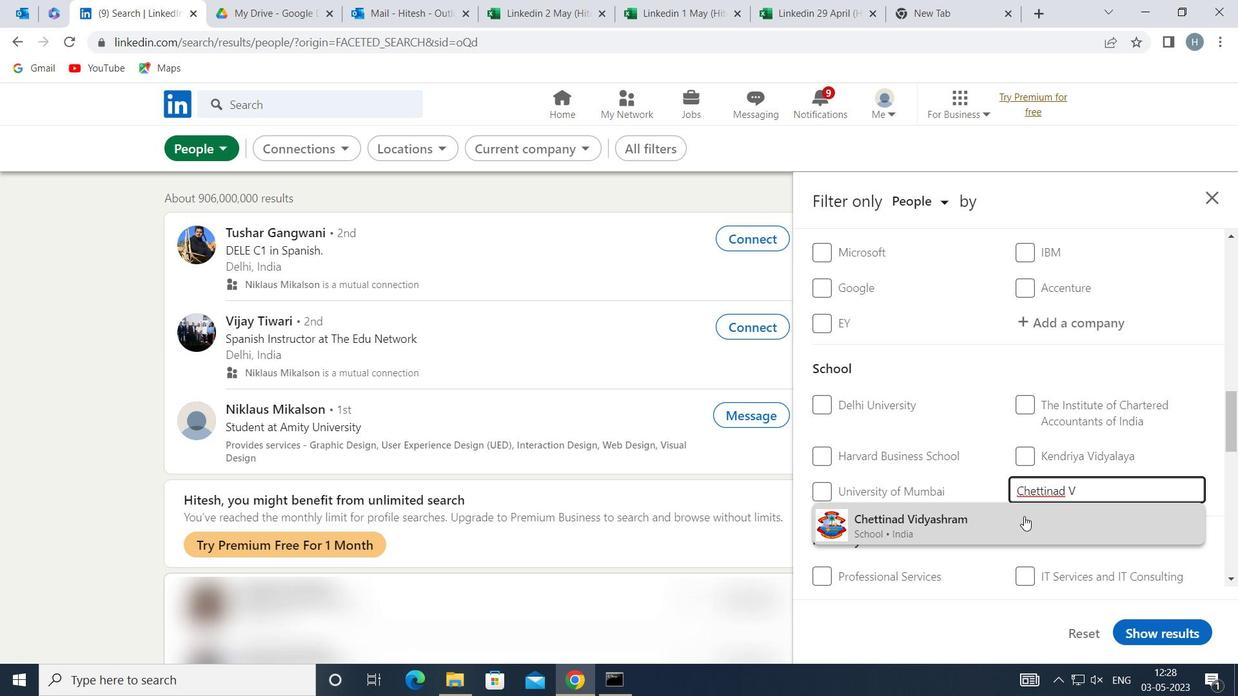 
Action: Mouse pressed left at (1017, 523)
Screenshot: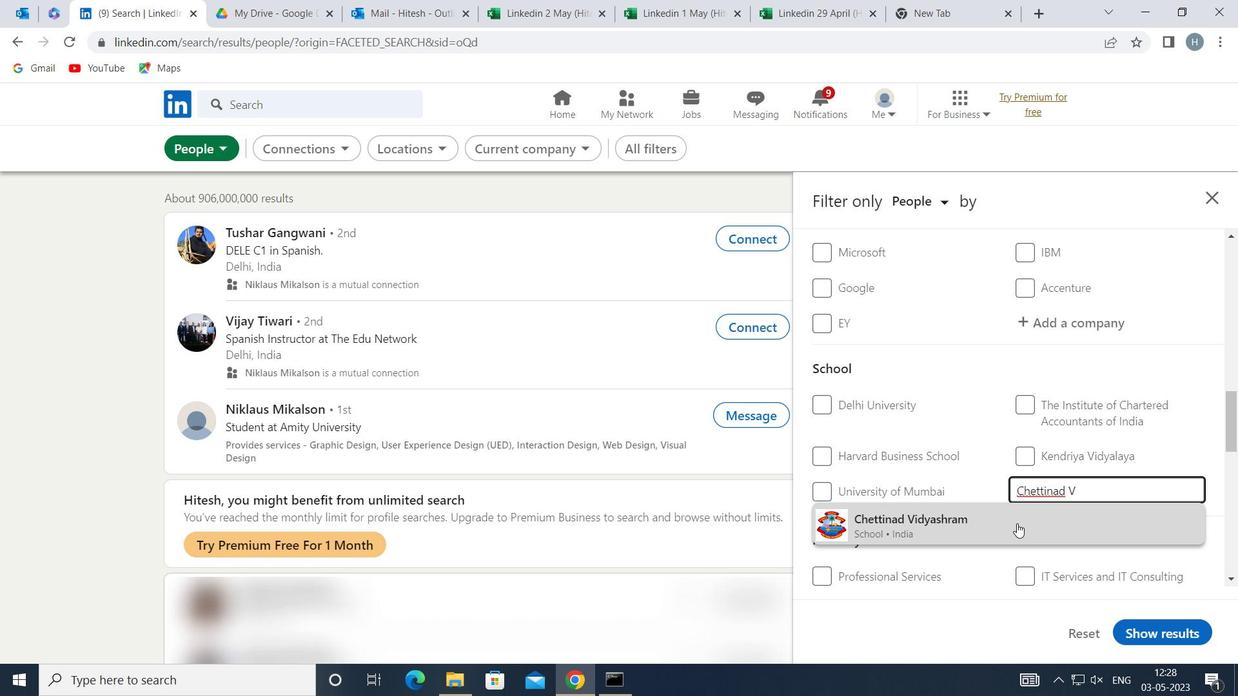 
Action: Mouse moved to (982, 498)
Screenshot: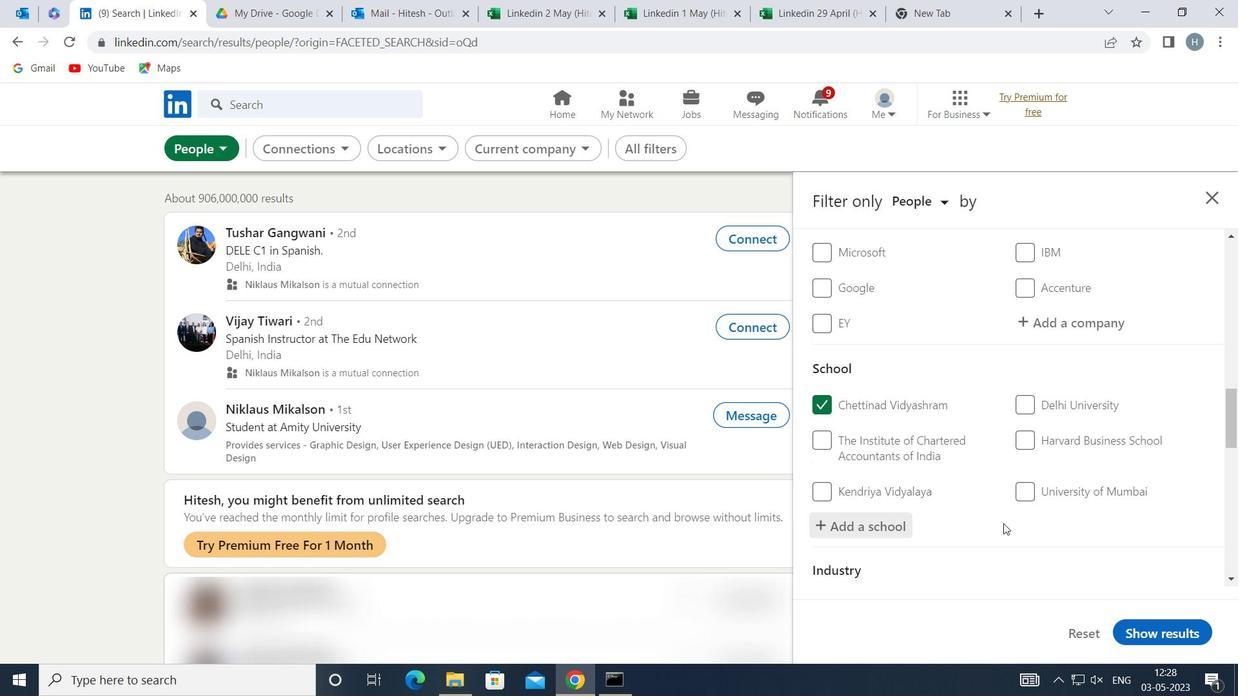 
Action: Mouse scrolled (982, 497) with delta (0, 0)
Screenshot: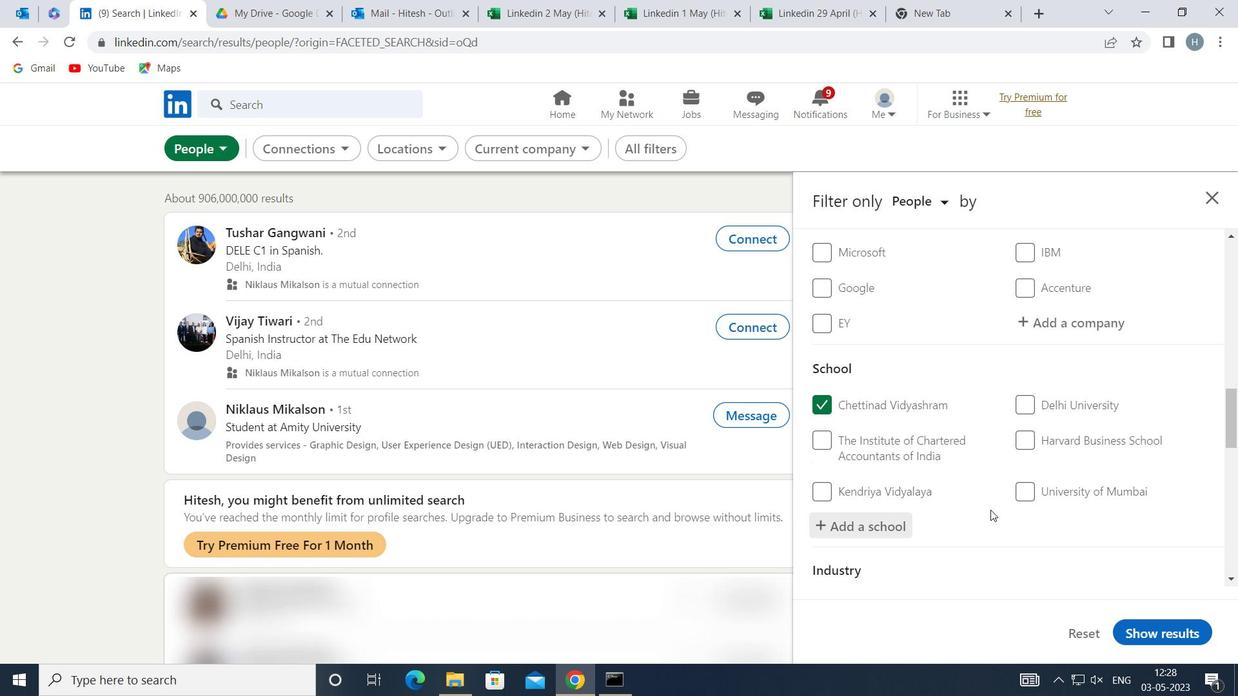 
Action: Mouse moved to (982, 497)
Screenshot: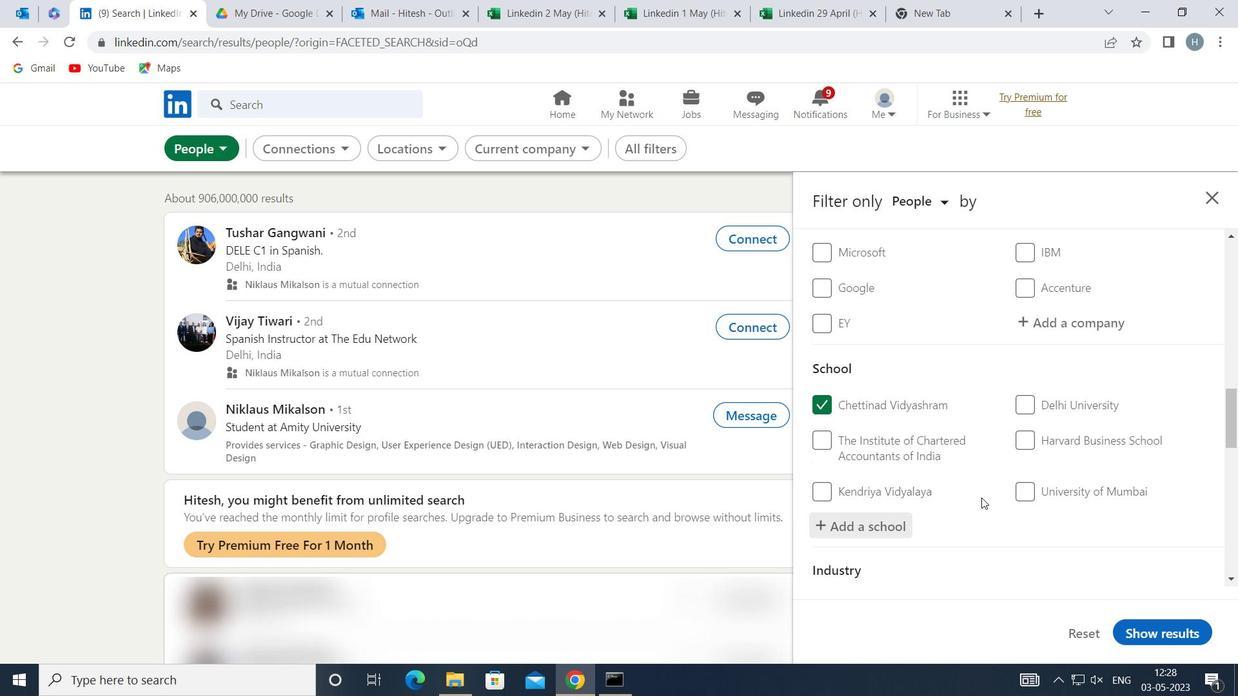 
Action: Mouse scrolled (982, 496) with delta (0, 0)
Screenshot: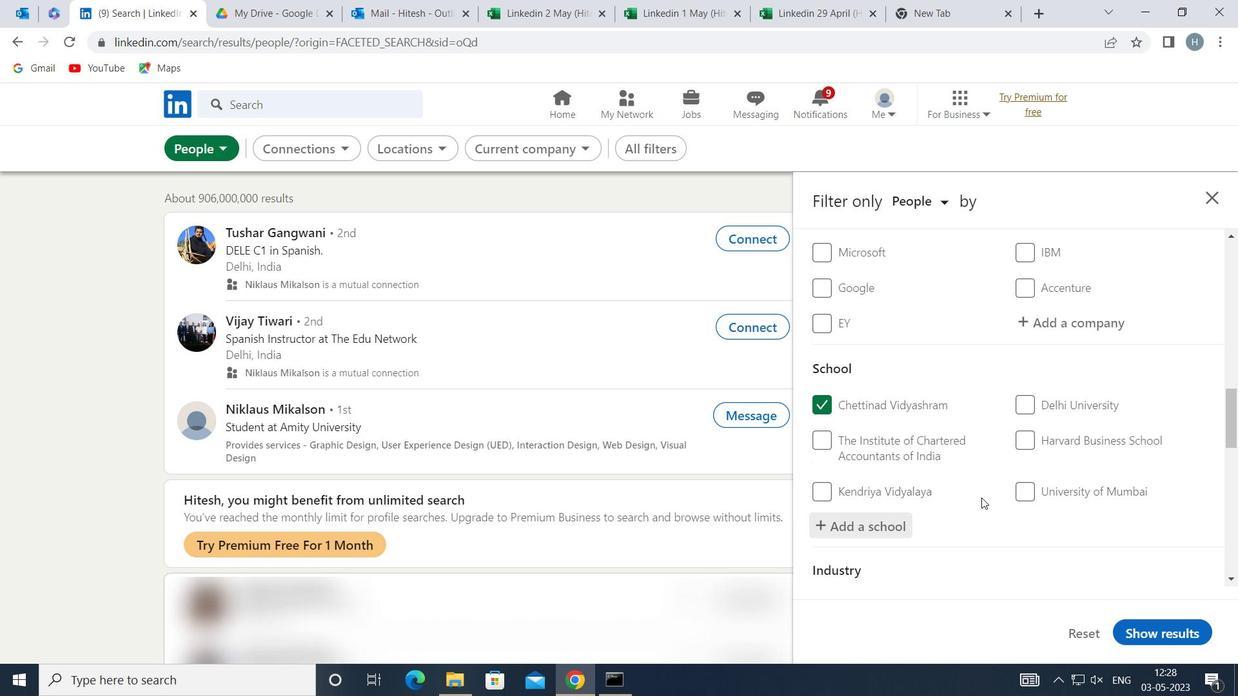
Action: Mouse moved to (981, 494)
Screenshot: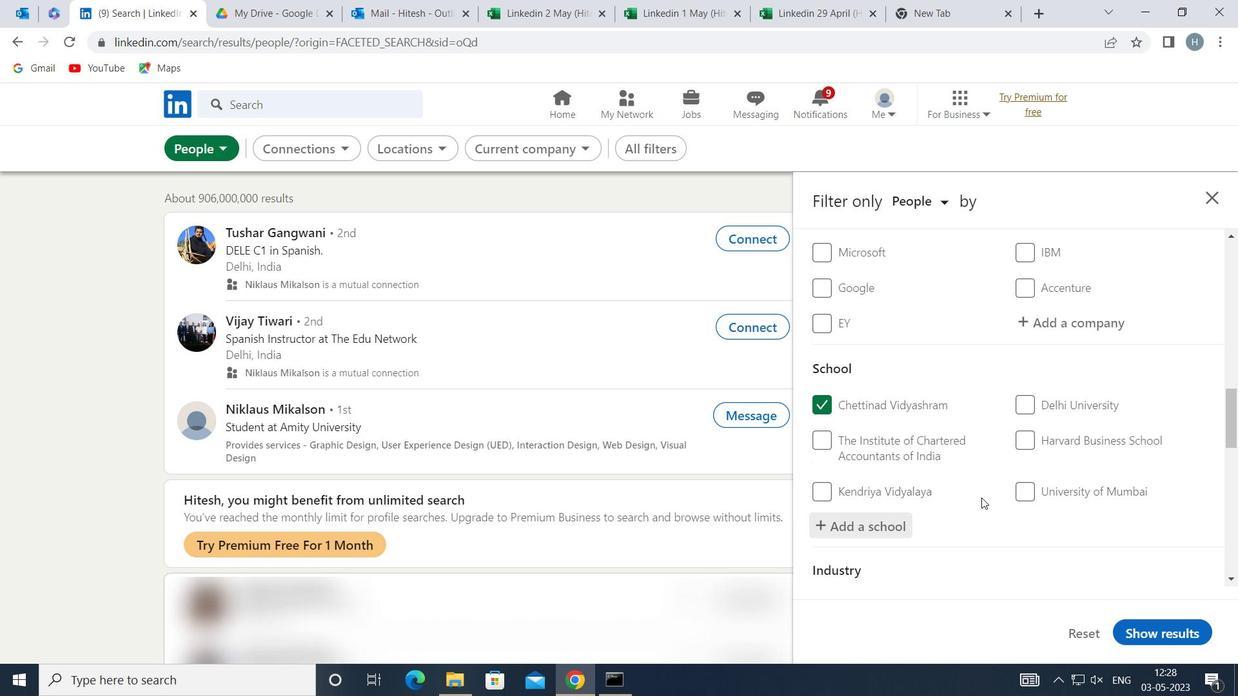 
Action: Mouse scrolled (981, 494) with delta (0, 0)
Screenshot: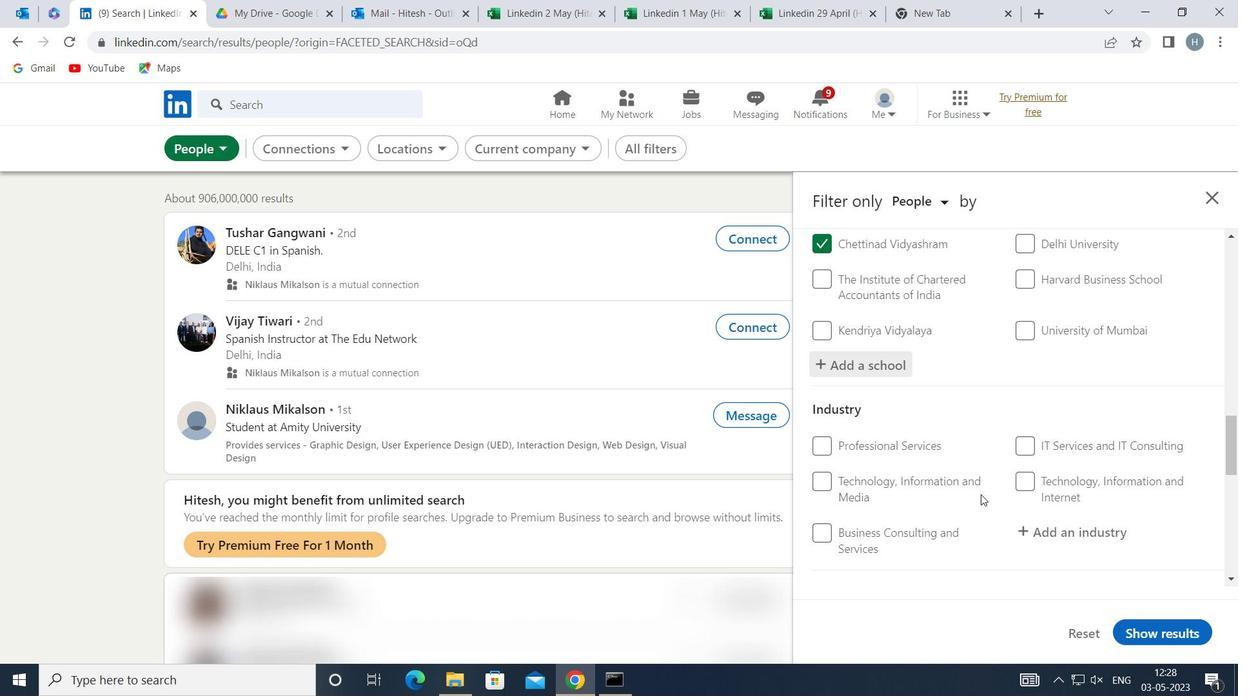 
Action: Mouse moved to (1105, 455)
Screenshot: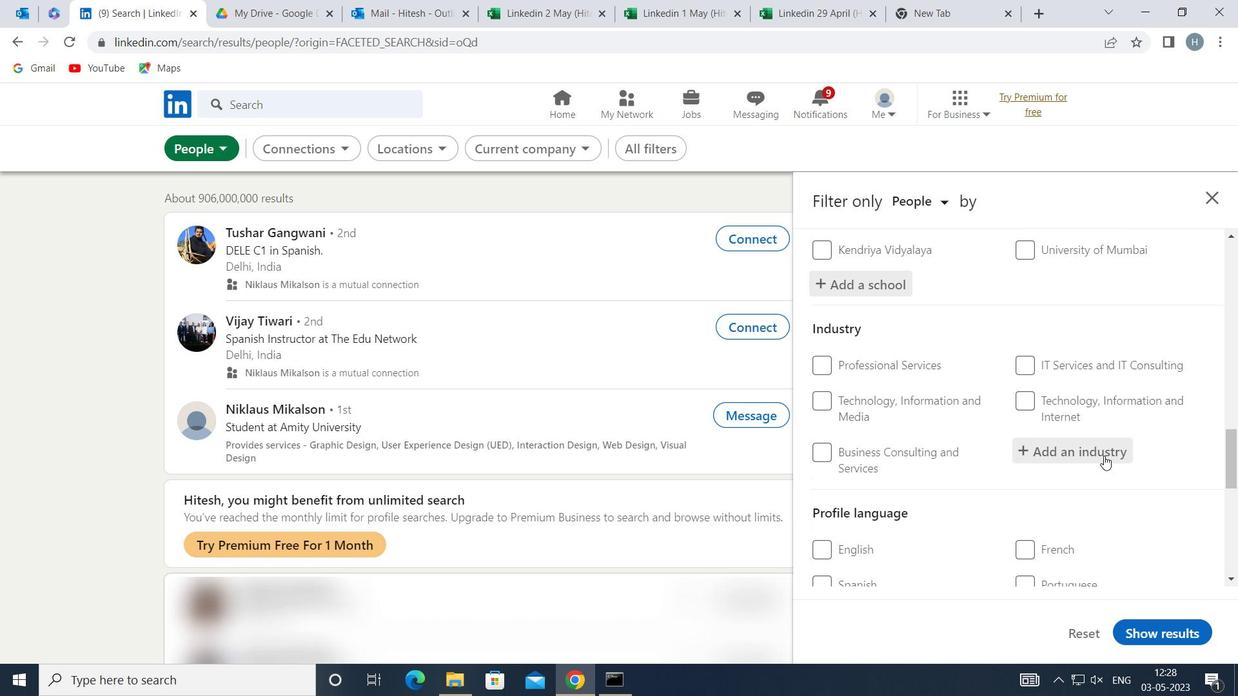 
Action: Mouse pressed left at (1105, 455)
Screenshot: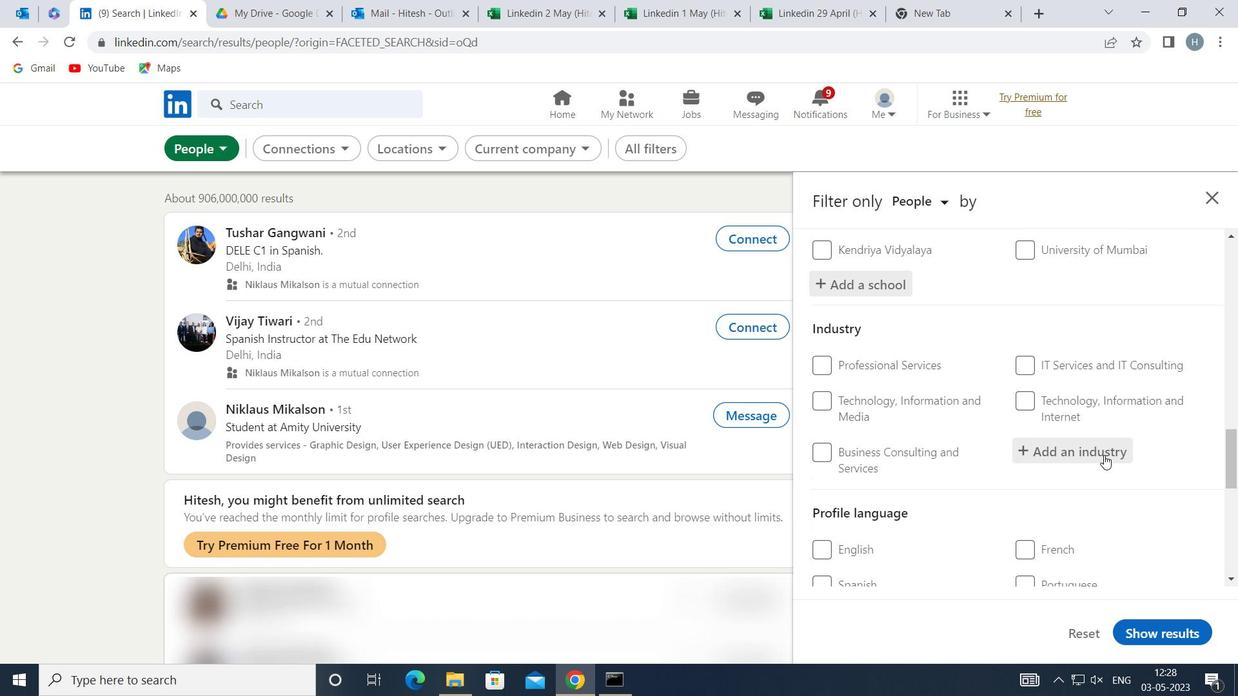 
Action: Key pressed <Key.shift>STEAM<Key.space>
Screenshot: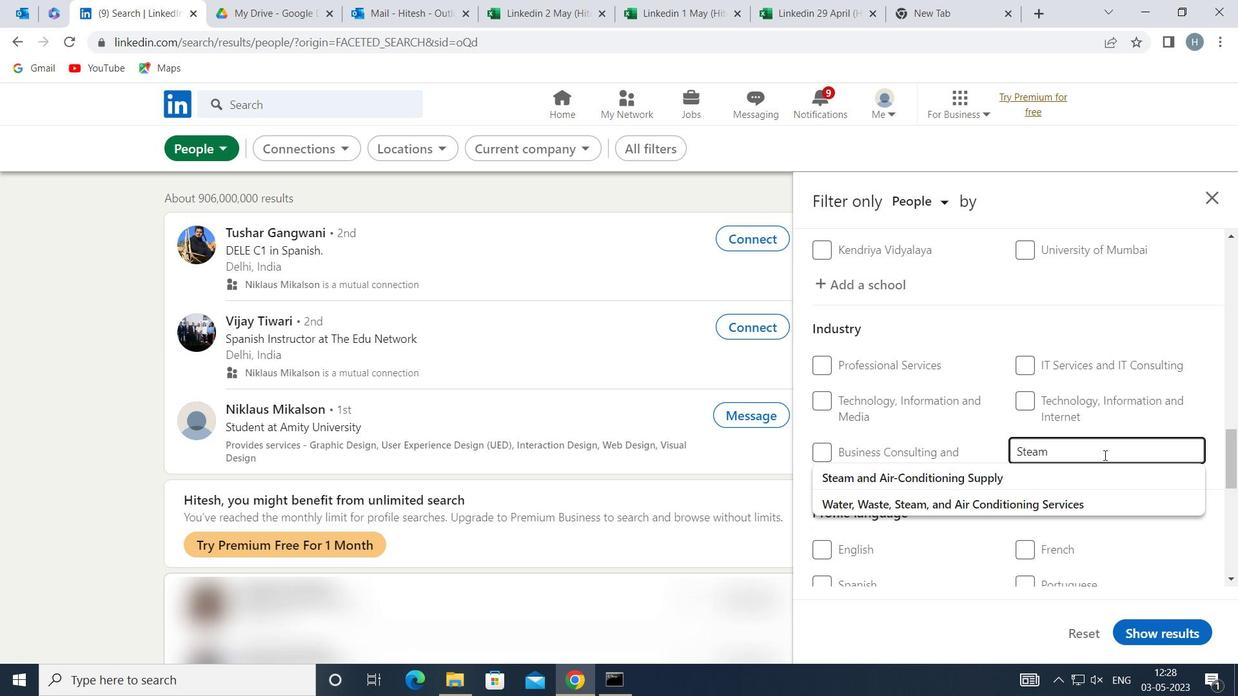 
Action: Mouse moved to (1105, 454)
Screenshot: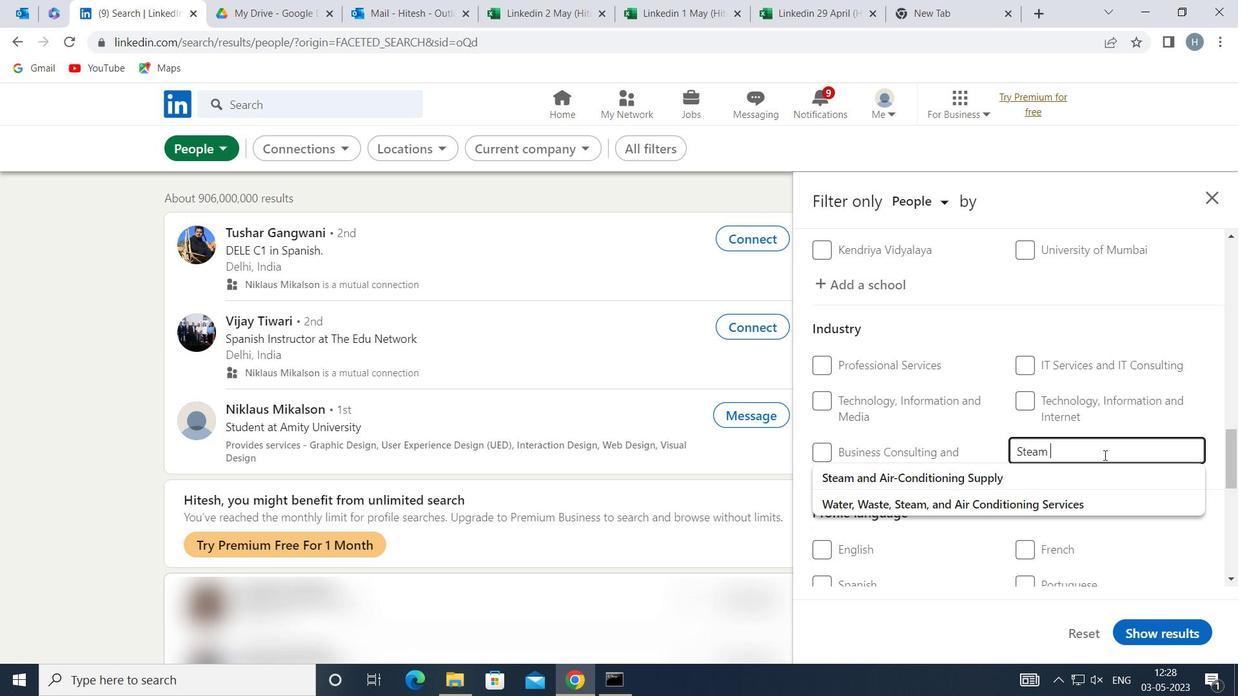 
Action: Key pressed AND<Key.space><Key.shift>A
Screenshot: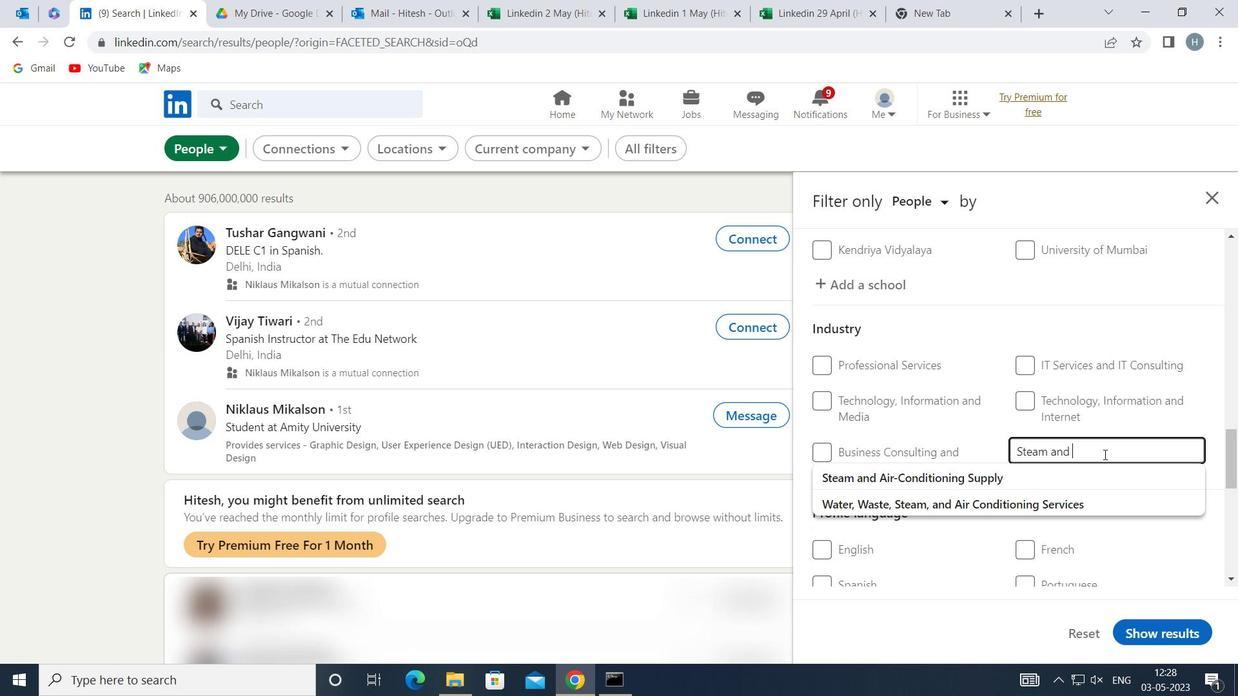 
Action: Mouse moved to (1096, 457)
Screenshot: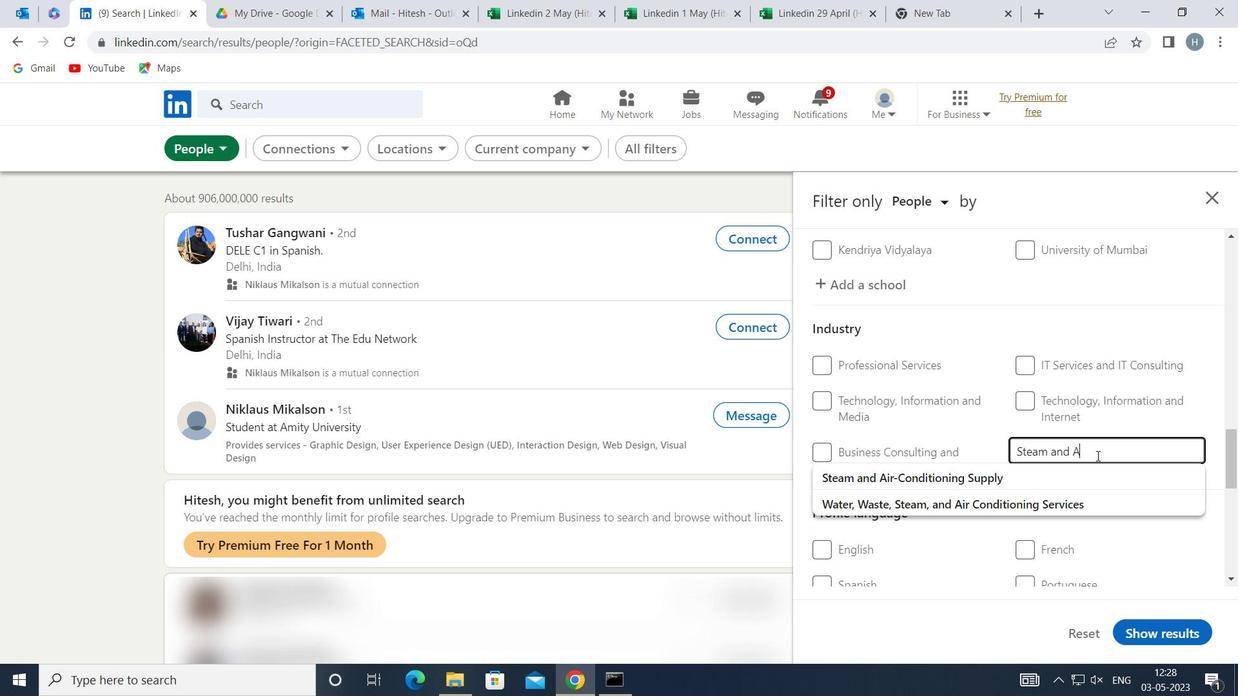 
Action: Key pressed IR
Screenshot: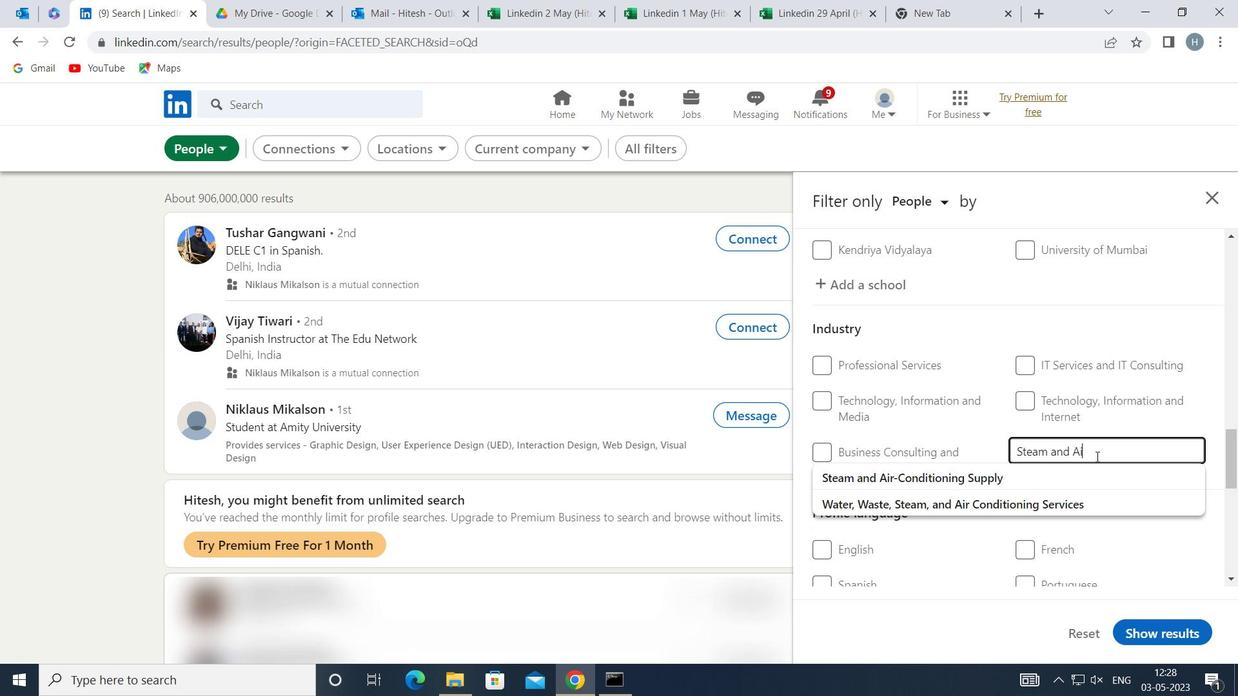 
Action: Mouse moved to (1029, 480)
Screenshot: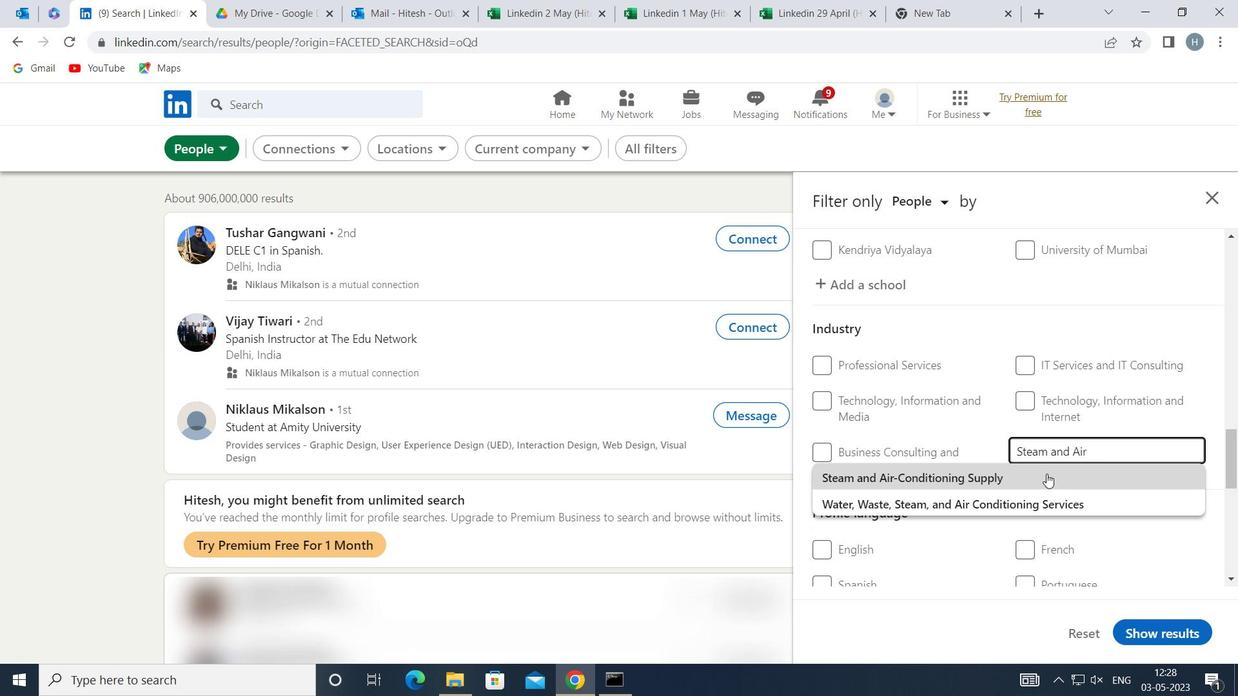 
Action: Mouse pressed left at (1029, 480)
Screenshot: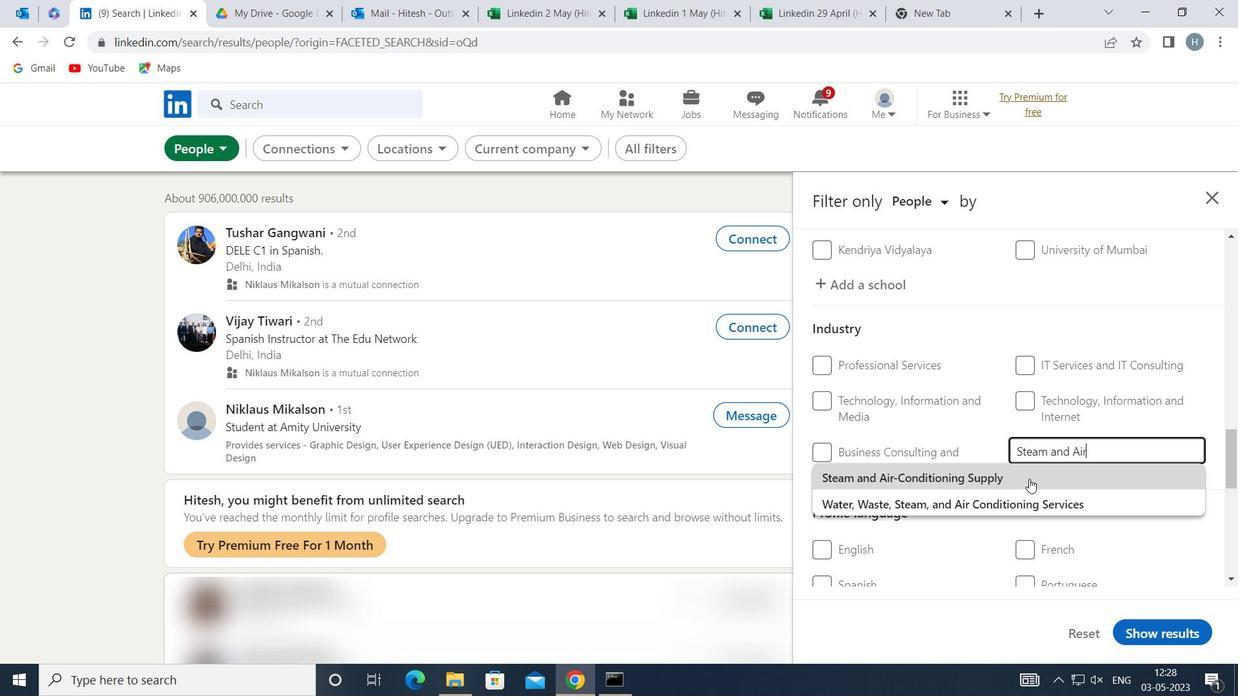 
Action: Mouse moved to (957, 458)
Screenshot: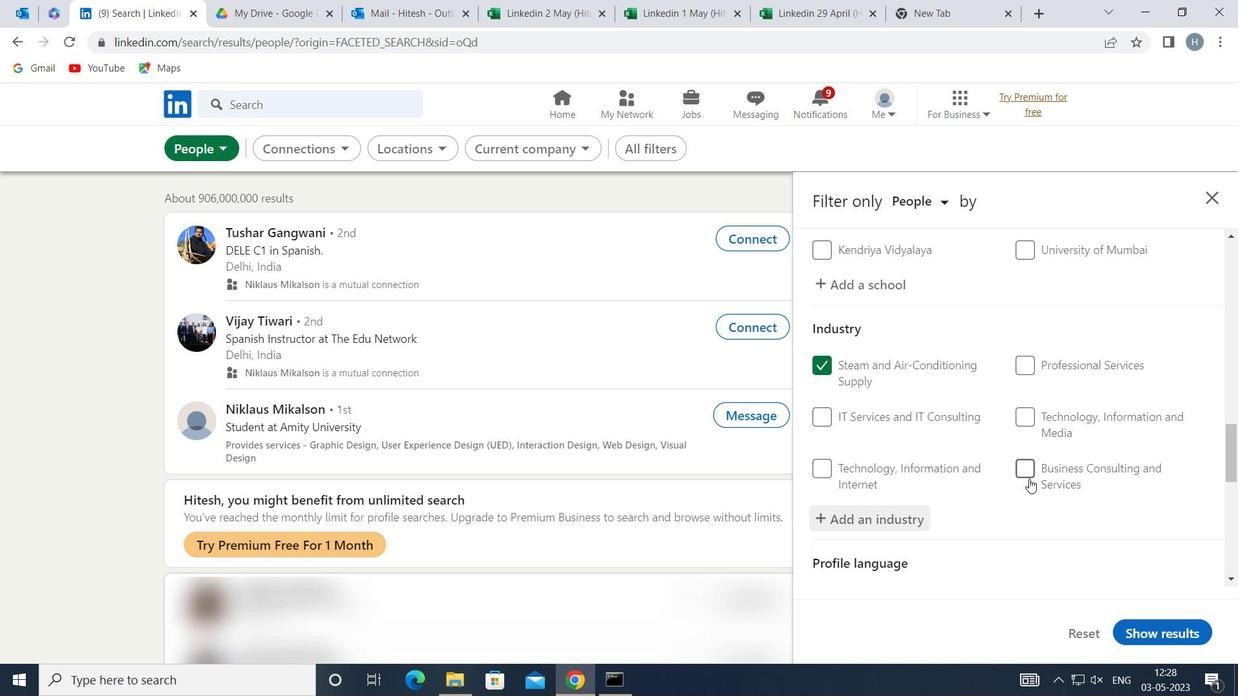 
Action: Mouse scrolled (957, 458) with delta (0, 0)
Screenshot: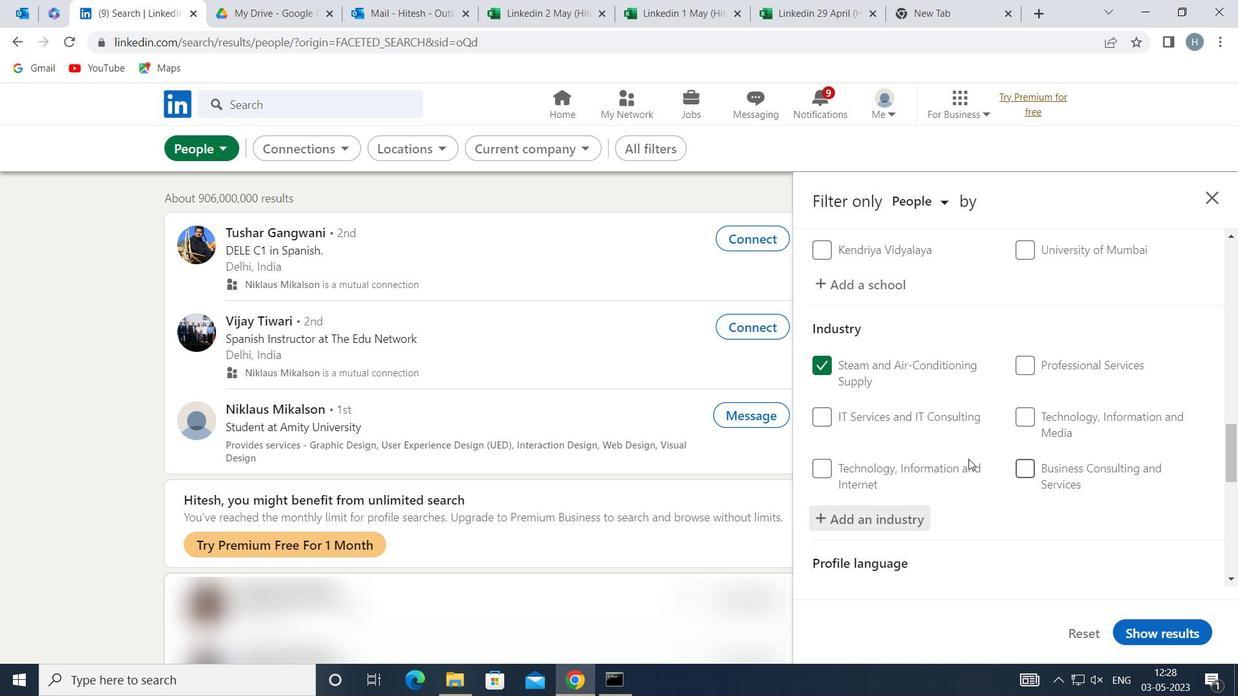 
Action: Mouse scrolled (957, 458) with delta (0, 0)
Screenshot: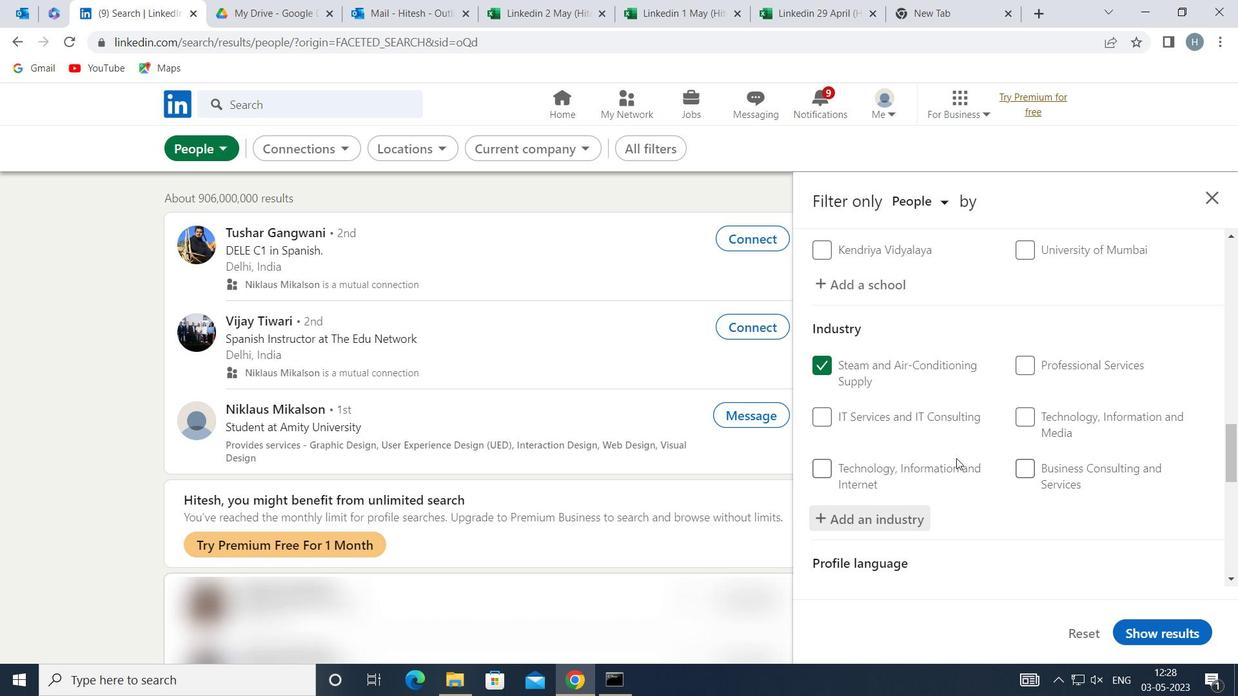 
Action: Mouse scrolled (957, 458) with delta (0, 0)
Screenshot: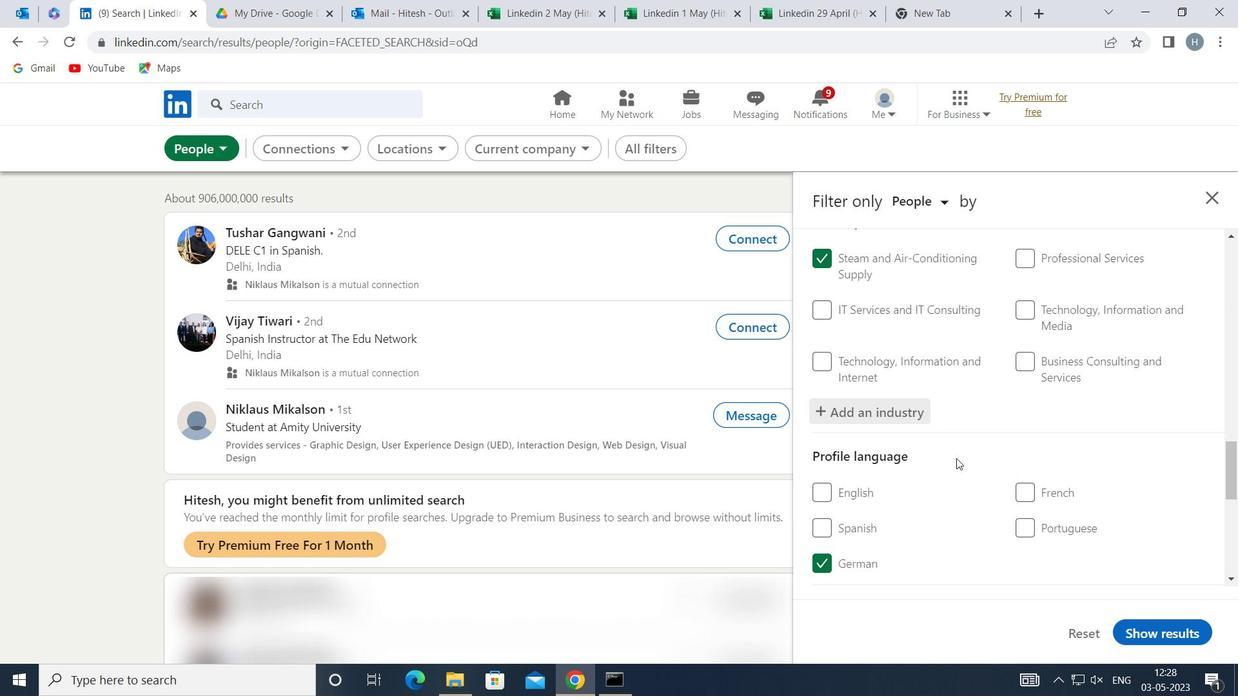 
Action: Mouse scrolled (957, 458) with delta (0, 0)
Screenshot: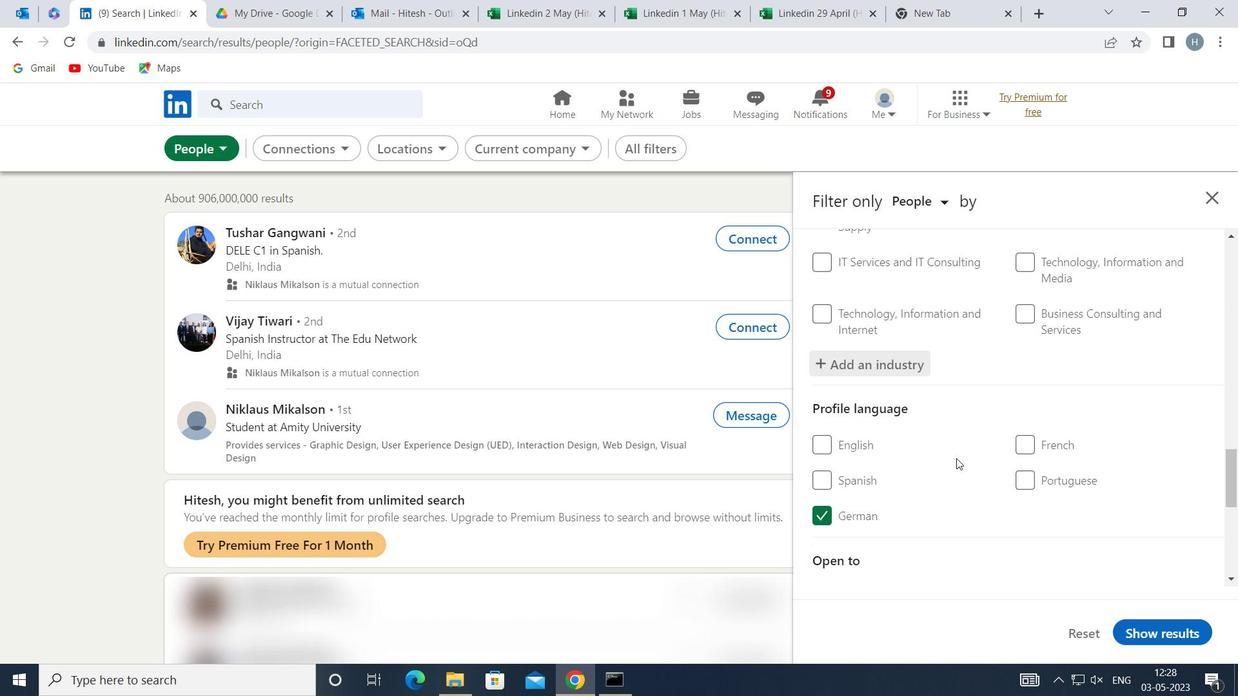 
Action: Mouse scrolled (957, 458) with delta (0, 0)
Screenshot: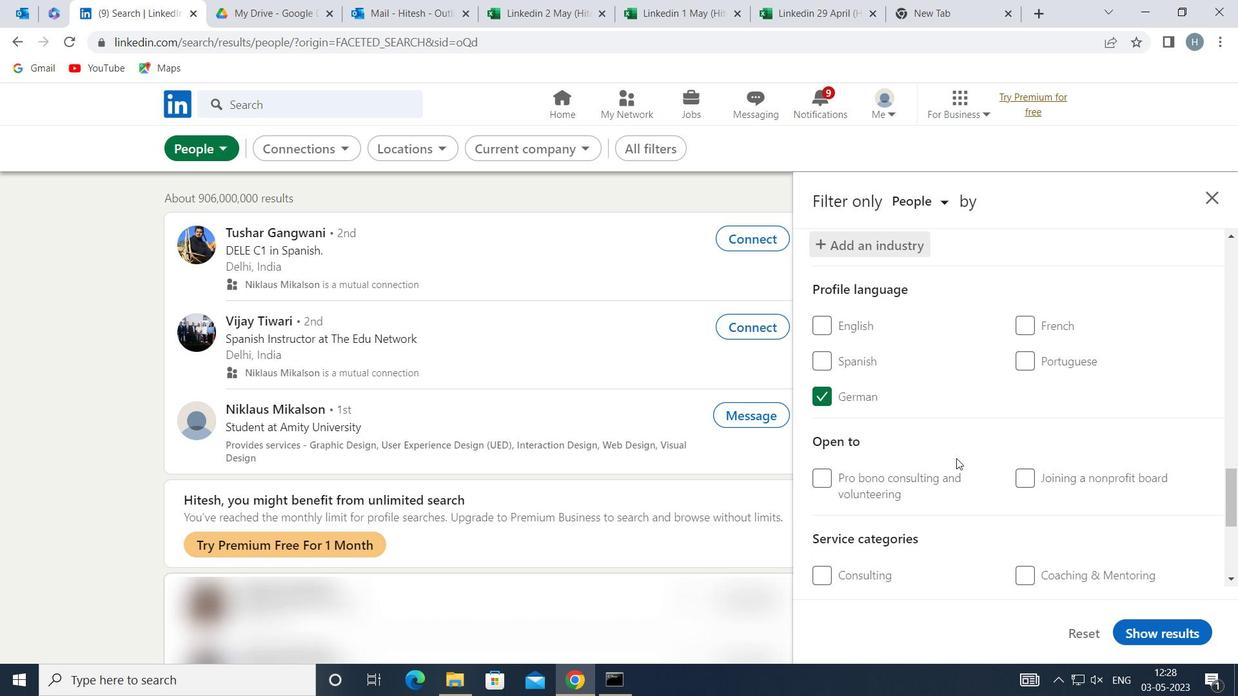 
Action: Mouse moved to (1060, 523)
Screenshot: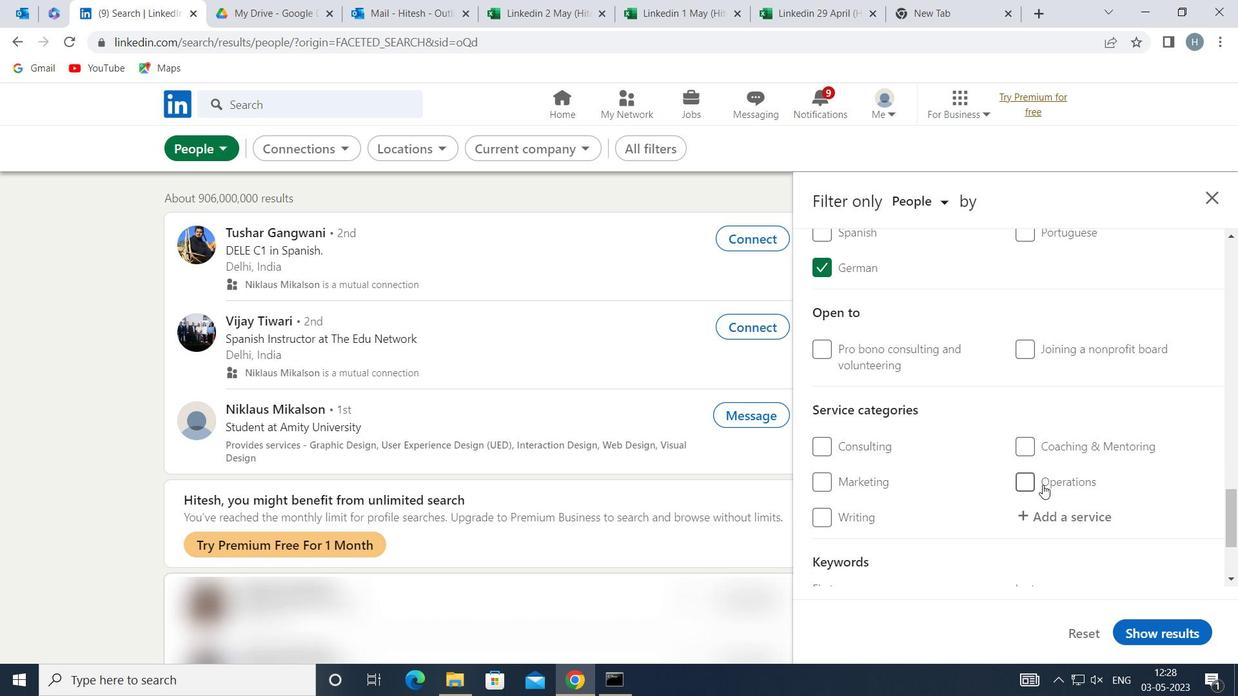 
Action: Mouse pressed left at (1060, 523)
Screenshot: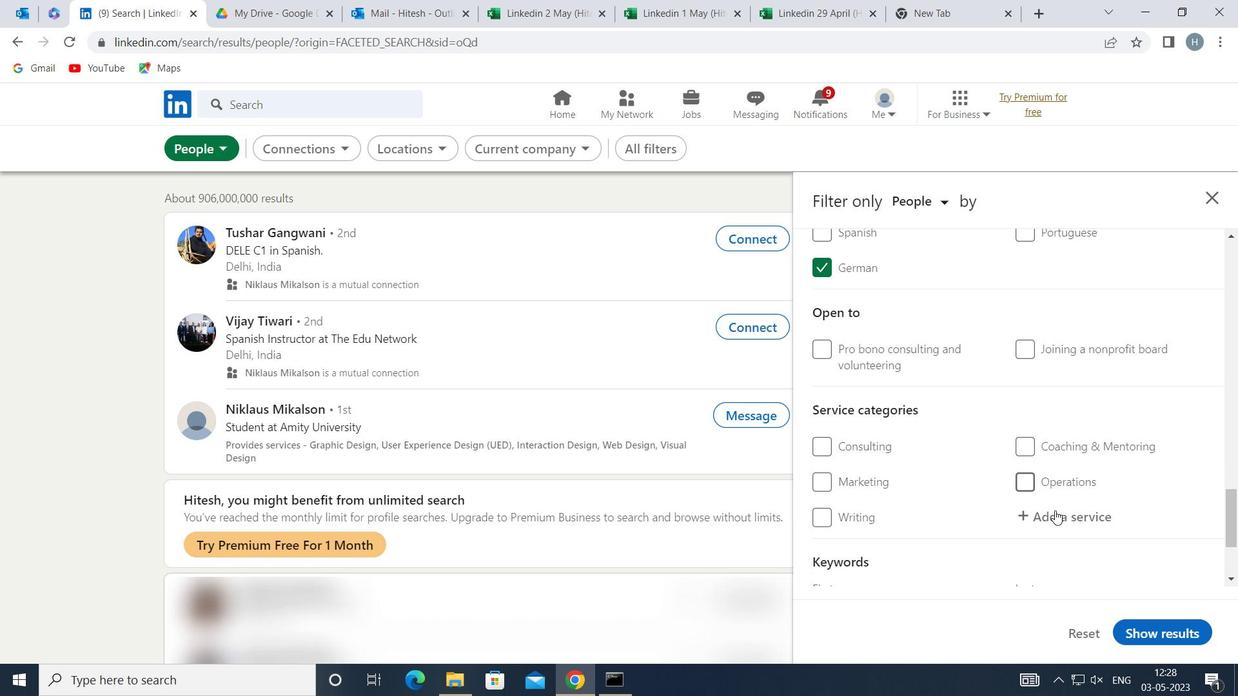 
Action: Key pressed <Key.shift>LOANS
Screenshot: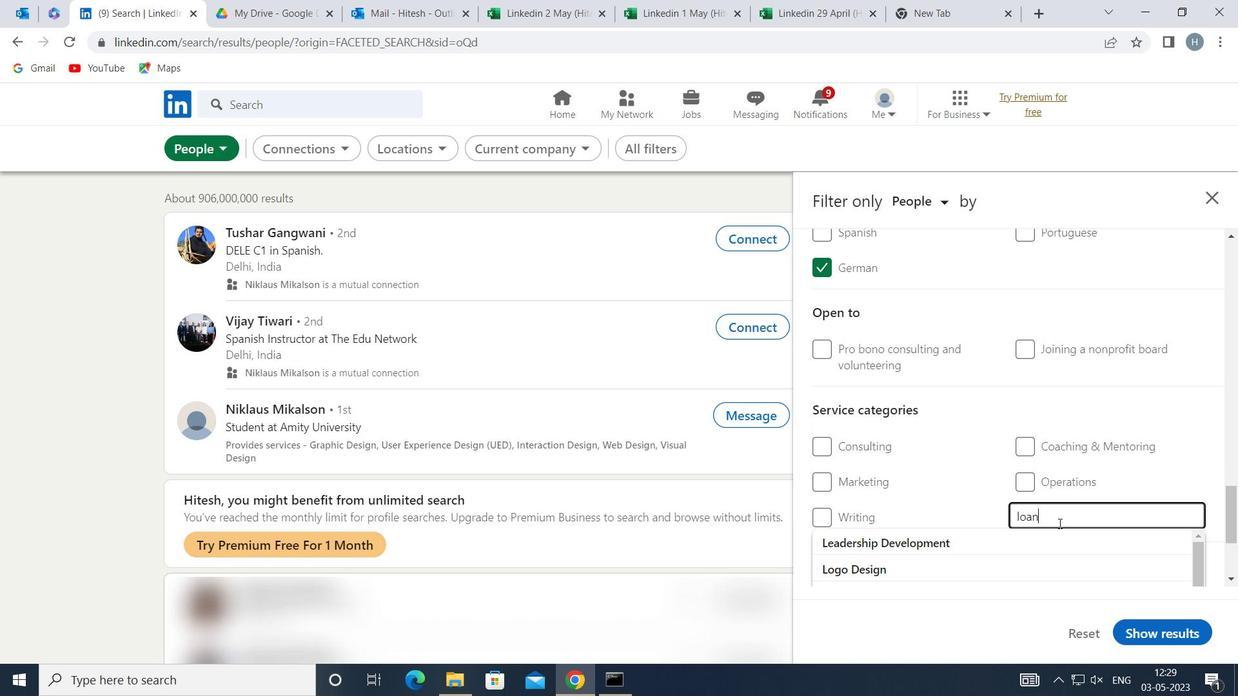 
Action: Mouse moved to (1027, 536)
Screenshot: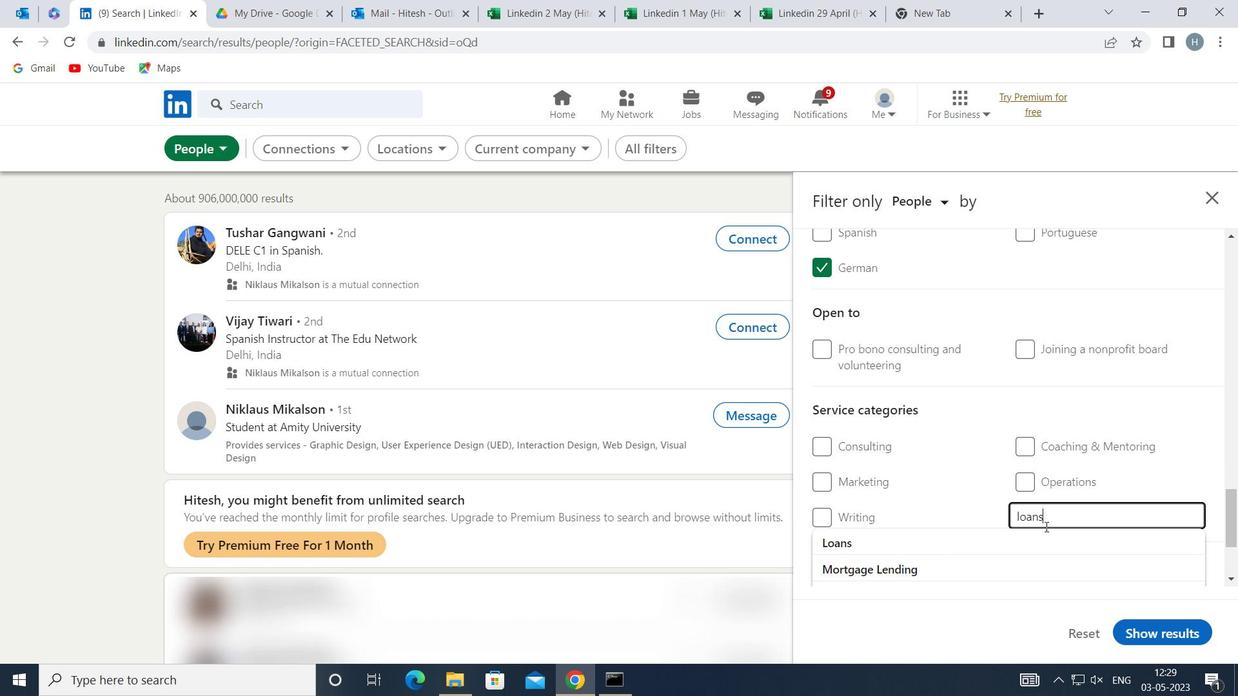 
Action: Mouse pressed left at (1027, 536)
Screenshot: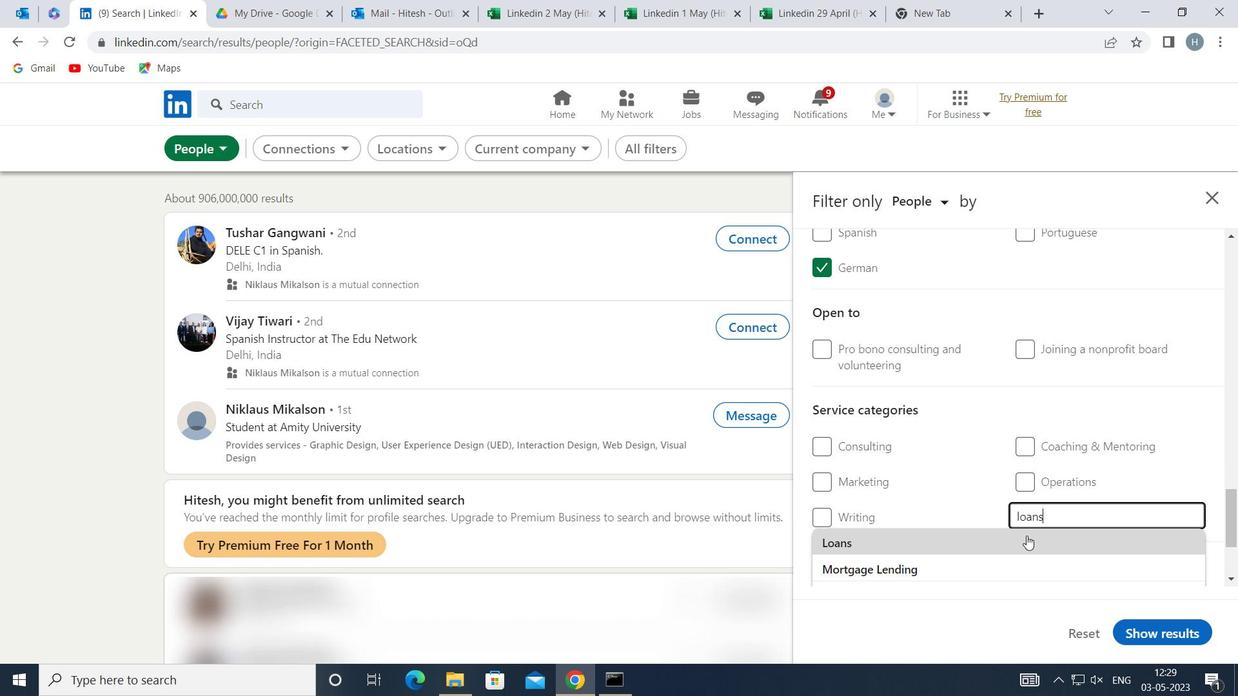 
Action: Mouse moved to (1000, 480)
Screenshot: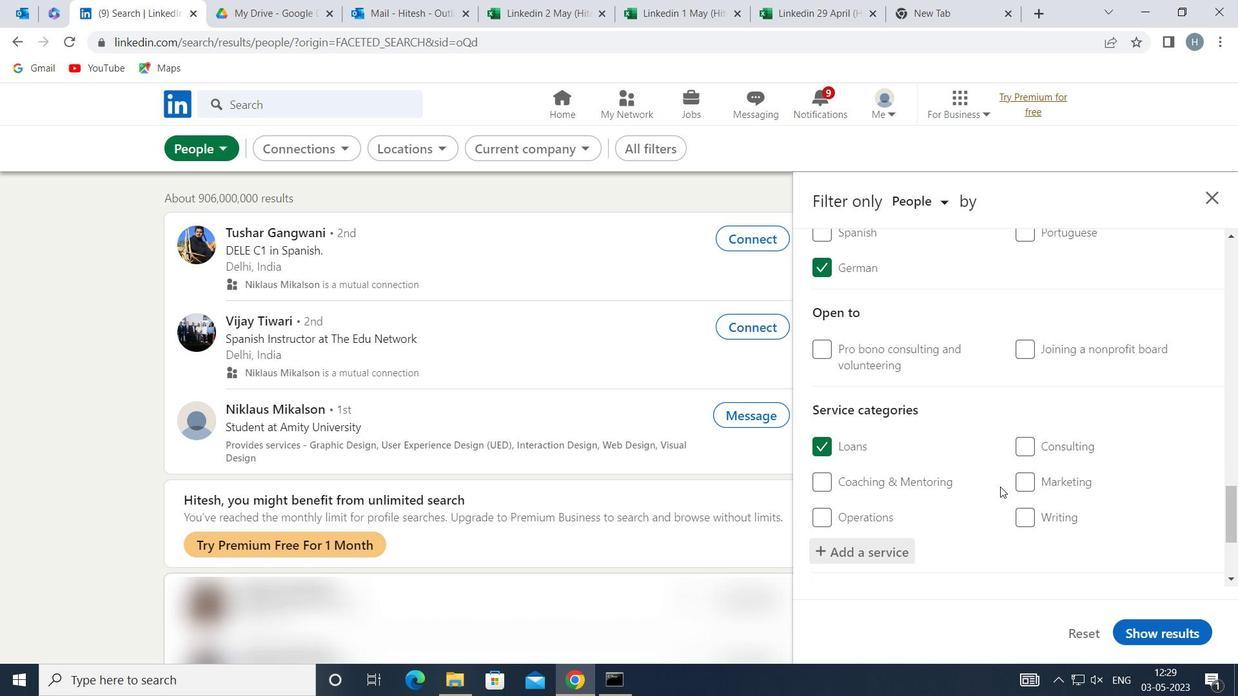 
Action: Mouse scrolled (1000, 479) with delta (0, 0)
Screenshot: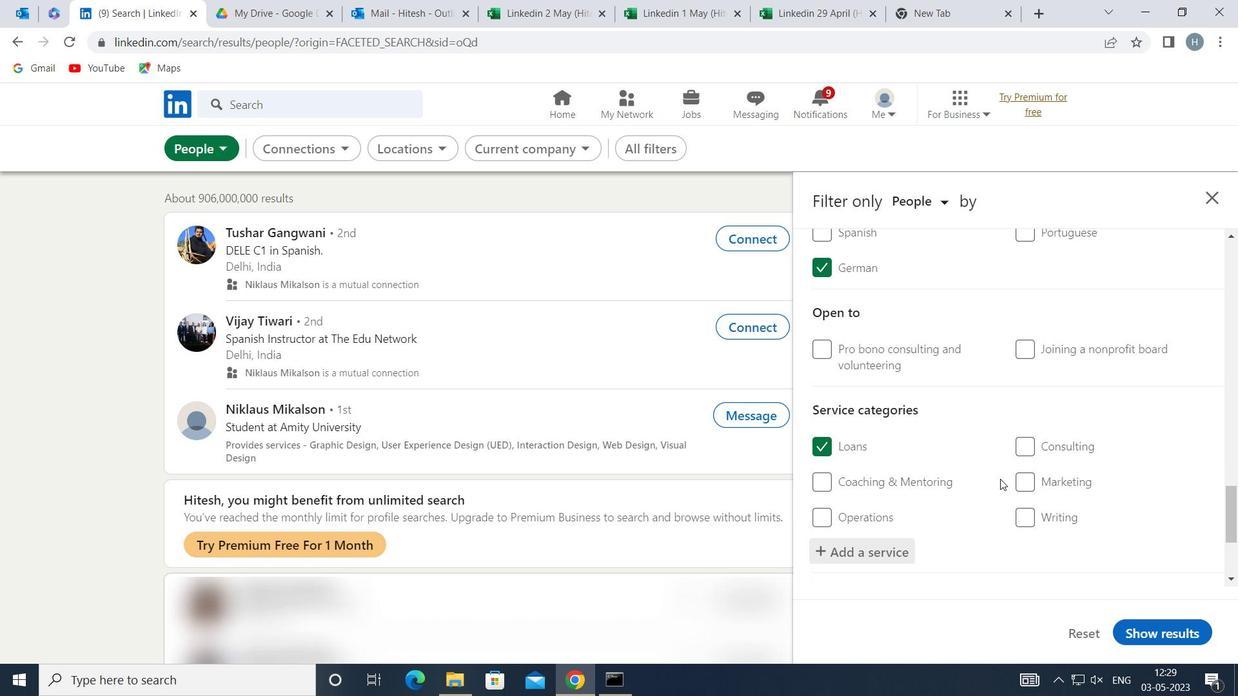 
Action: Mouse scrolled (1000, 479) with delta (0, 0)
Screenshot: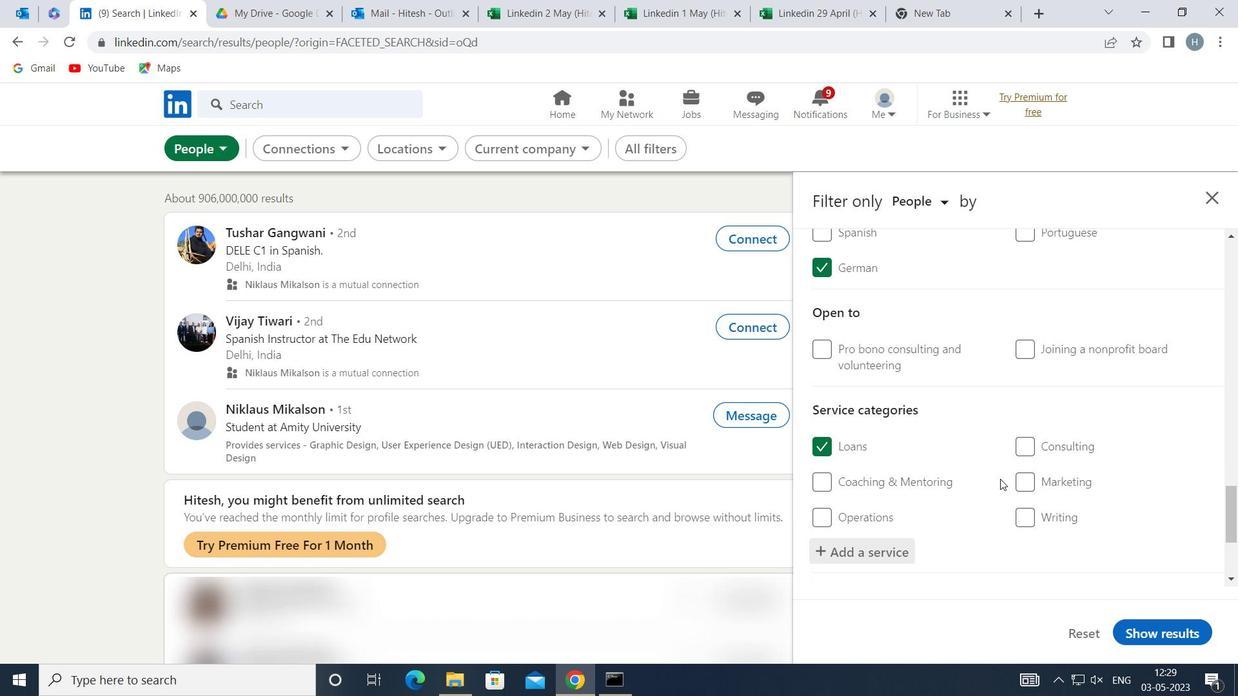 
Action: Mouse scrolled (1000, 479) with delta (0, 0)
Screenshot: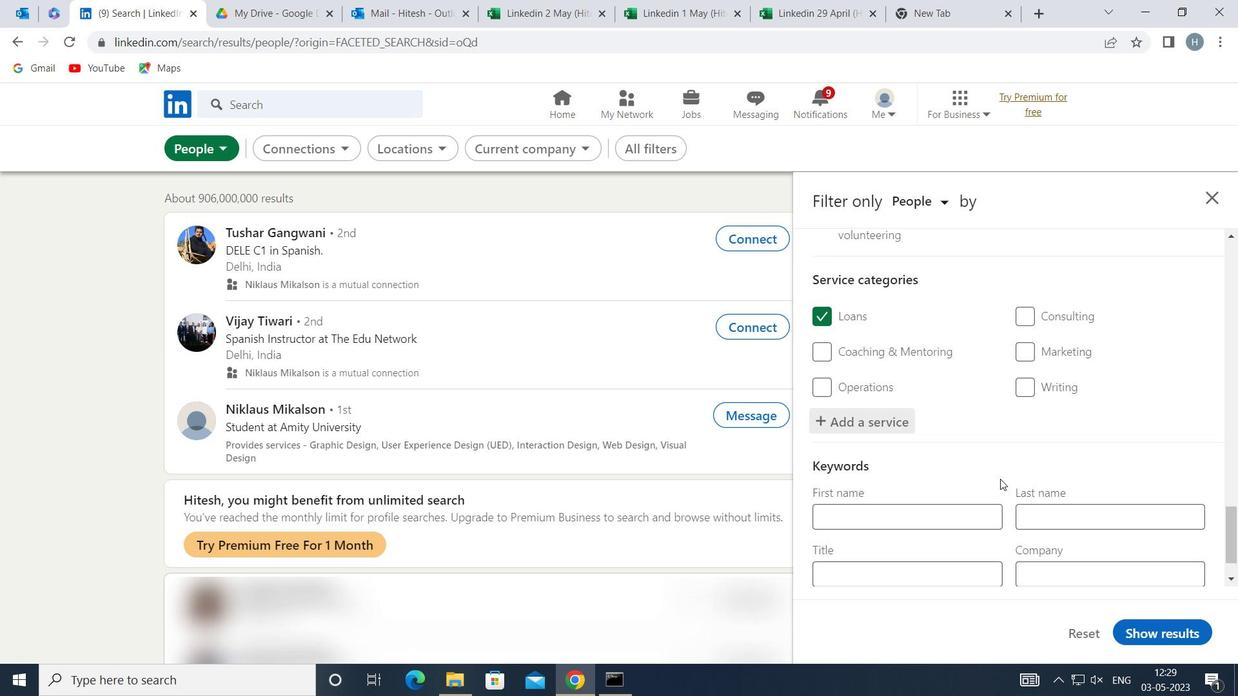 
Action: Mouse scrolled (1000, 479) with delta (0, 0)
Screenshot: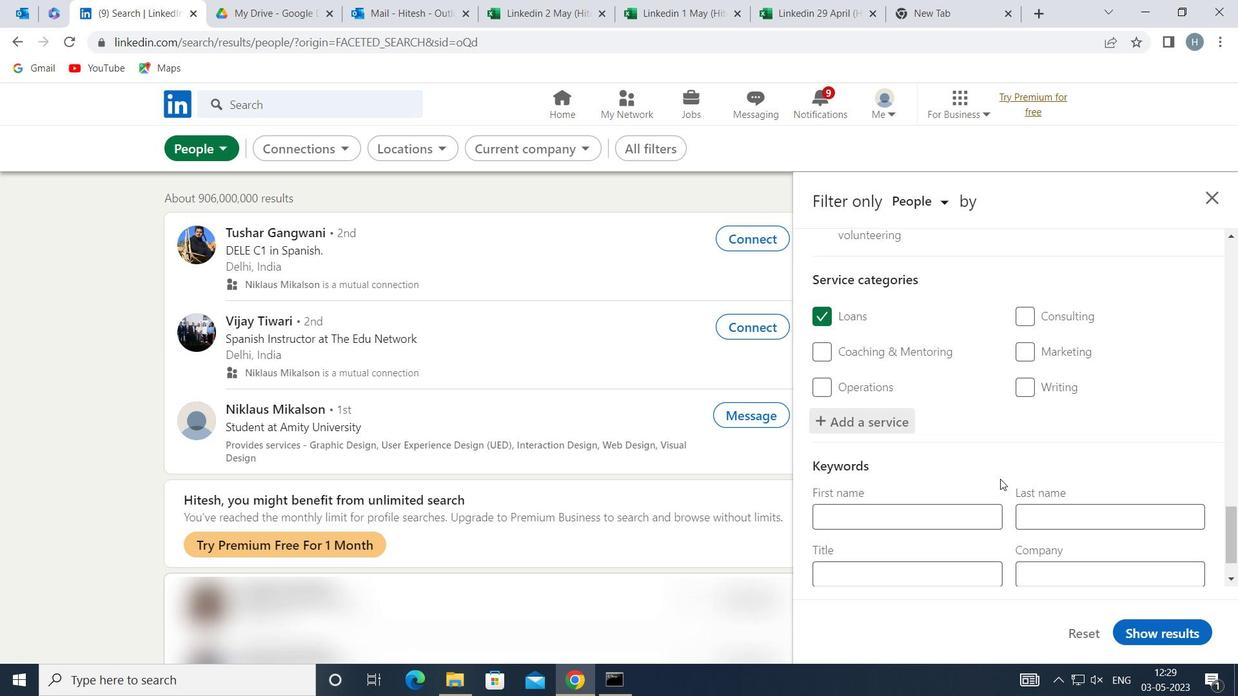 
Action: Mouse scrolled (1000, 479) with delta (0, 0)
Screenshot: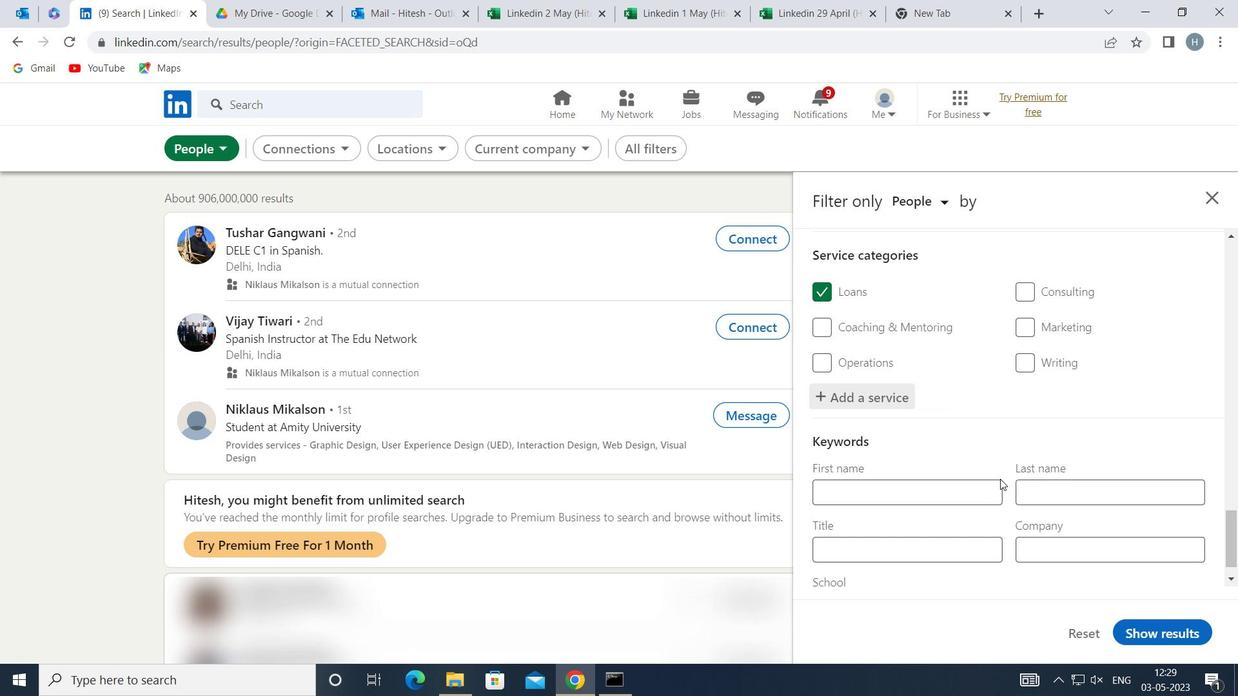 
Action: Mouse scrolled (1000, 479) with delta (0, 0)
Screenshot: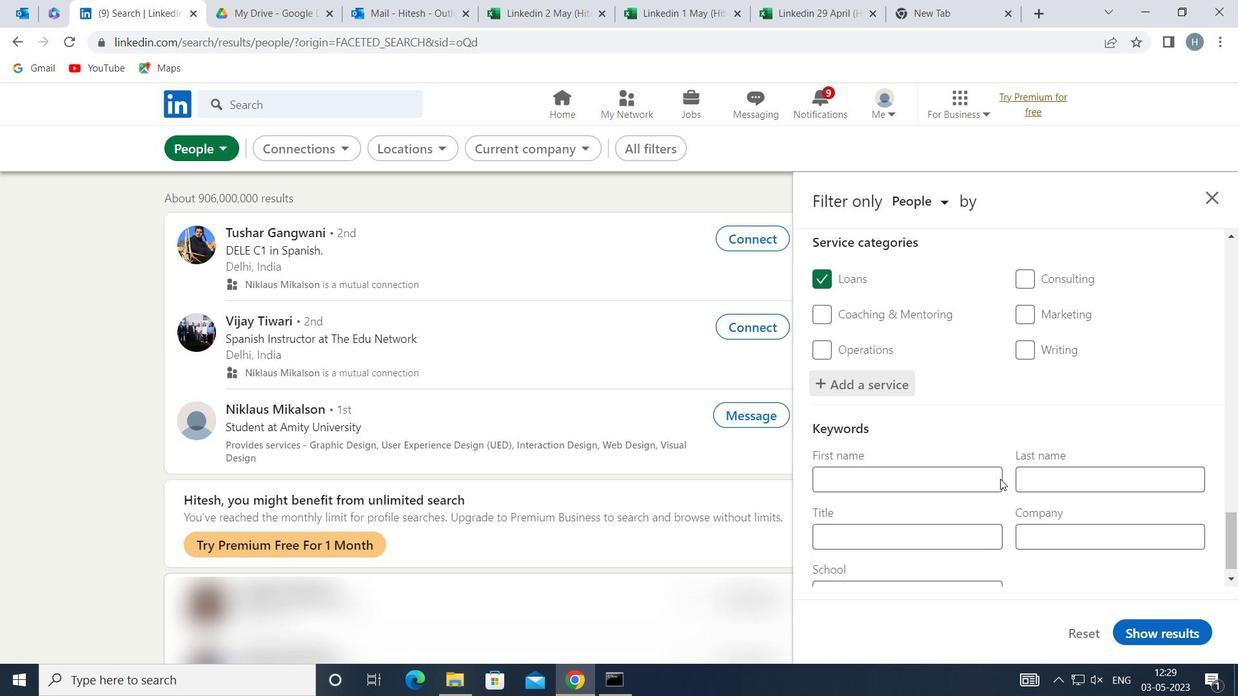 
Action: Mouse scrolled (1000, 479) with delta (0, 0)
Screenshot: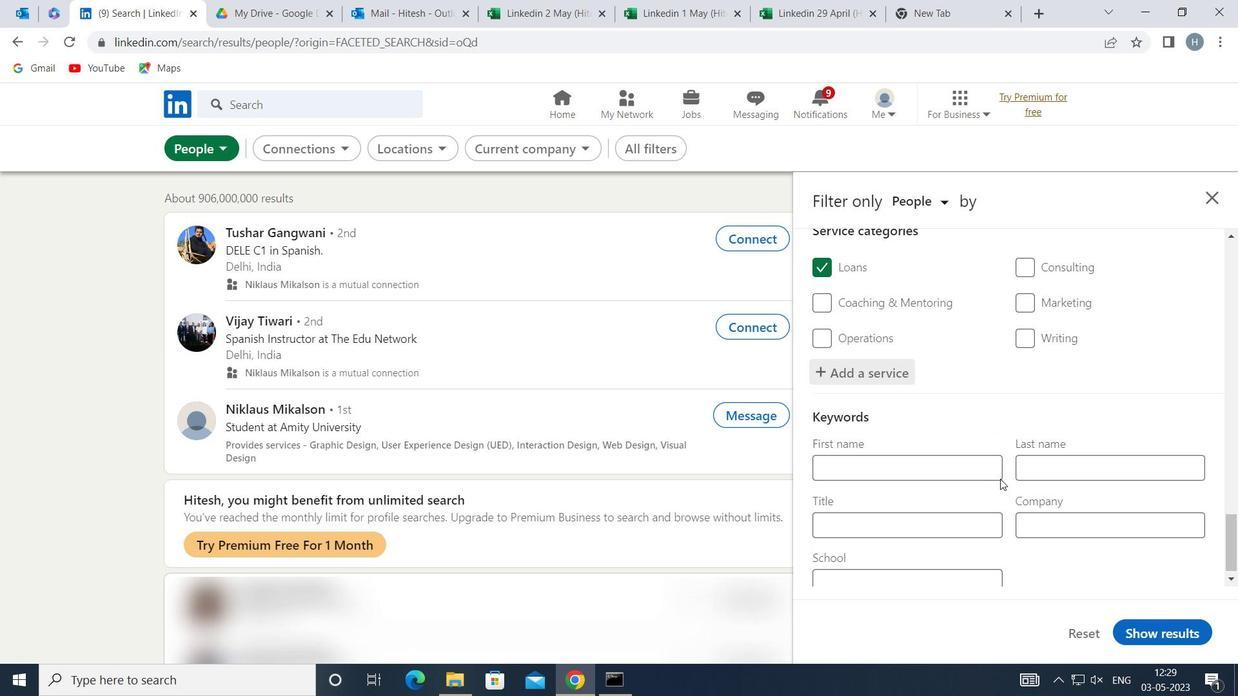 
Action: Mouse scrolled (1000, 479) with delta (0, 0)
Screenshot: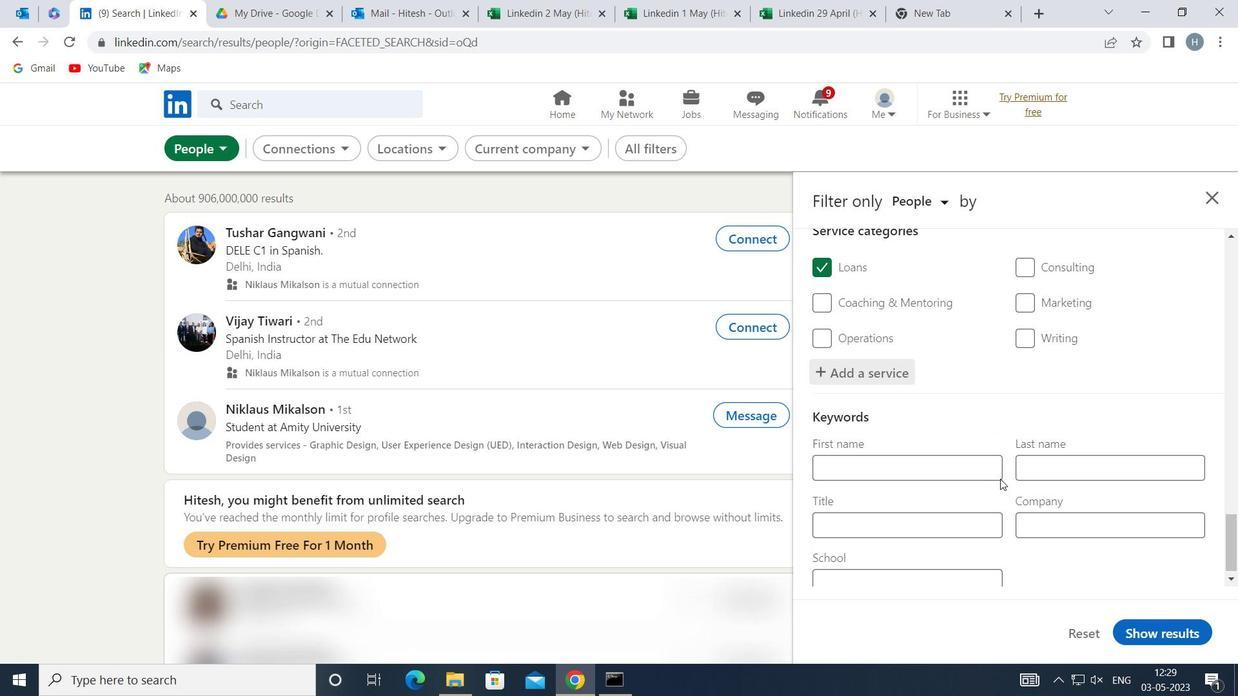 
Action: Mouse moved to (997, 480)
Screenshot: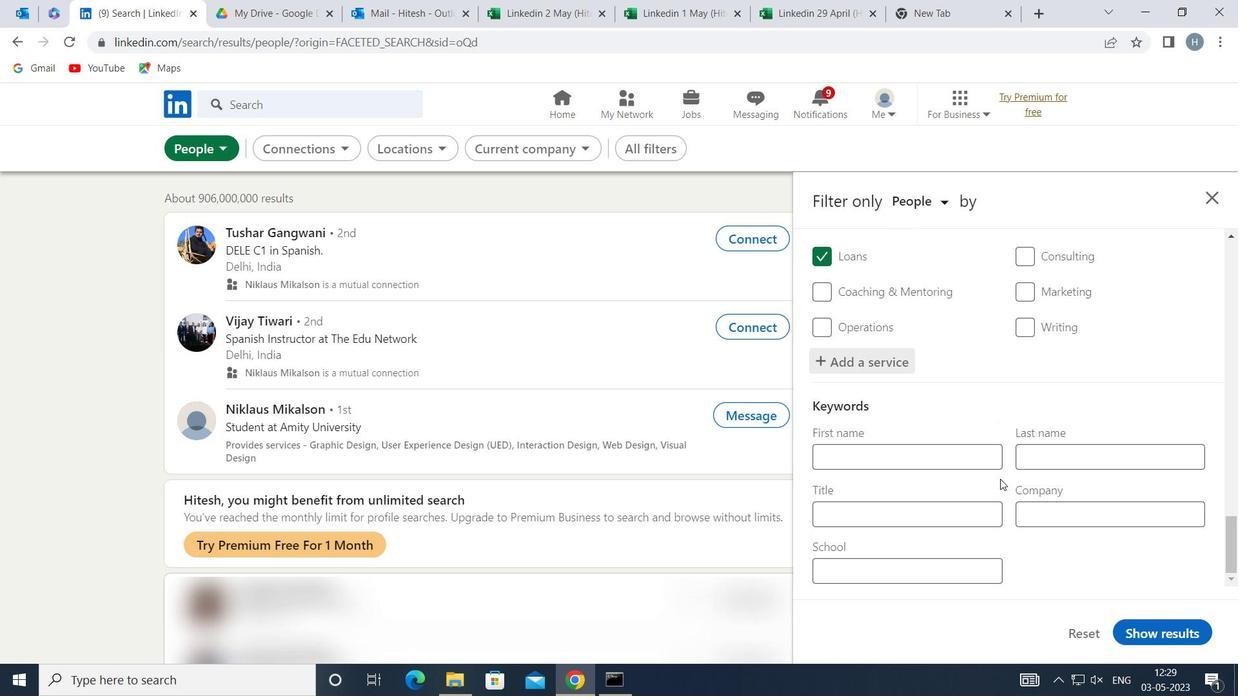 
Action: Mouse scrolled (997, 479) with delta (0, 0)
Screenshot: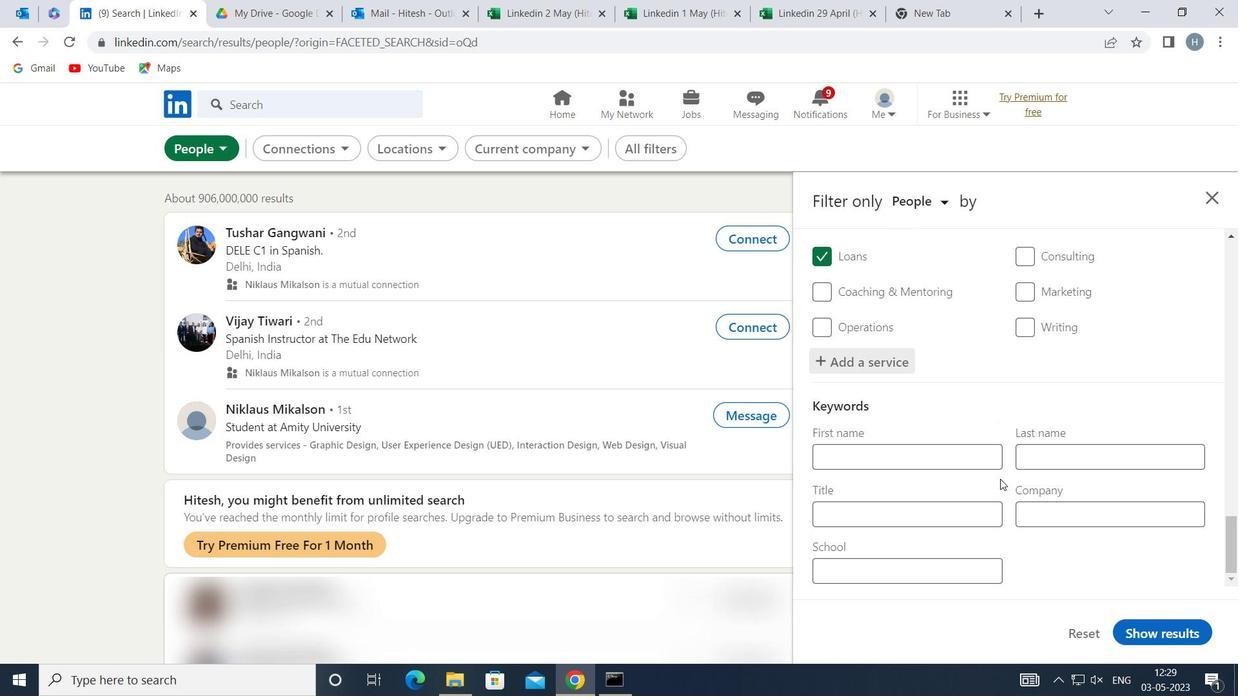 
Action: Mouse moved to (967, 503)
Screenshot: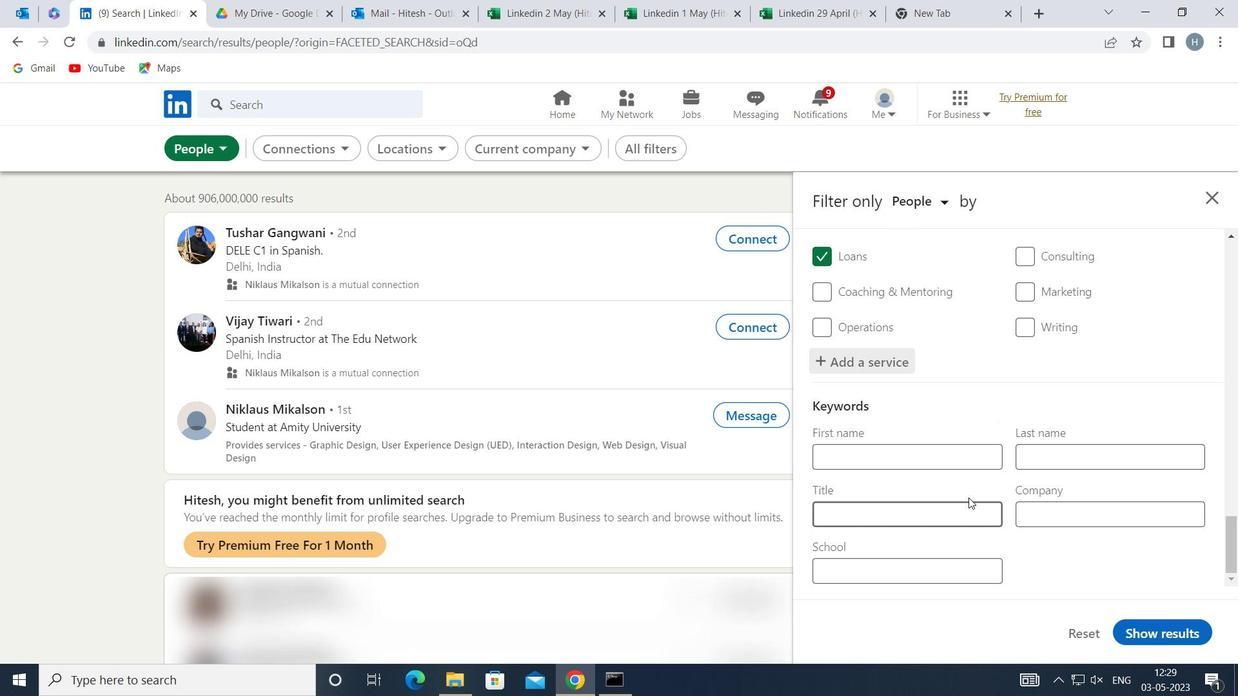 
Action: Mouse pressed left at (967, 503)
Screenshot: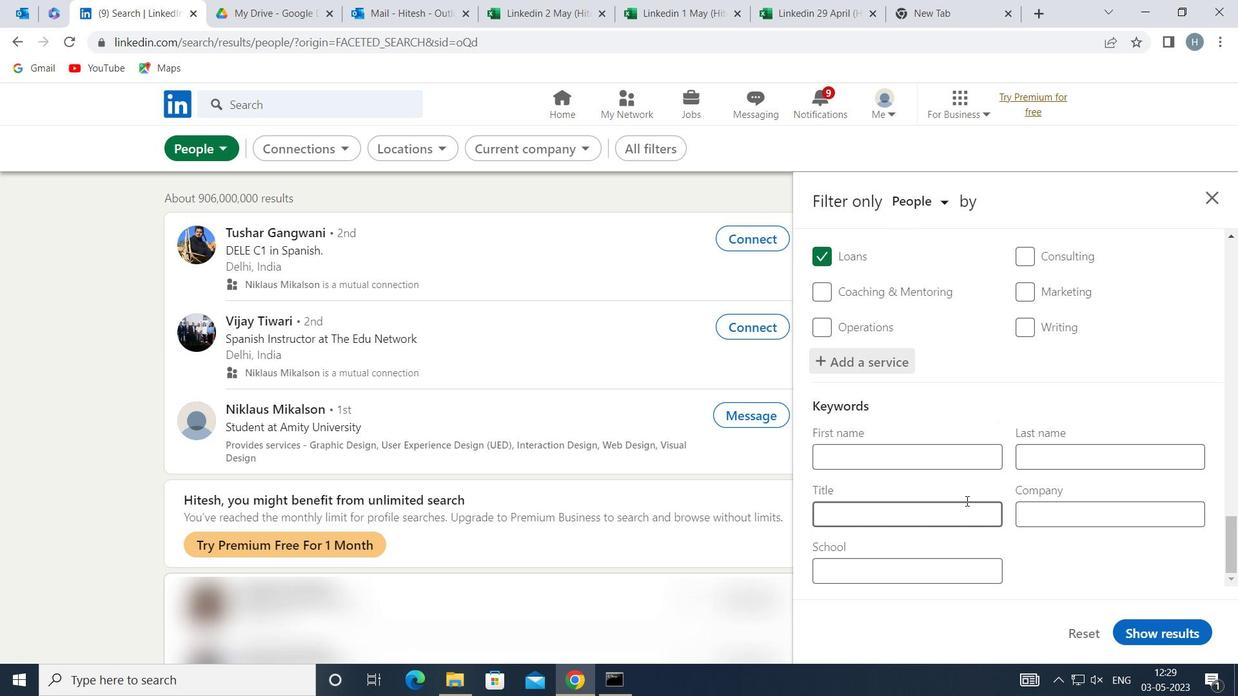 
Action: Mouse moved to (962, 504)
Screenshot: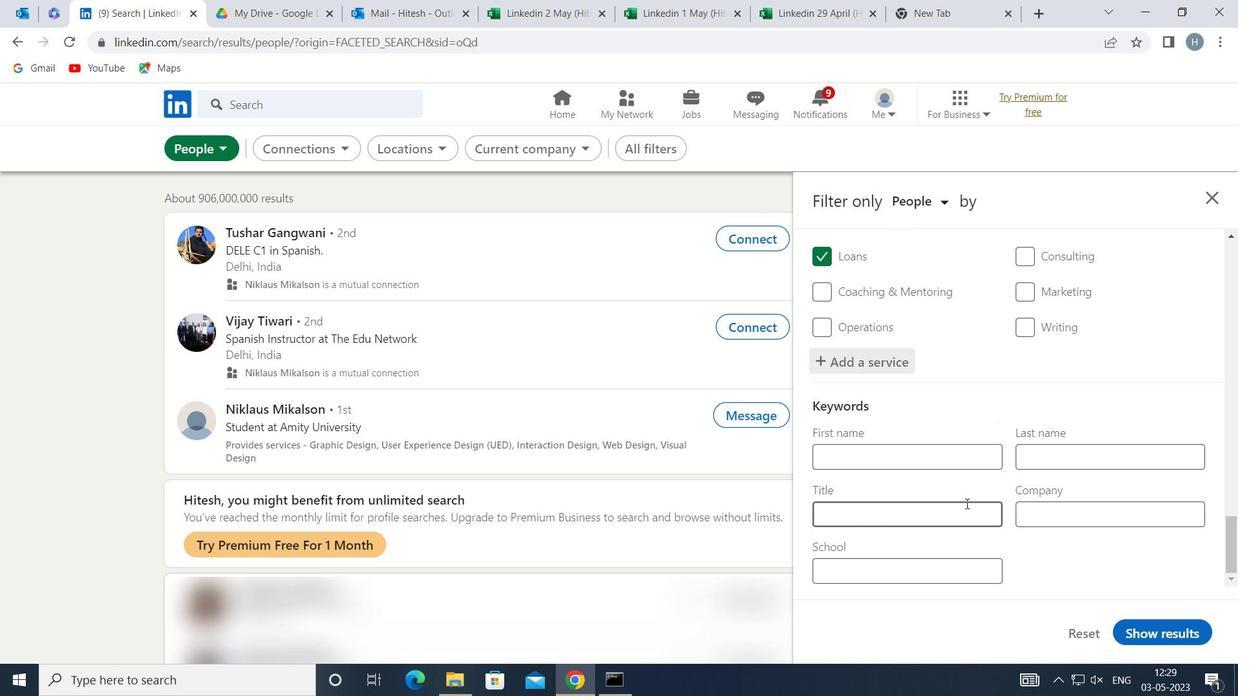 
Action: Key pressed <Key.shift>STORE<Key.space><Key.shift>MANAGER
Screenshot: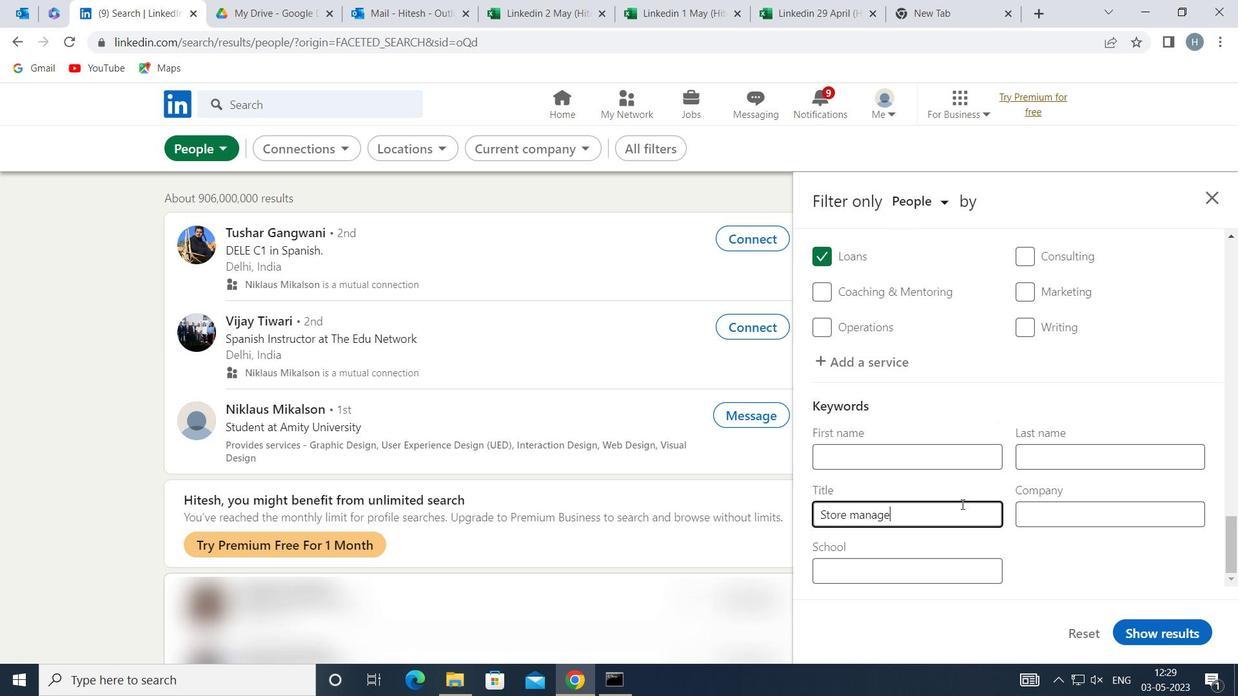 
Action: Mouse moved to (1174, 636)
Screenshot: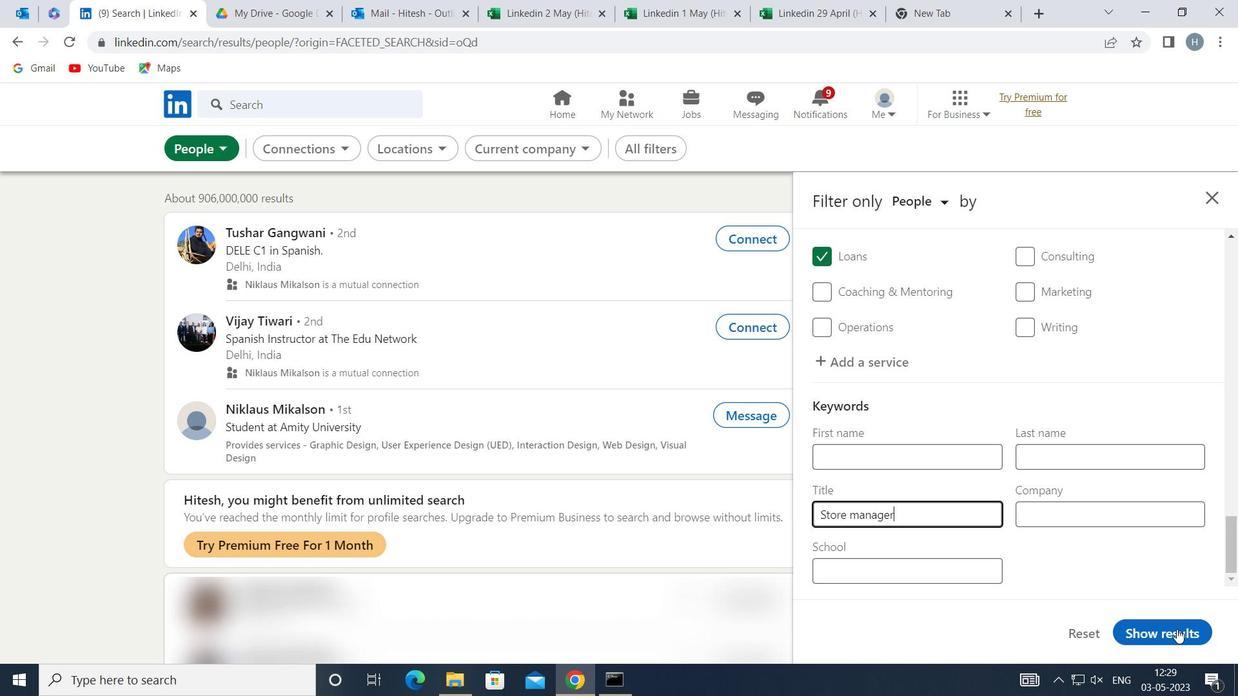 
Action: Mouse pressed left at (1174, 636)
Screenshot: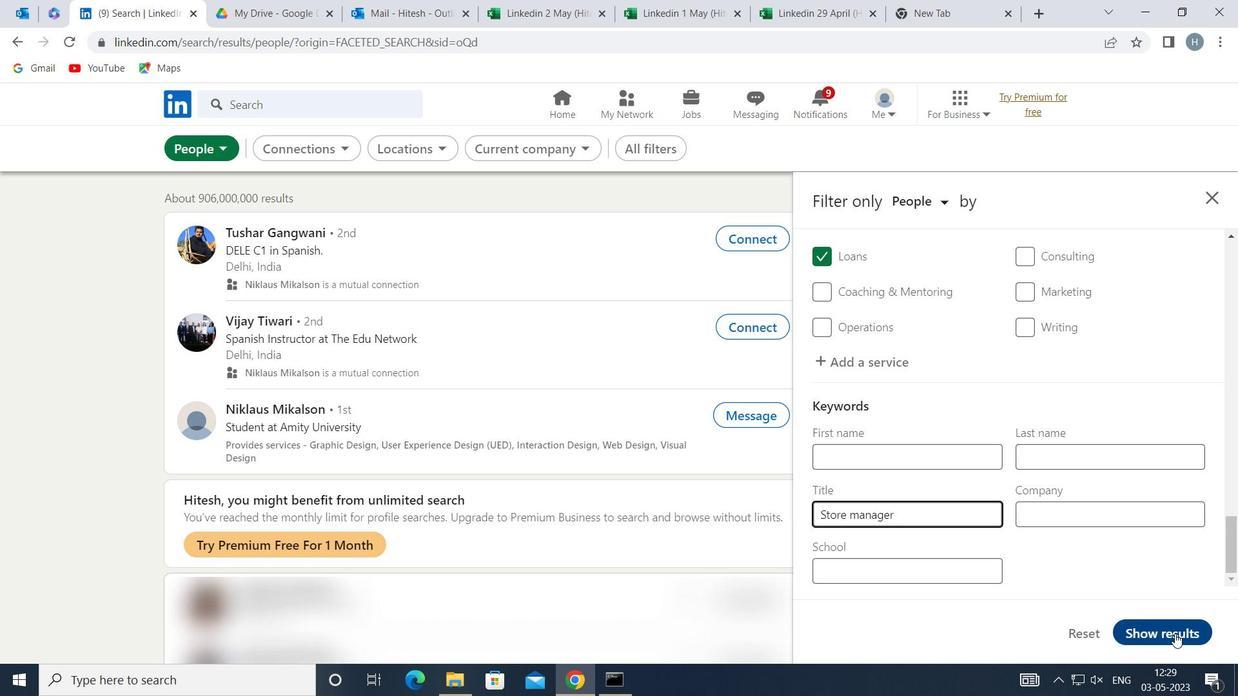 
Action: Mouse moved to (1151, 613)
Screenshot: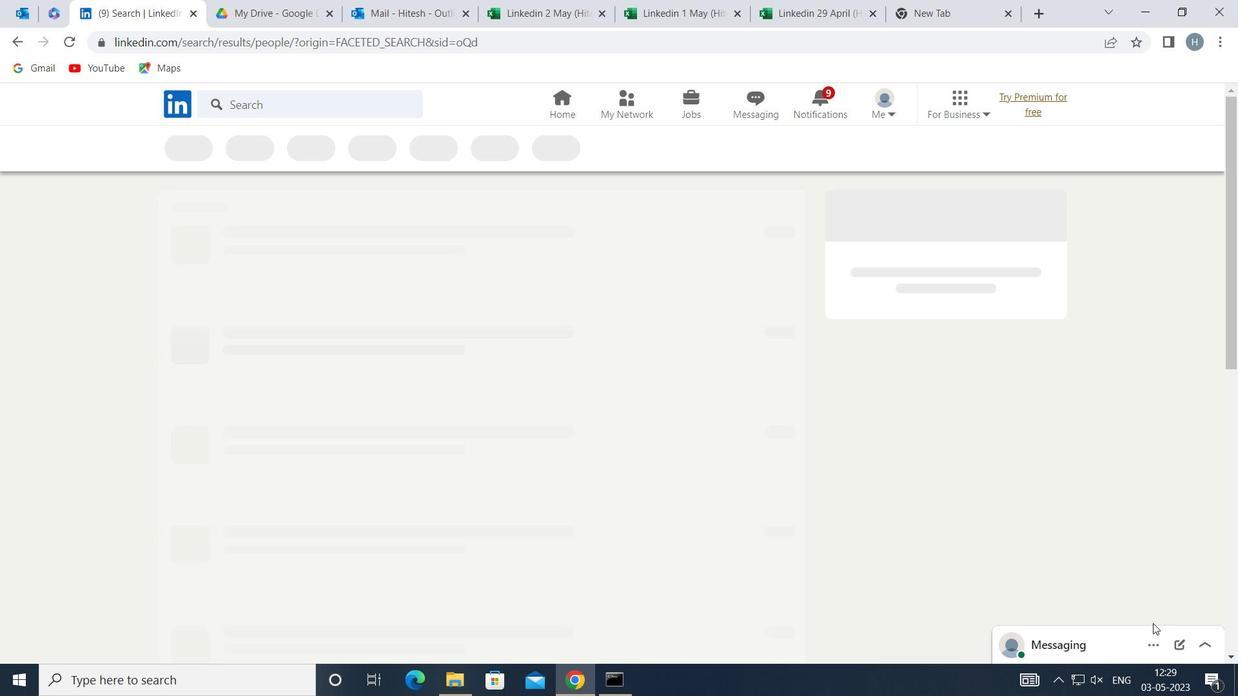 
